 Task: Look for Airbnb options in Jacobabad, Pakistan from 22th  December, 2023 to 25th December, 2023 for 3 adults. Place can be entire room with 2 bedrooms having 3 beds and 1 bathroom. Property type can be flat.
Action: Mouse moved to (536, 145)
Screenshot: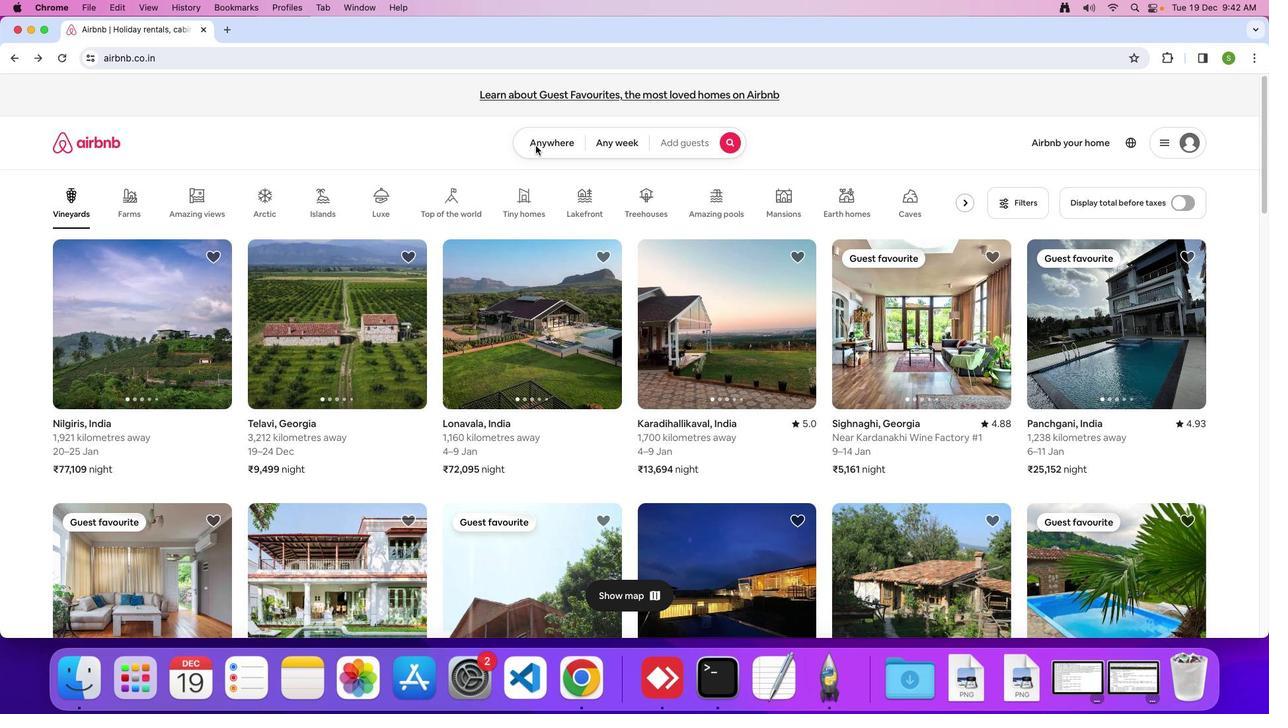
Action: Mouse pressed left at (536, 145)
Screenshot: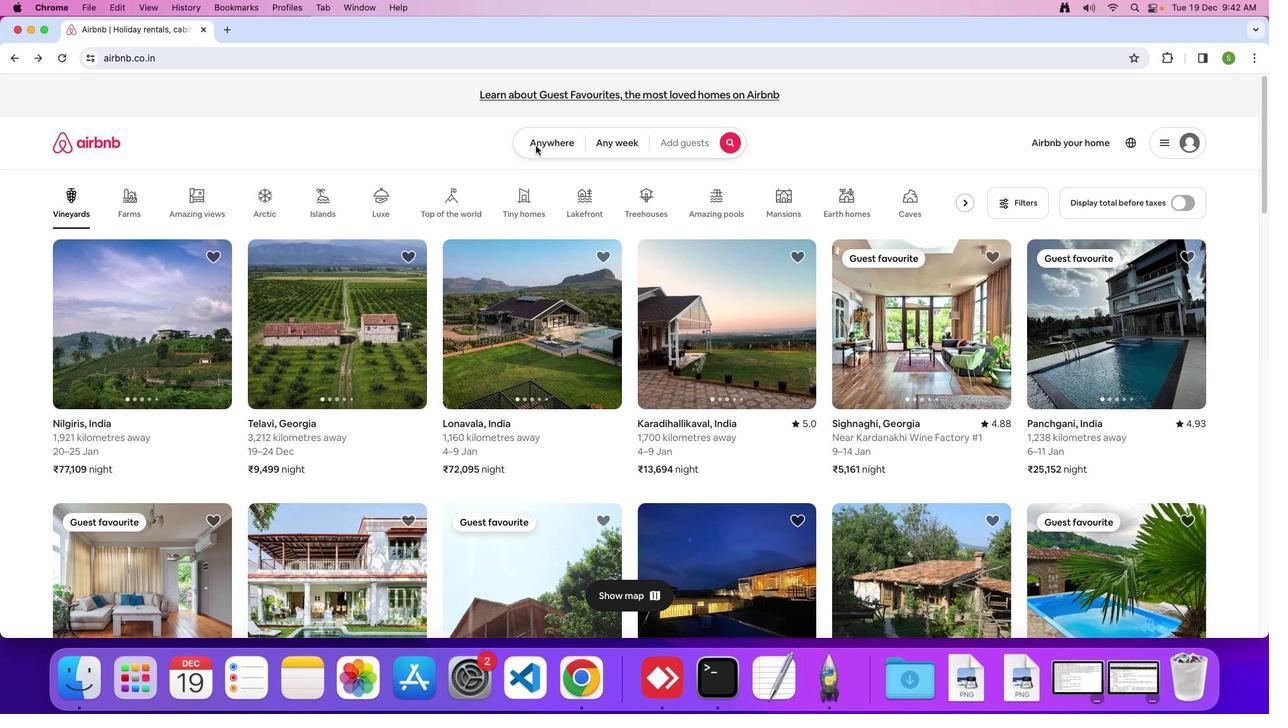 
Action: Mouse moved to (566, 147)
Screenshot: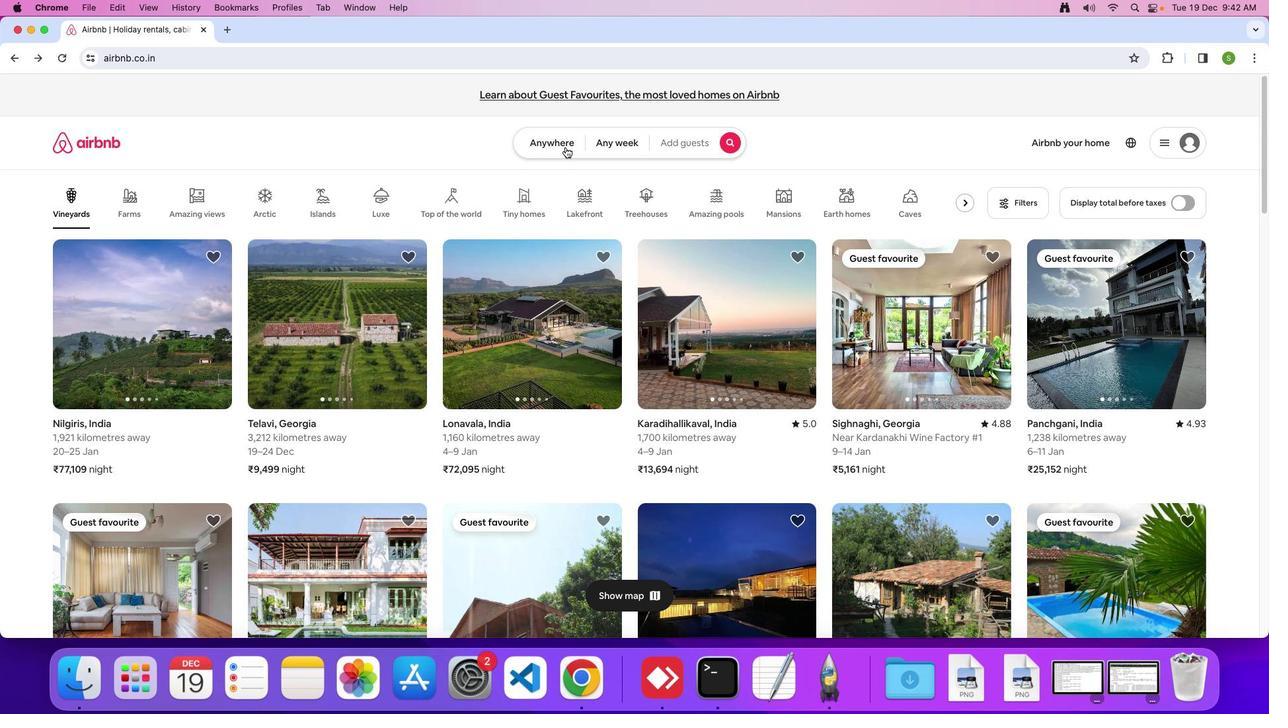 
Action: Mouse pressed left at (566, 147)
Screenshot: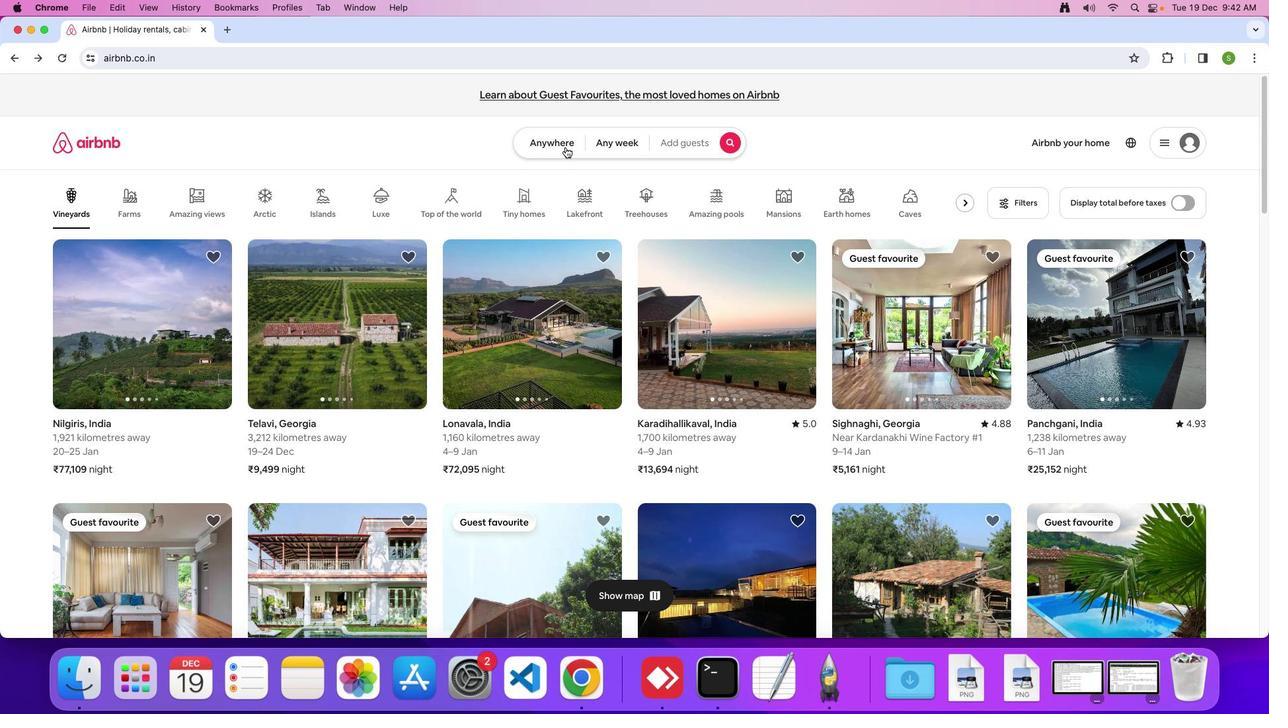 
Action: Mouse moved to (470, 197)
Screenshot: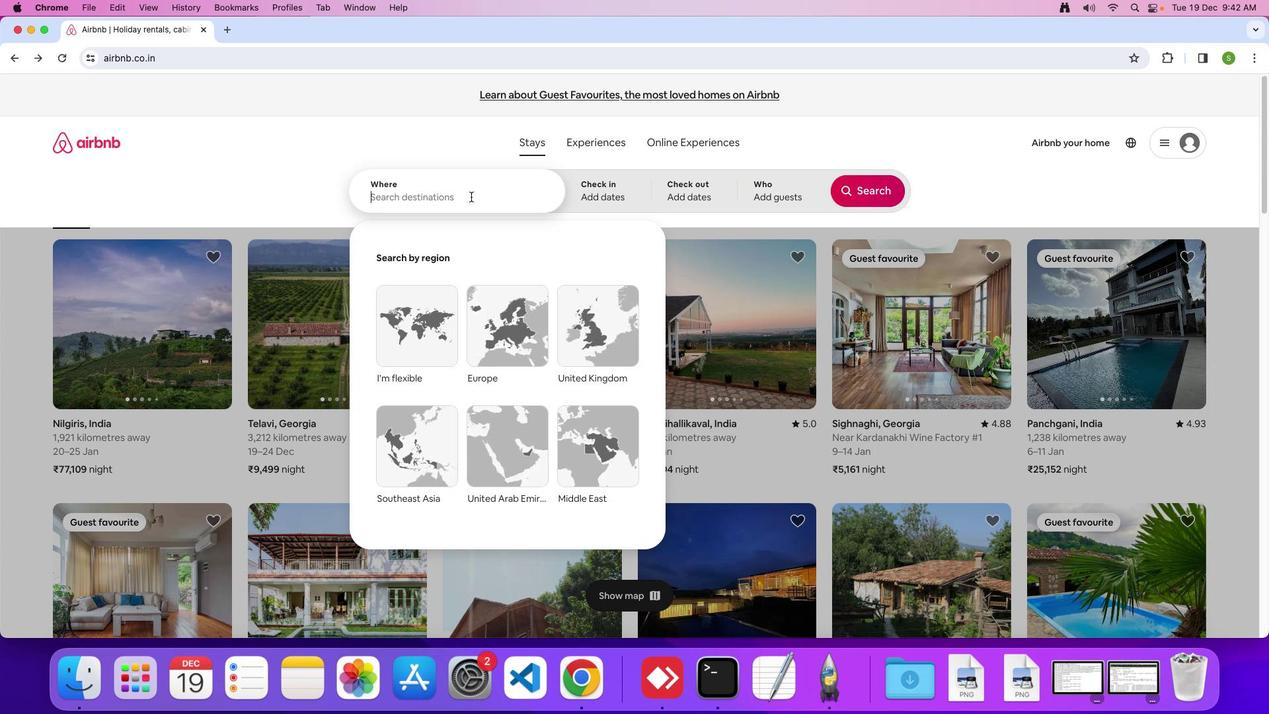 
Action: Mouse pressed left at (470, 197)
Screenshot: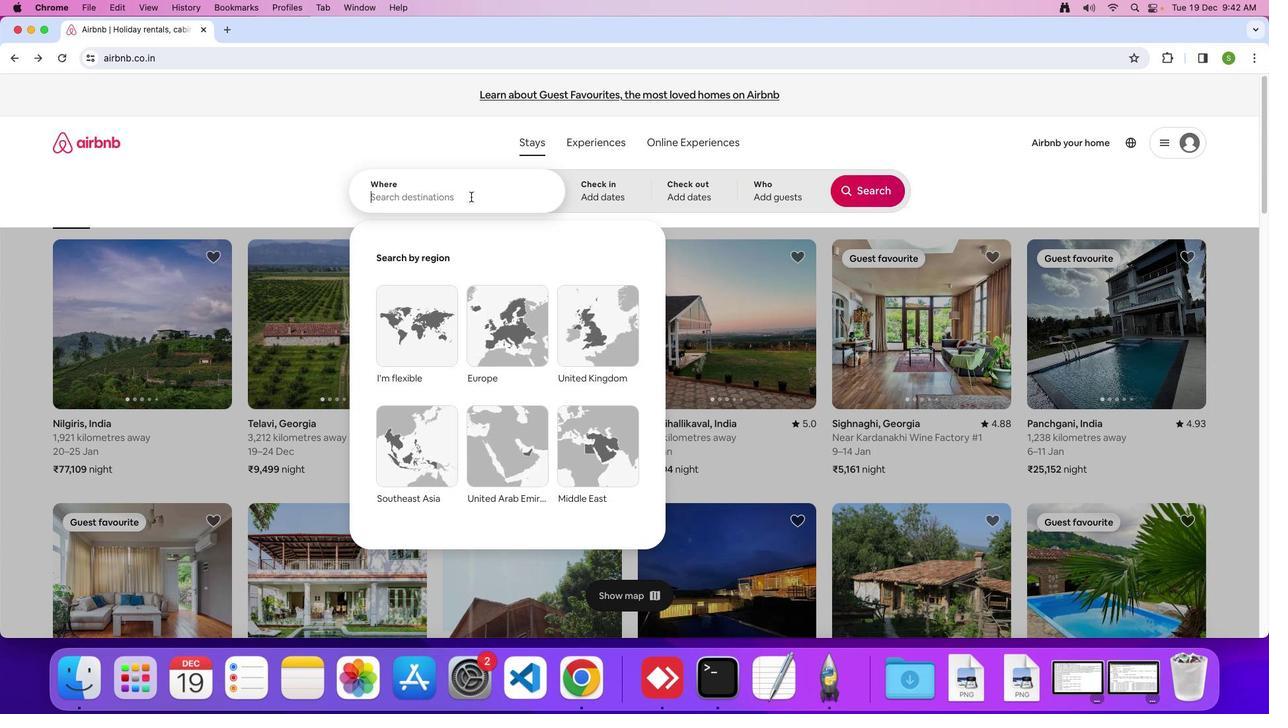 
Action: Key pressed 'J'Key.caps_lock'a''c''o''b''a''b''a''d'','Key.spaceKey.shift'P''a''k''i''s''t''a''n'Key.enter
Screenshot: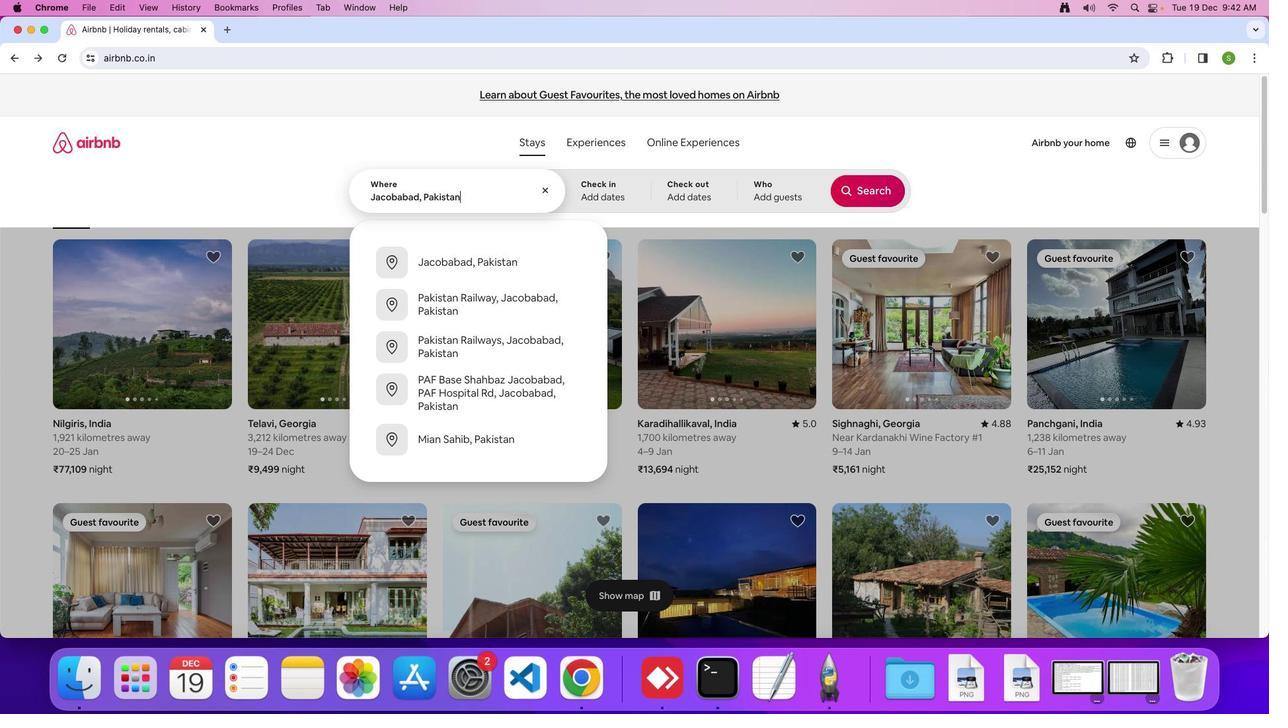 
Action: Mouse moved to (556, 458)
Screenshot: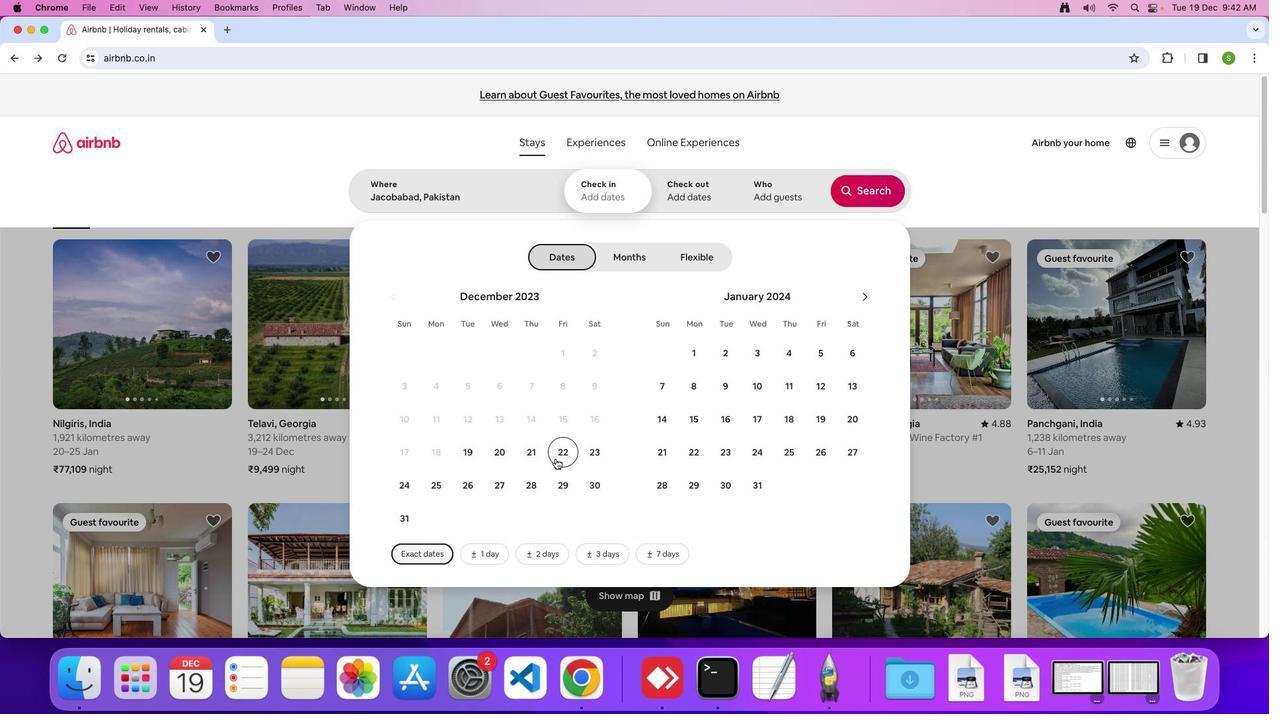 
Action: Mouse pressed left at (556, 458)
Screenshot: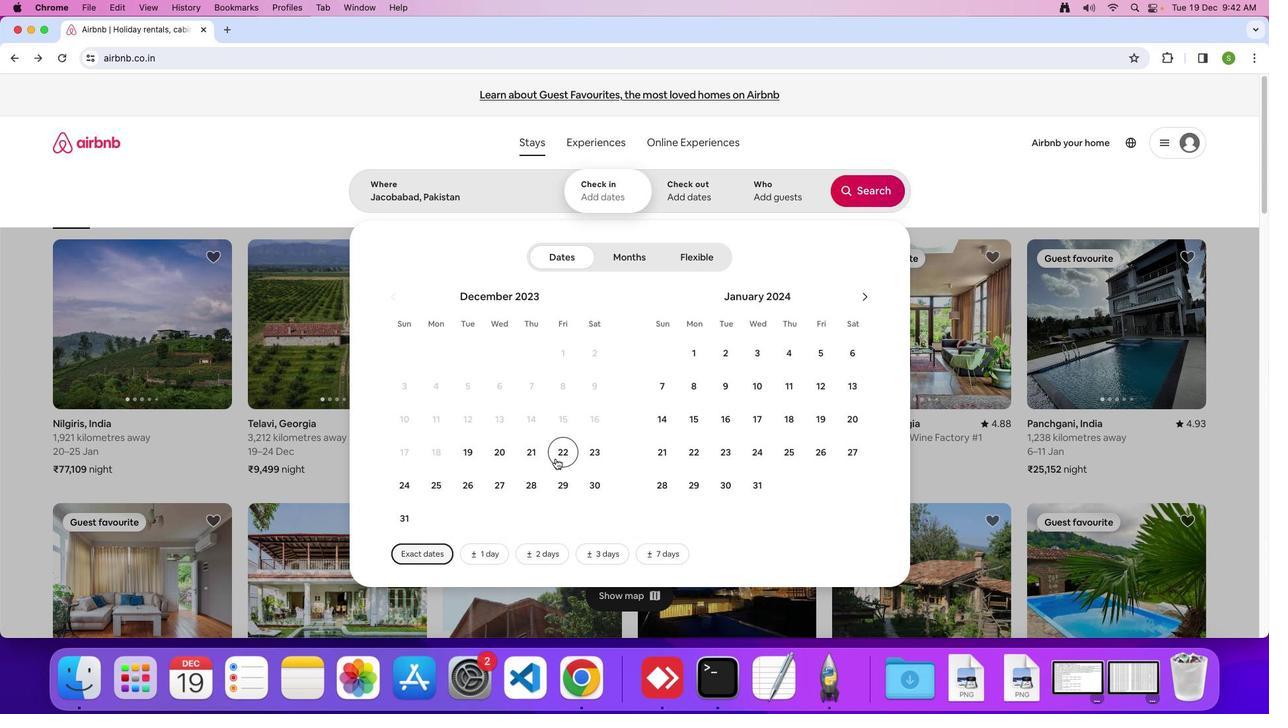 
Action: Mouse moved to (434, 489)
Screenshot: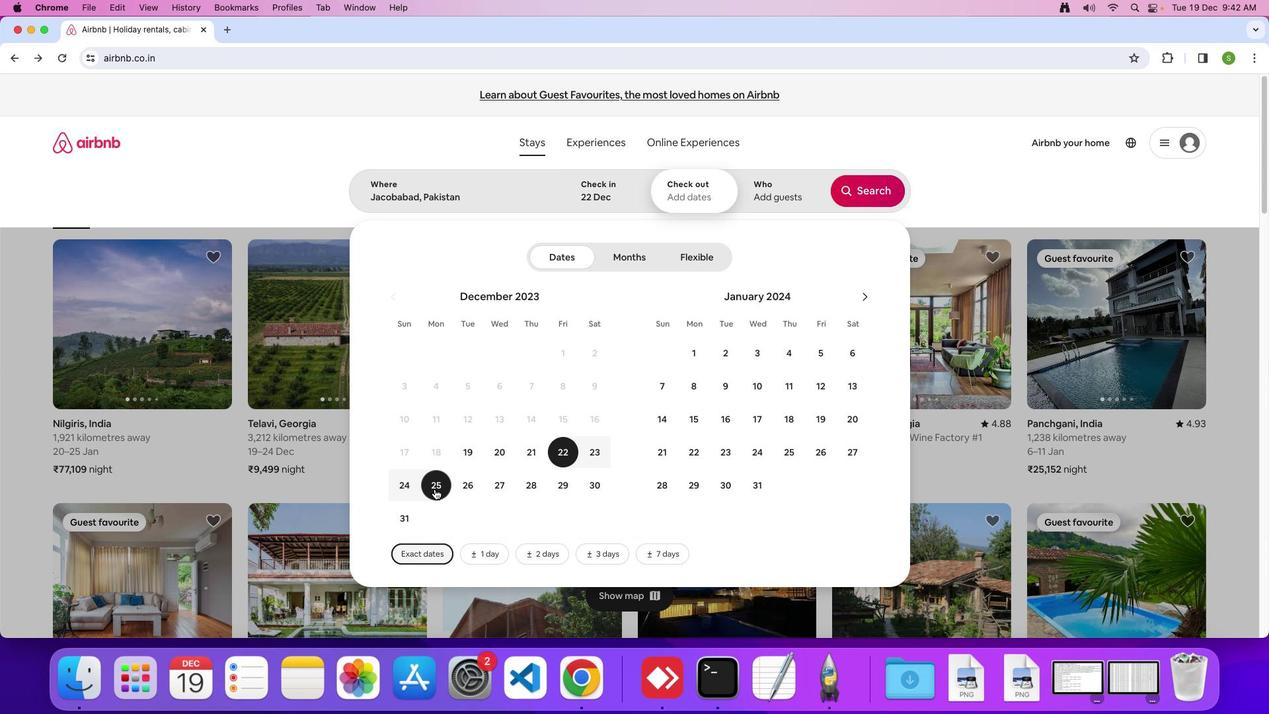 
Action: Mouse pressed left at (434, 489)
Screenshot: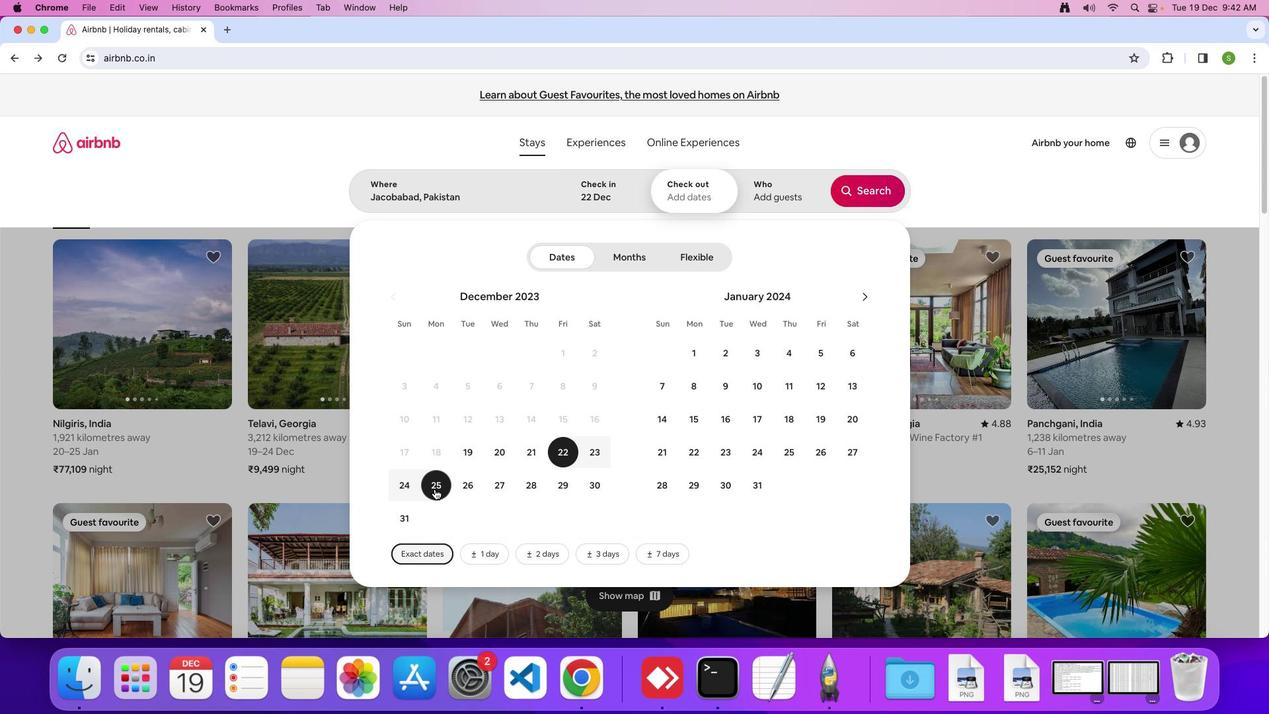 
Action: Mouse moved to (777, 203)
Screenshot: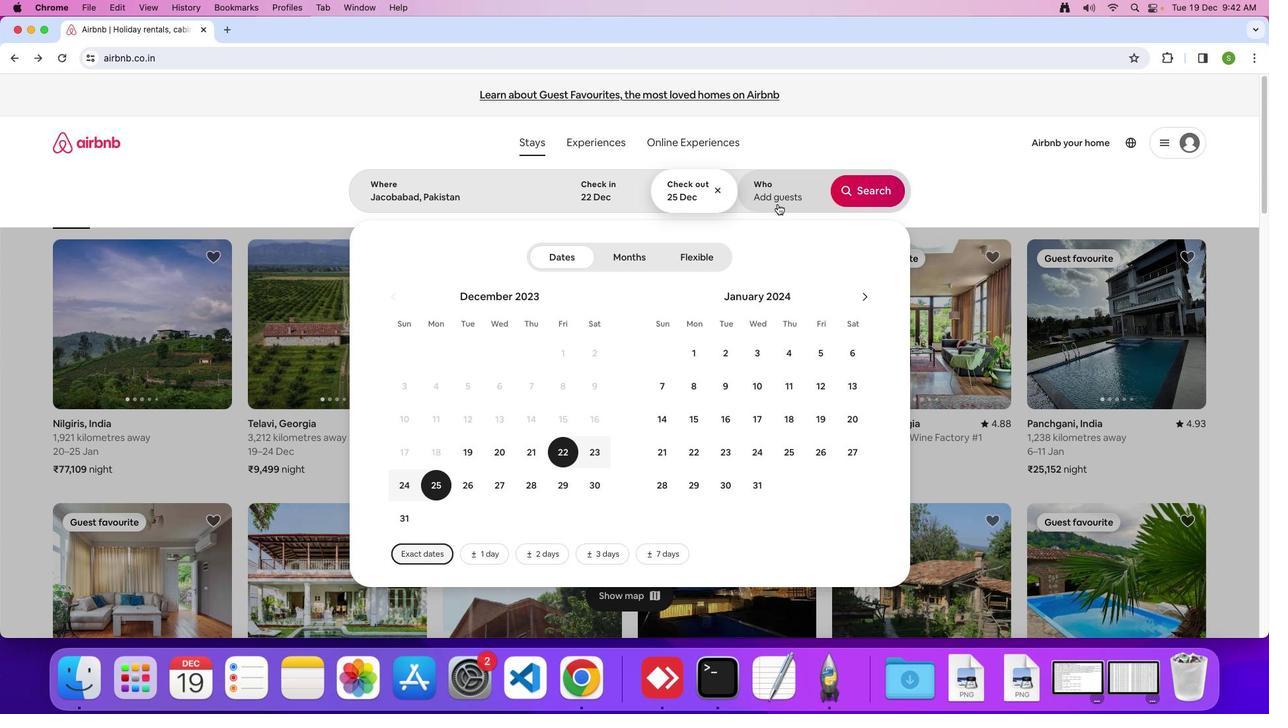 
Action: Mouse pressed left at (777, 203)
Screenshot: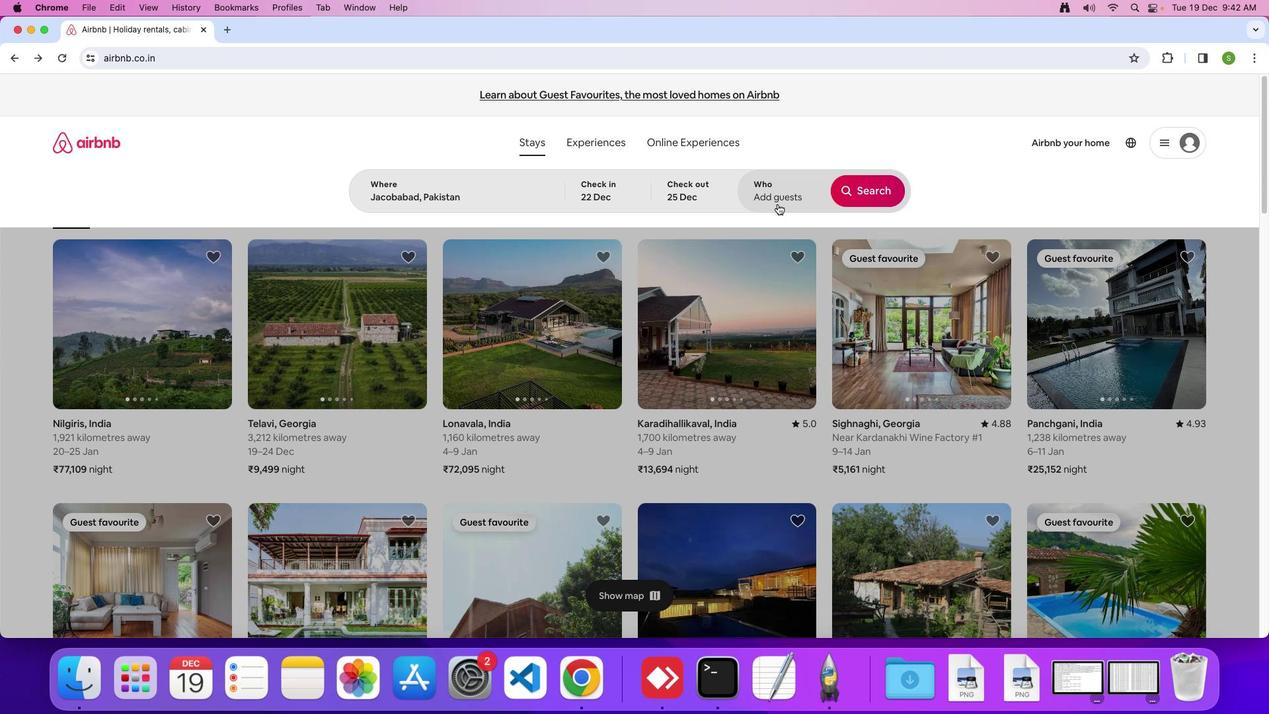 
Action: Mouse moved to (879, 265)
Screenshot: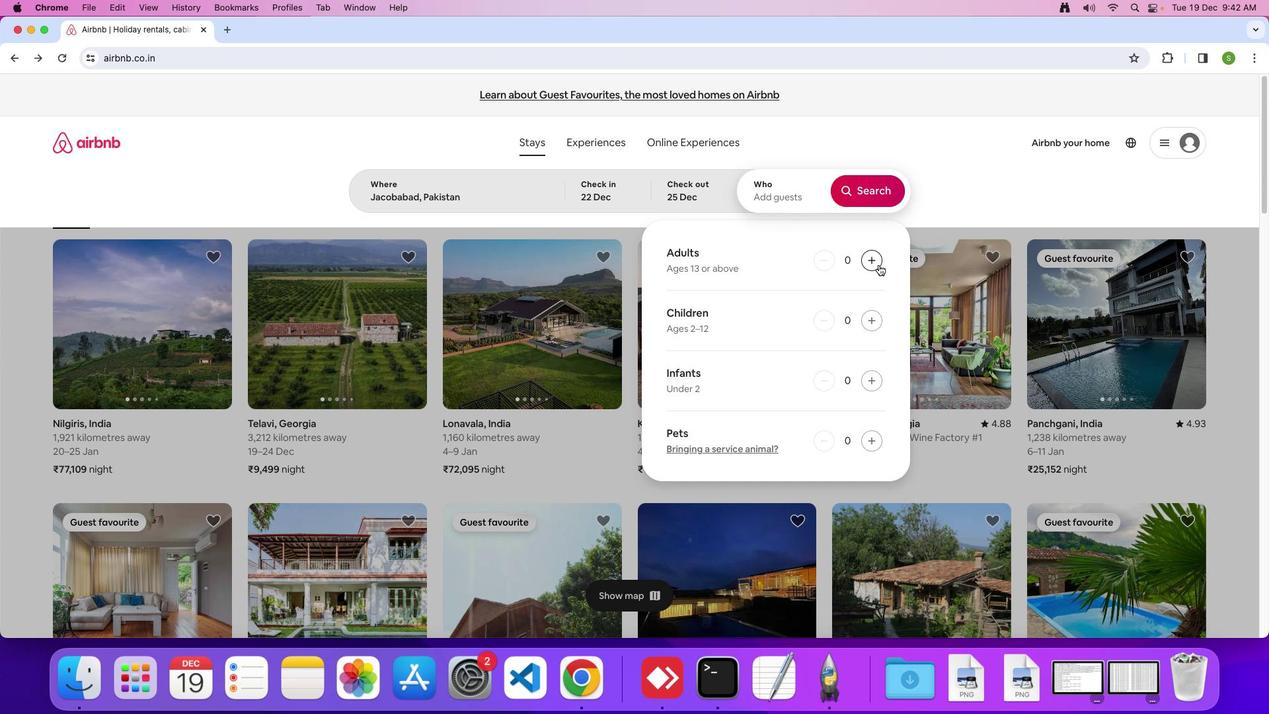 
Action: Mouse pressed left at (879, 265)
Screenshot: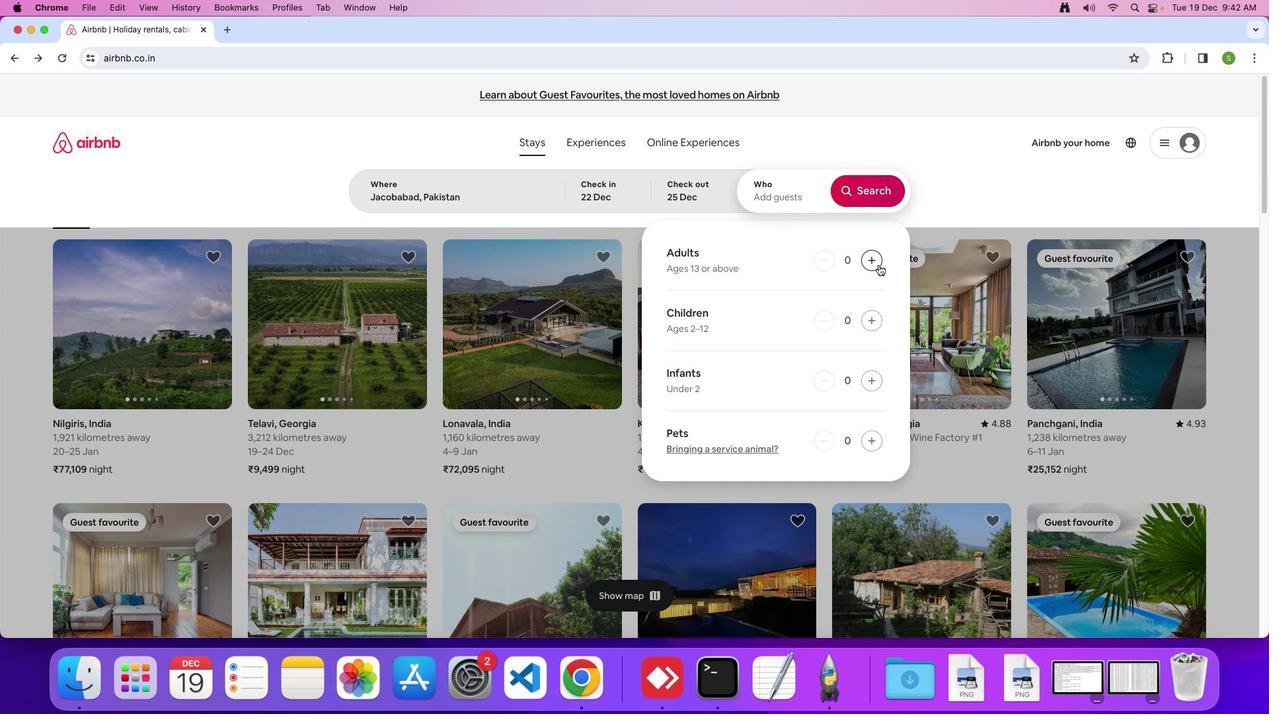 
Action: Mouse moved to (870, 265)
Screenshot: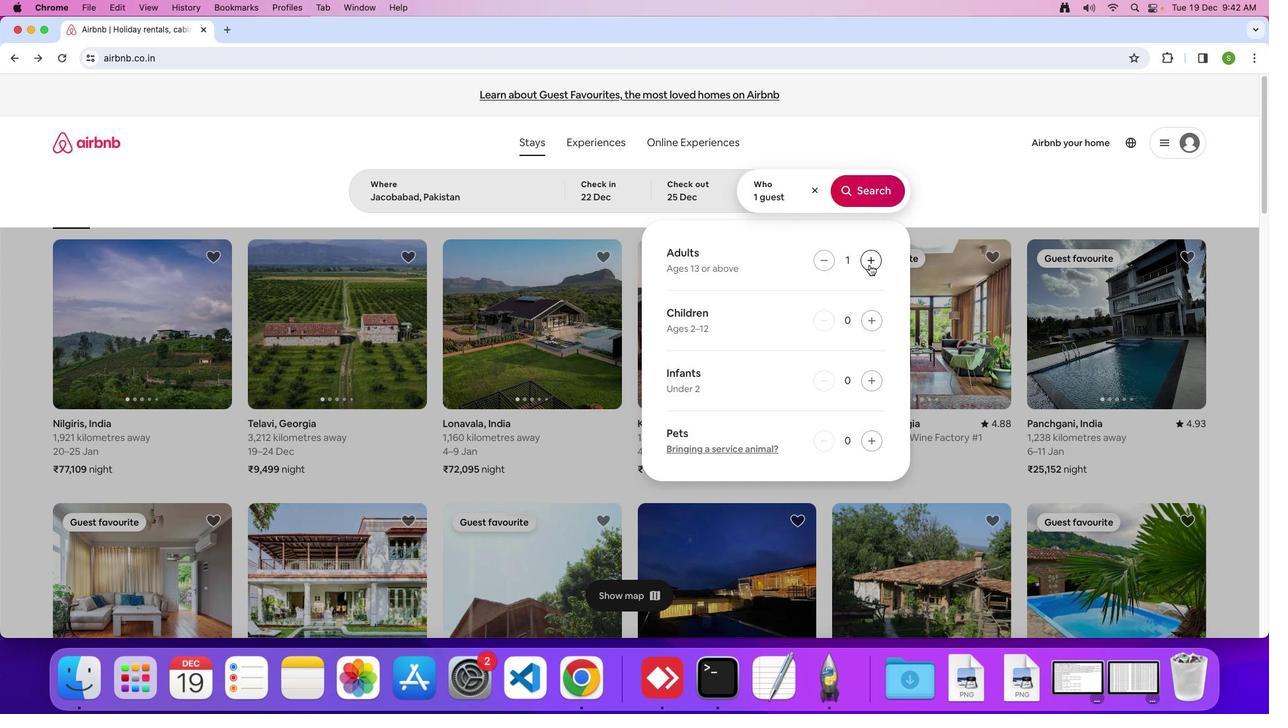 
Action: Mouse pressed left at (870, 265)
Screenshot: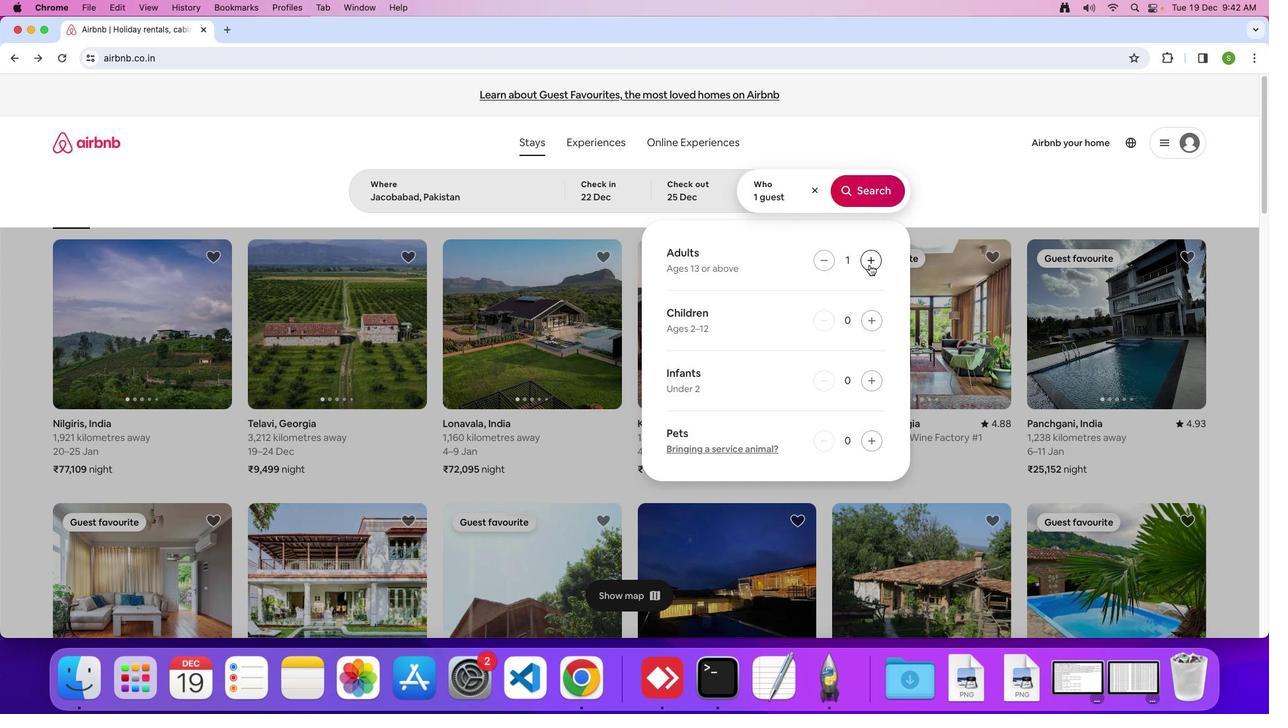 
Action: Mouse moved to (870, 264)
Screenshot: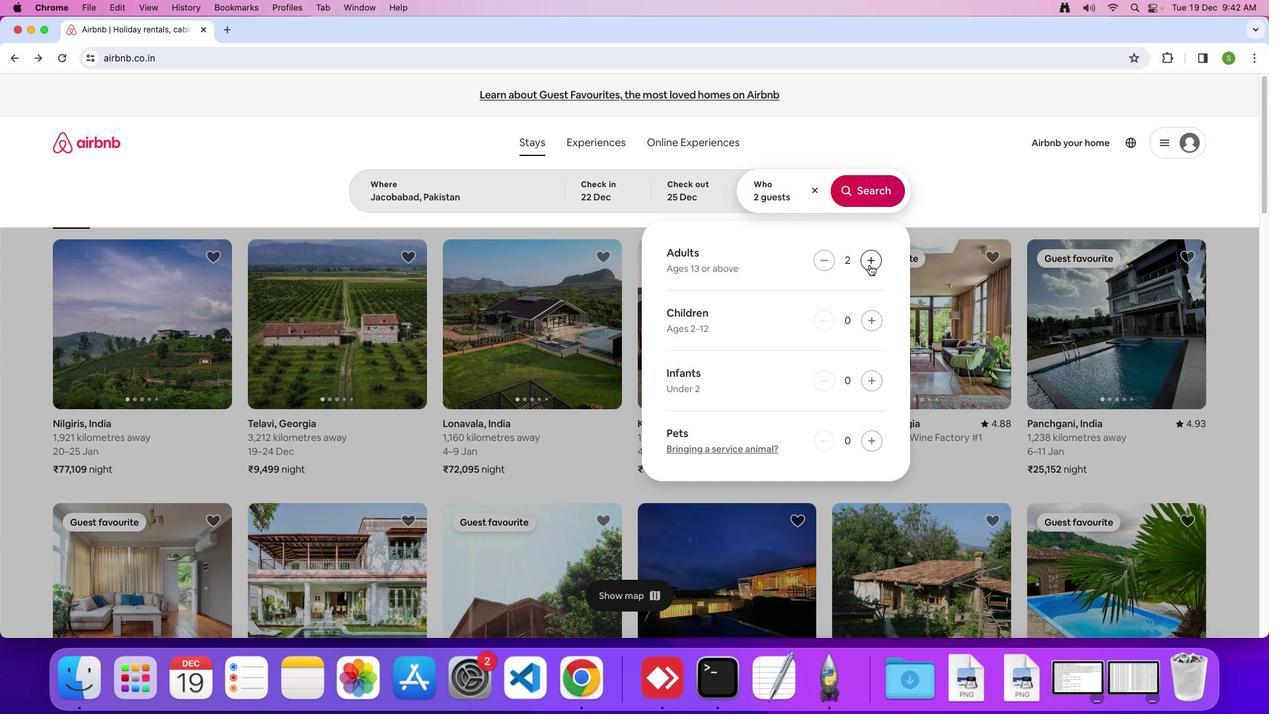 
Action: Mouse pressed left at (870, 264)
Screenshot: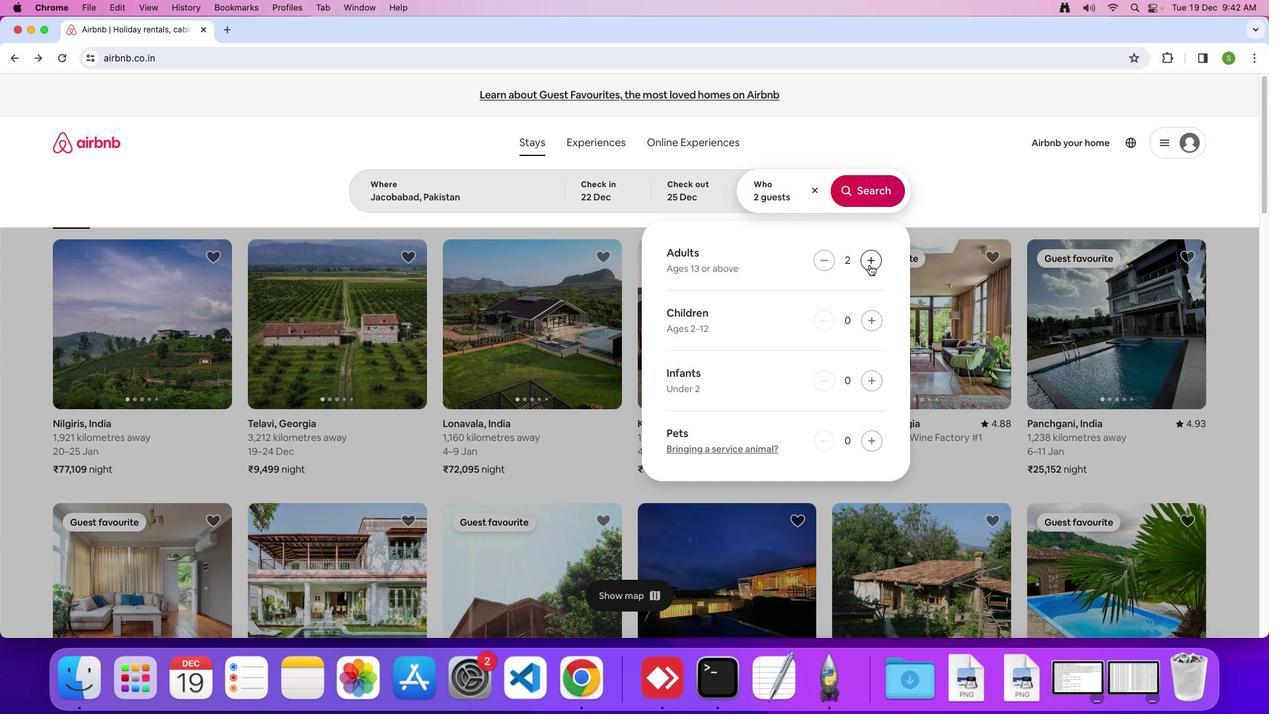 
Action: Mouse moved to (869, 189)
Screenshot: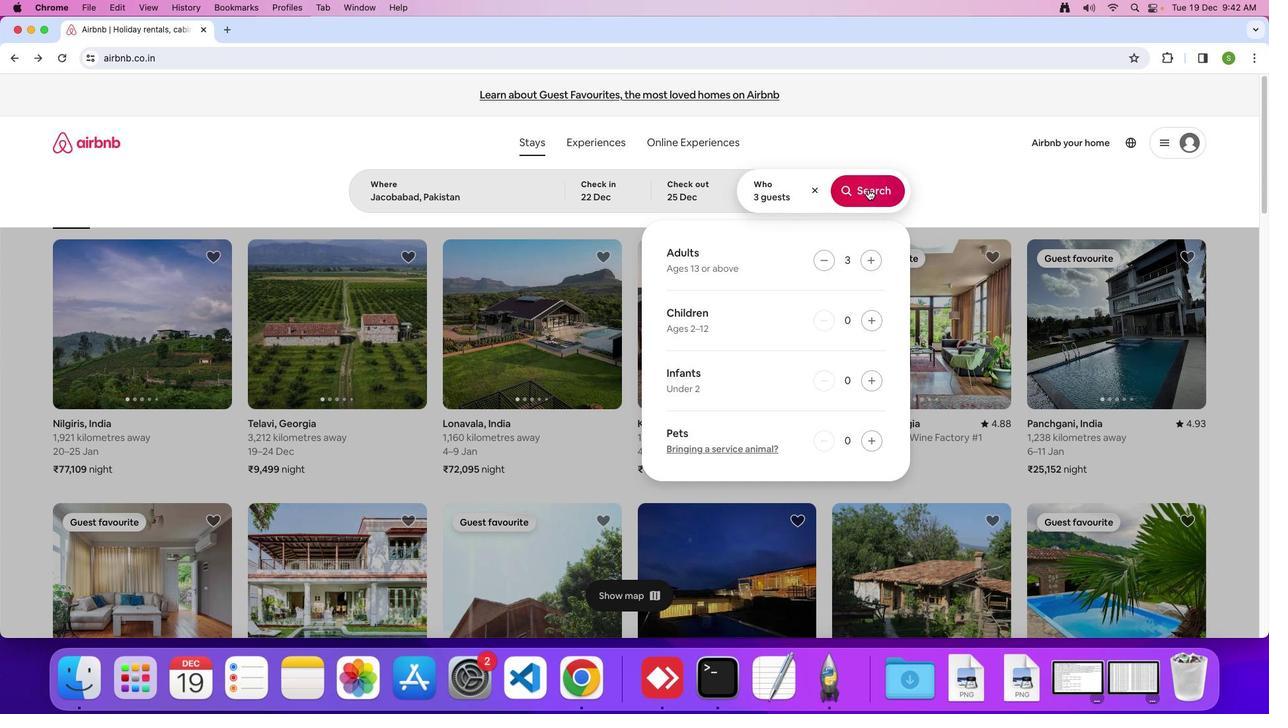
Action: Mouse pressed left at (869, 189)
Screenshot: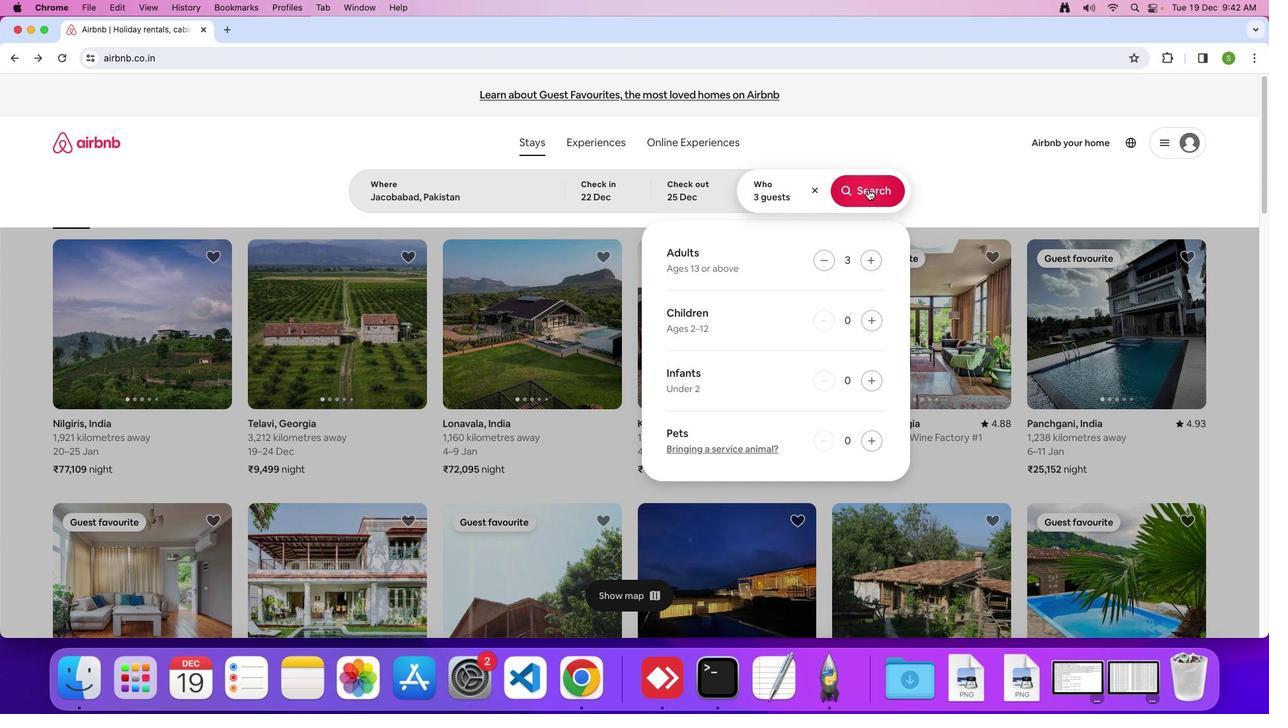 
Action: Mouse moved to (1048, 156)
Screenshot: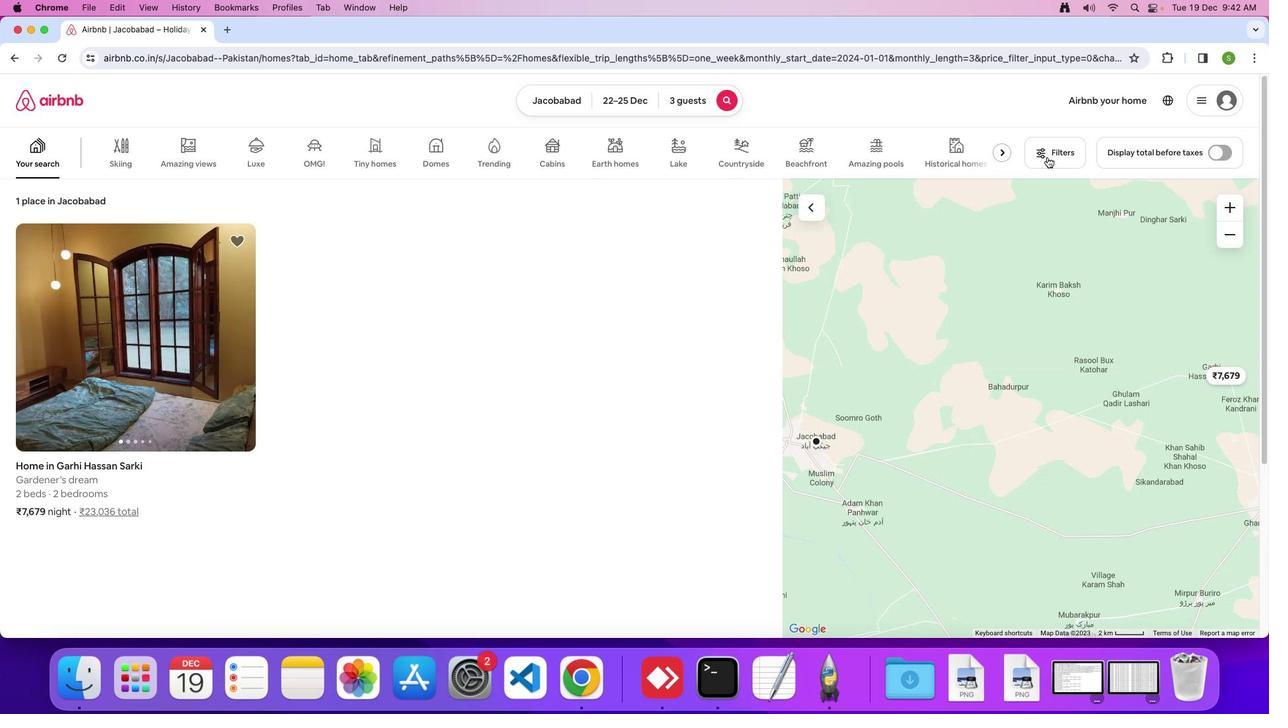 
Action: Mouse pressed left at (1048, 156)
Screenshot: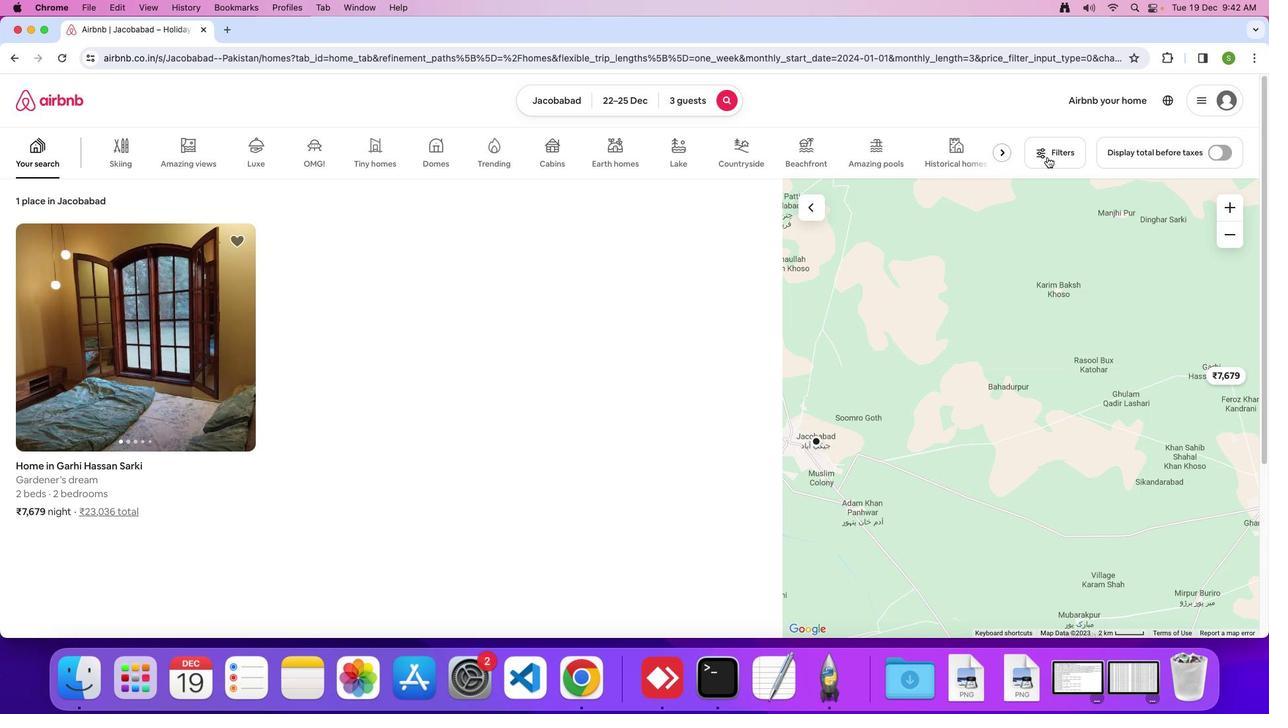 
Action: Mouse moved to (677, 433)
Screenshot: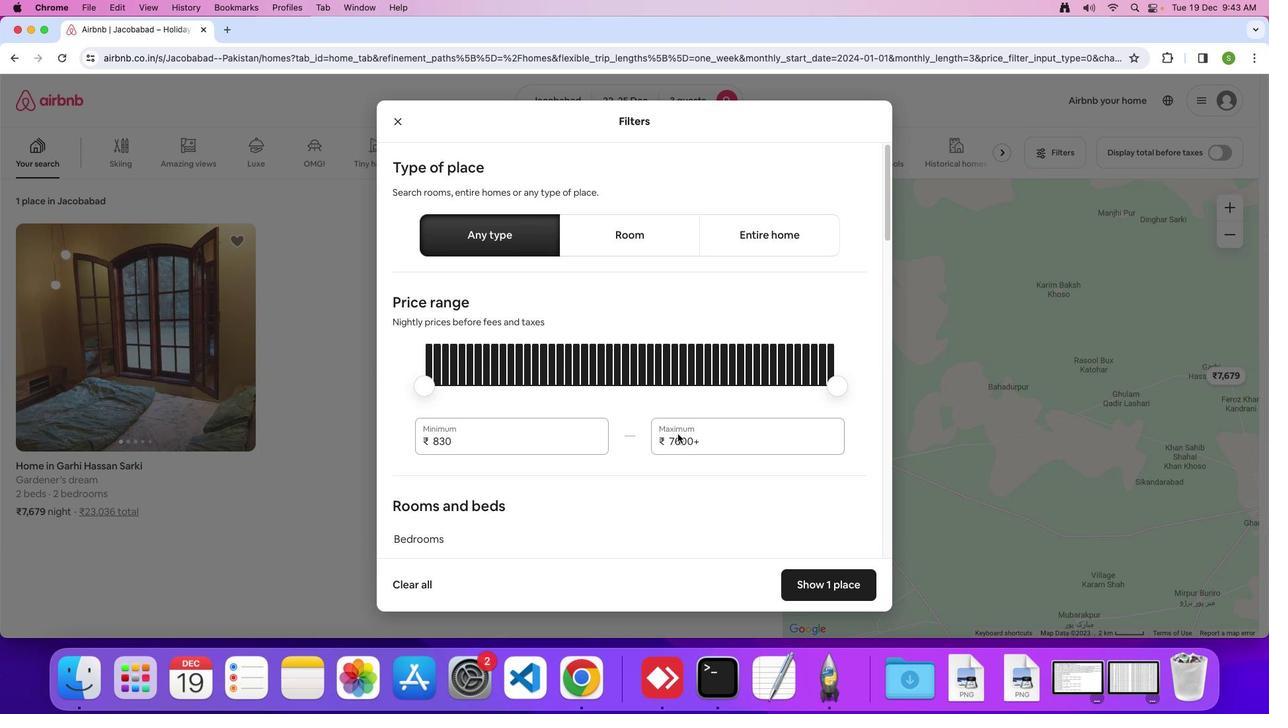 
Action: Mouse scrolled (677, 433) with delta (0, 0)
Screenshot: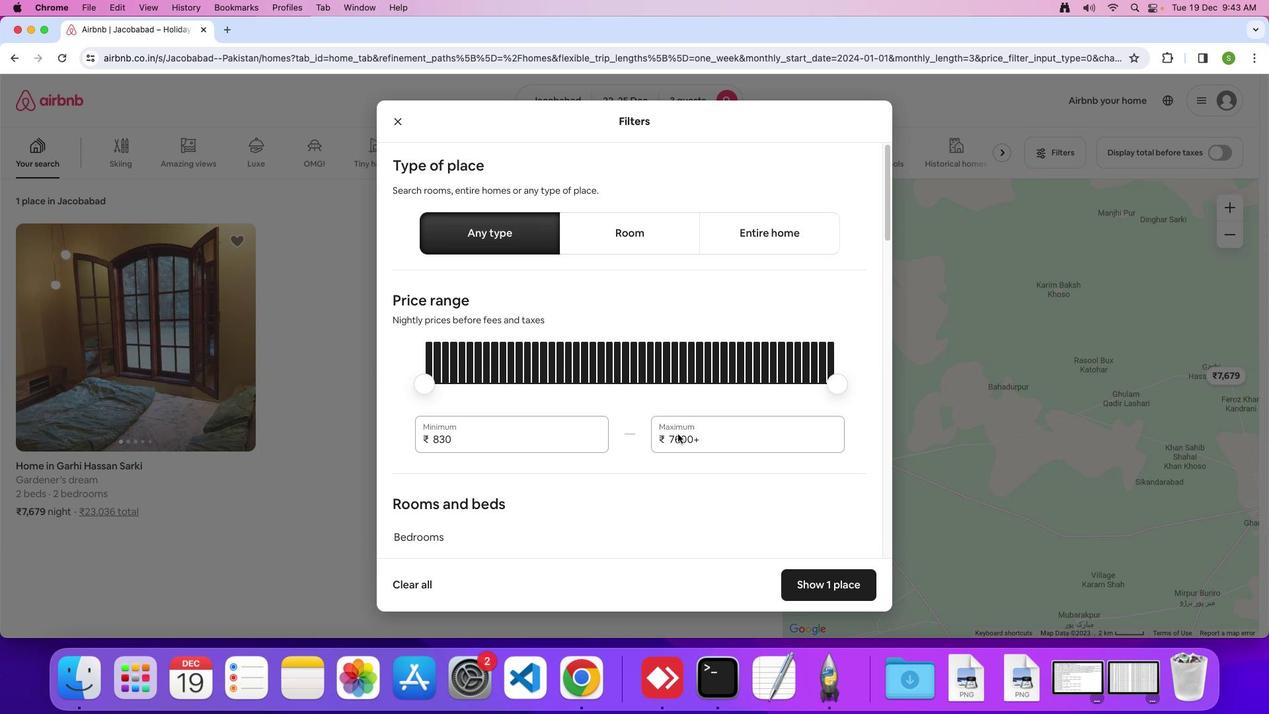 
Action: Mouse scrolled (677, 433) with delta (0, 0)
Screenshot: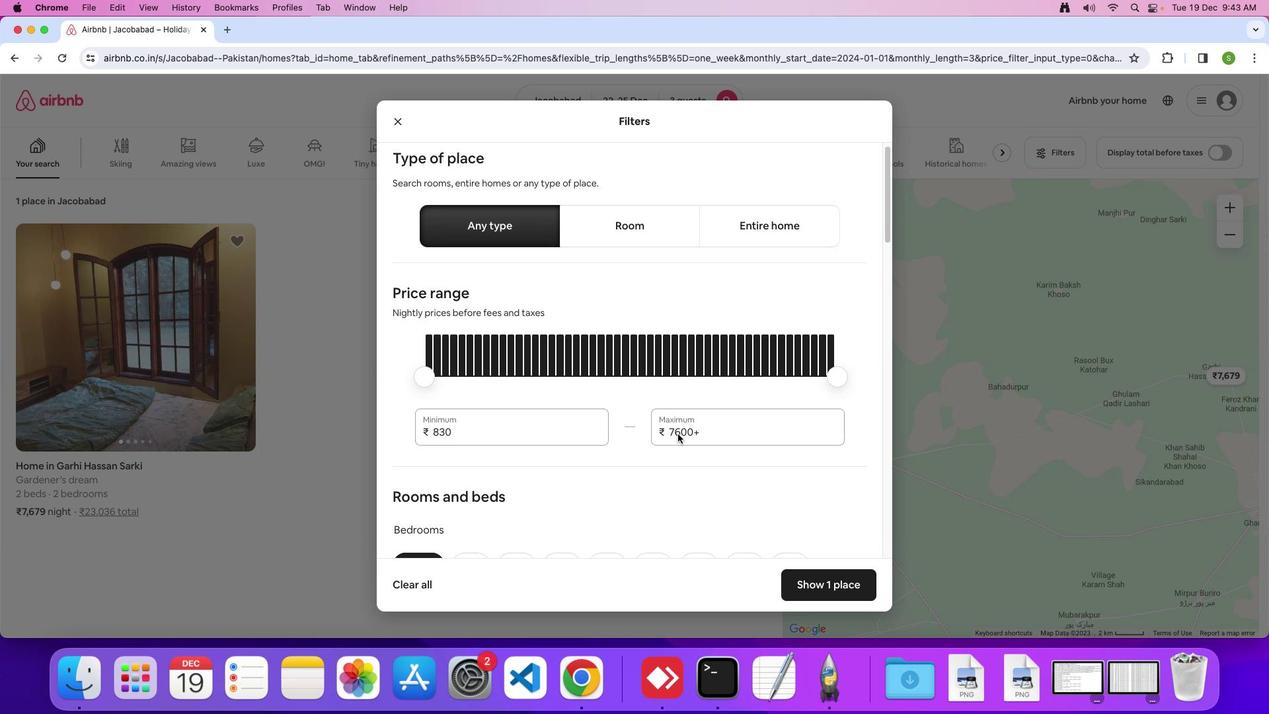 
Action: Mouse scrolled (677, 433) with delta (0, 0)
Screenshot: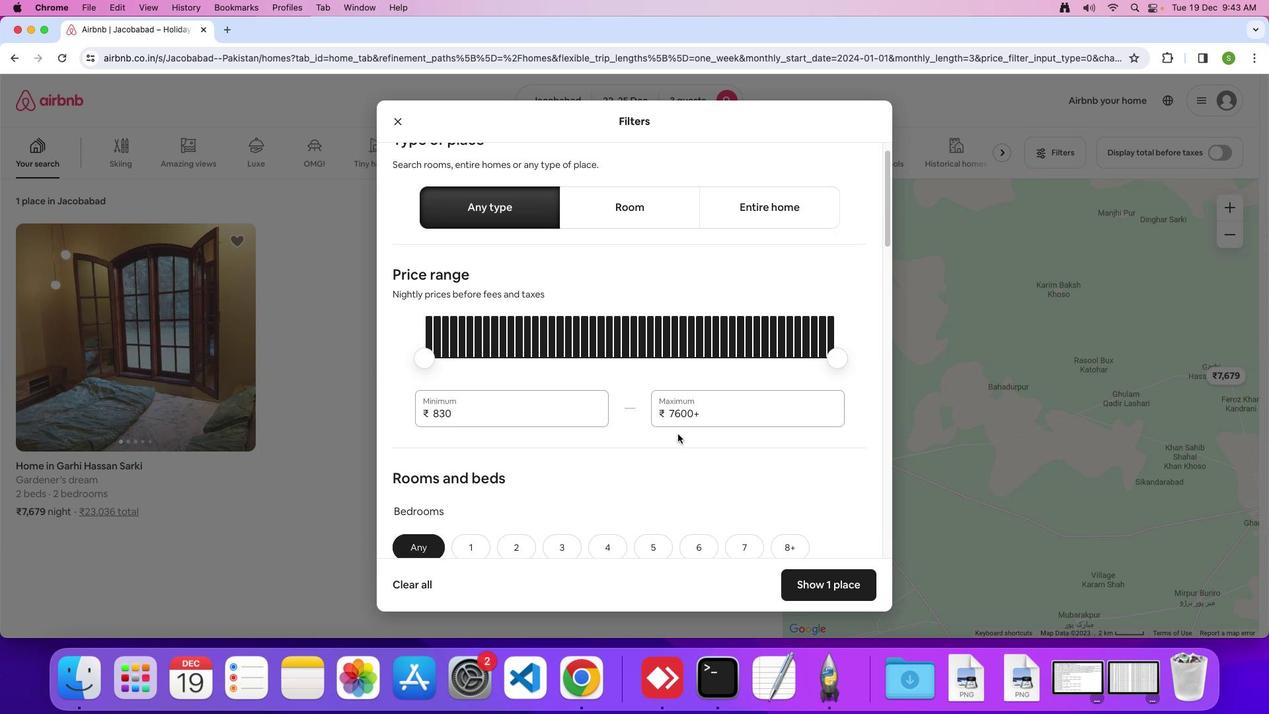 
Action: Mouse scrolled (677, 433) with delta (0, 0)
Screenshot: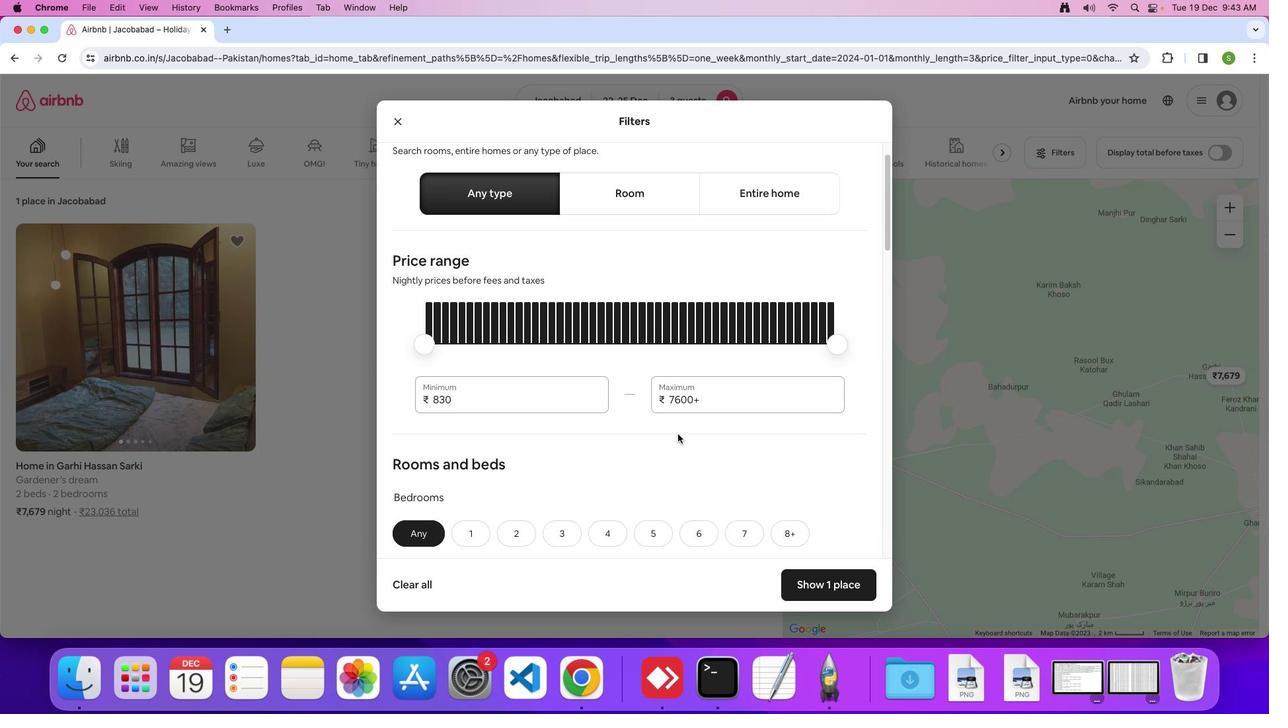 
Action: Mouse scrolled (677, 433) with delta (0, 0)
Screenshot: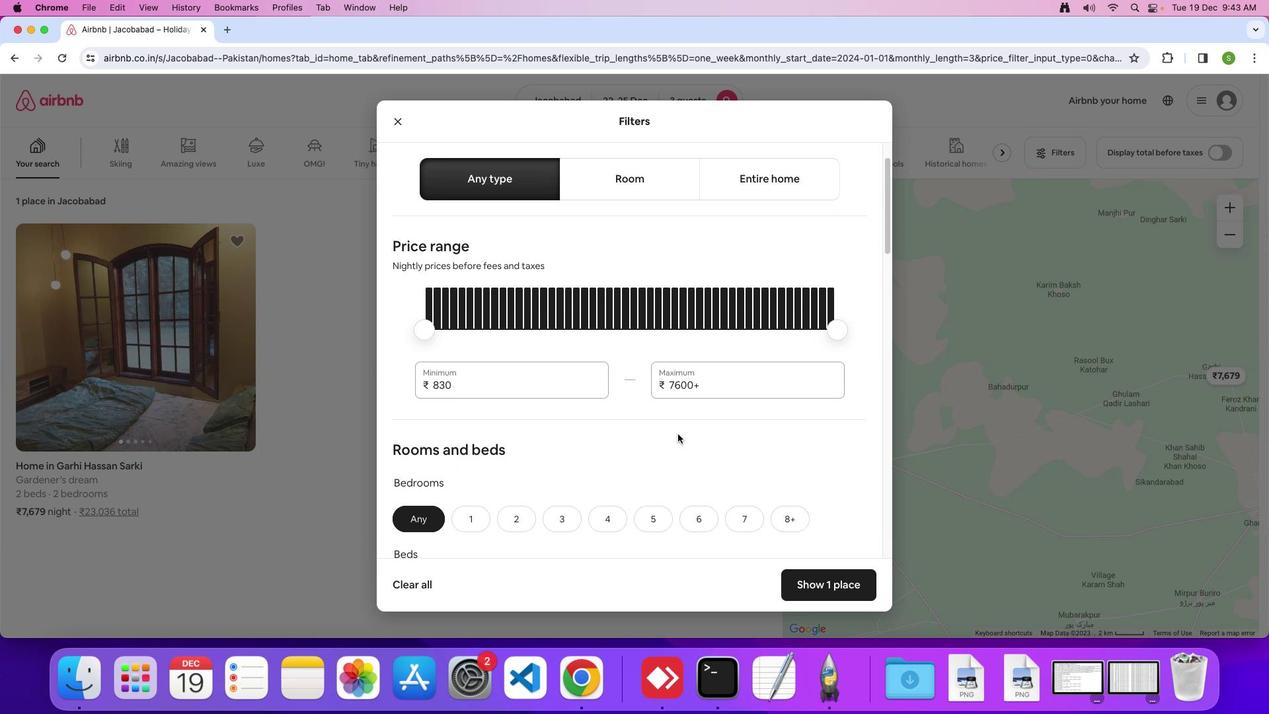 
Action: Mouse scrolled (677, 433) with delta (0, 0)
Screenshot: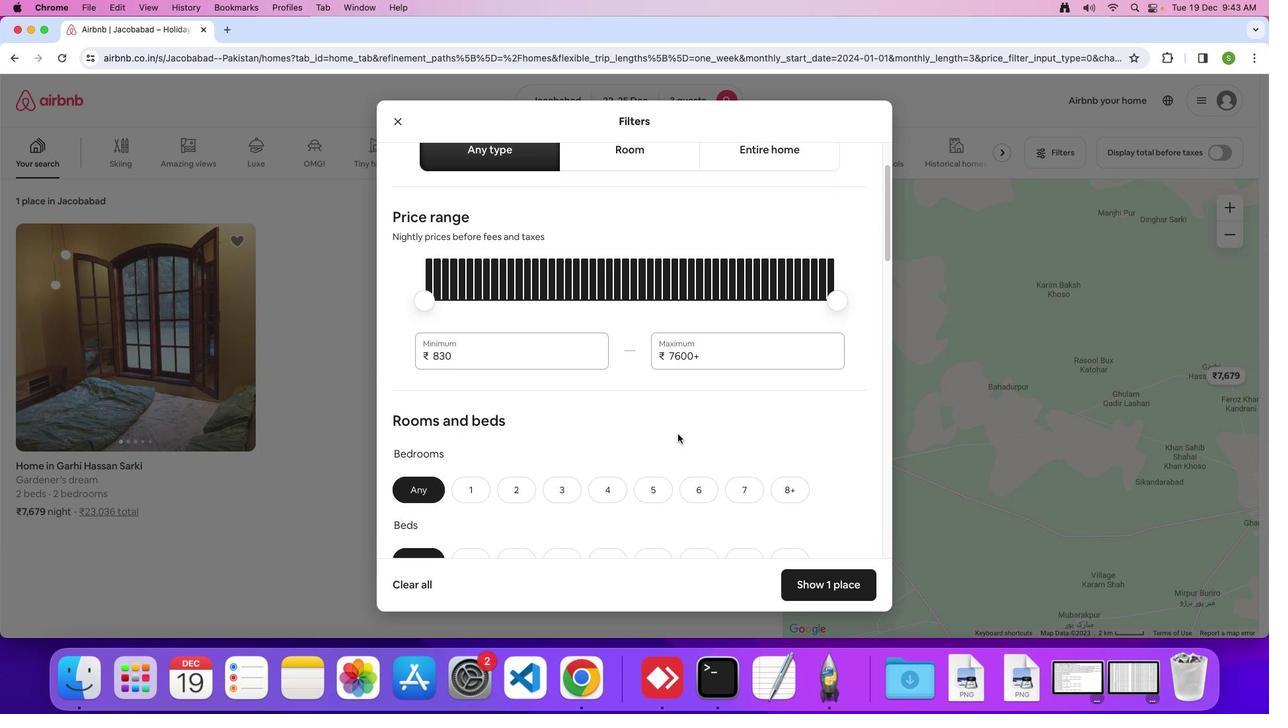 
Action: Mouse moved to (677, 433)
Screenshot: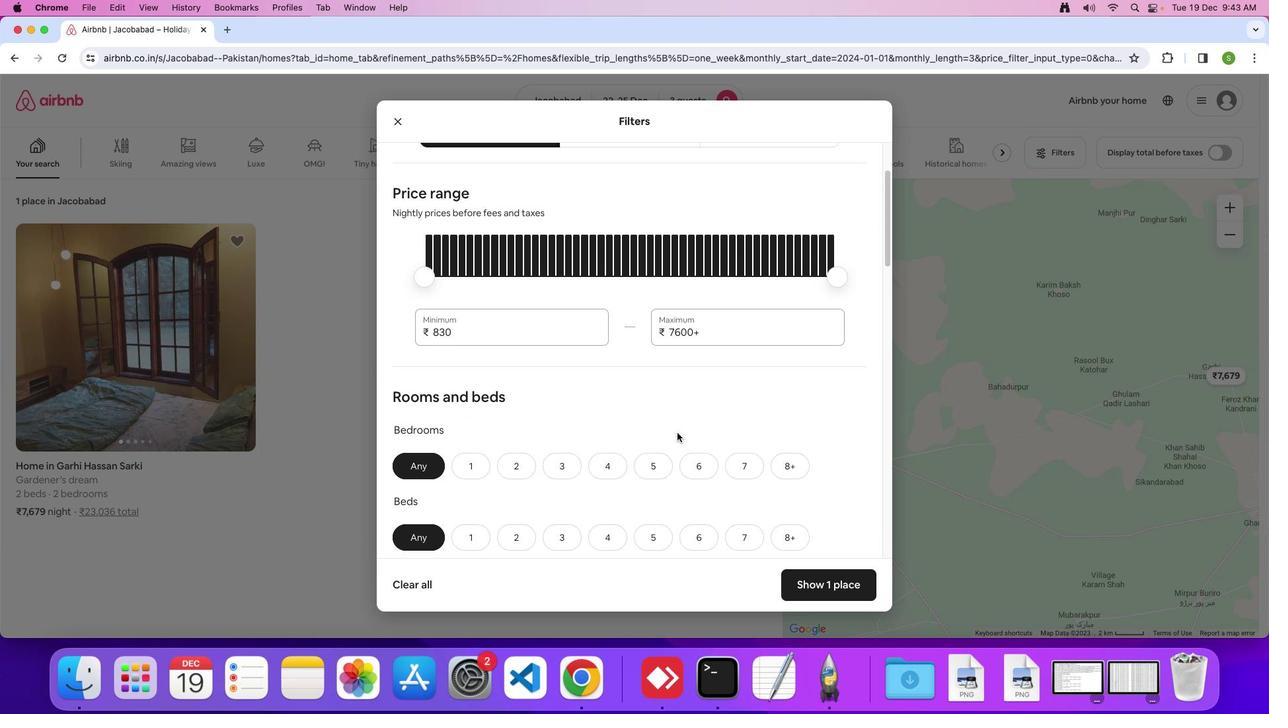 
Action: Mouse scrolled (677, 433) with delta (0, 0)
Screenshot: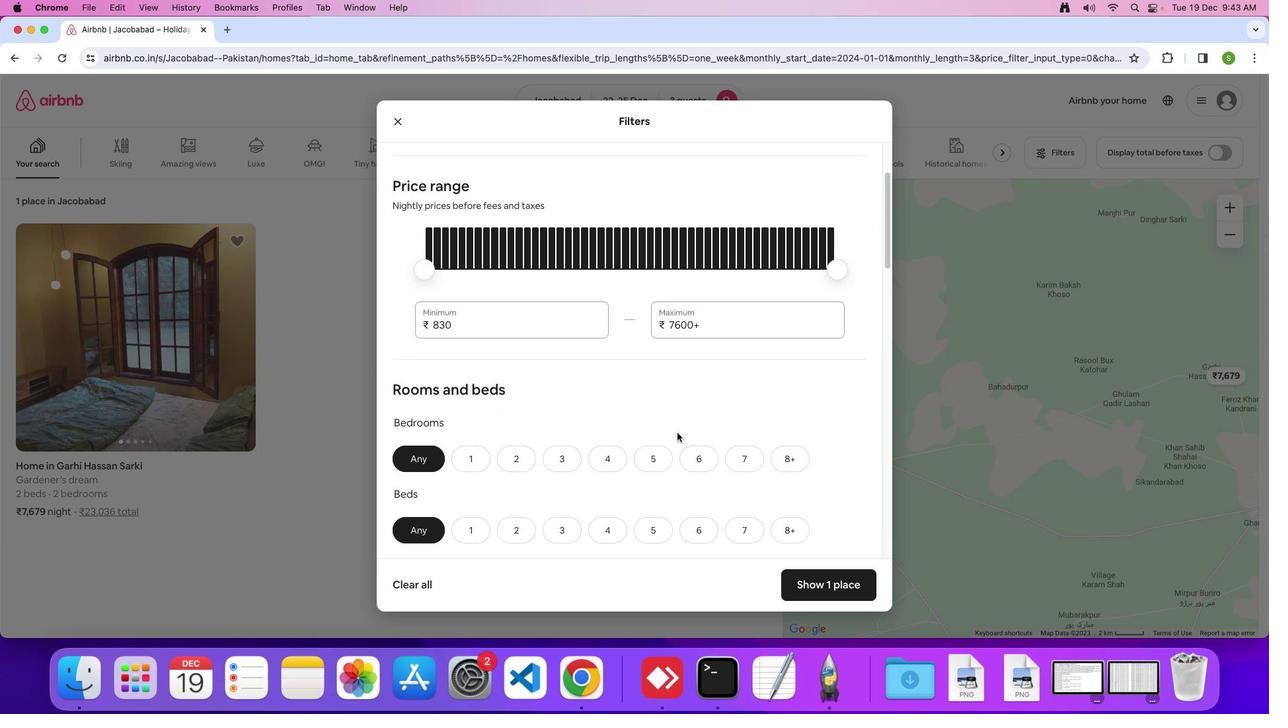 
Action: Mouse moved to (677, 433)
Screenshot: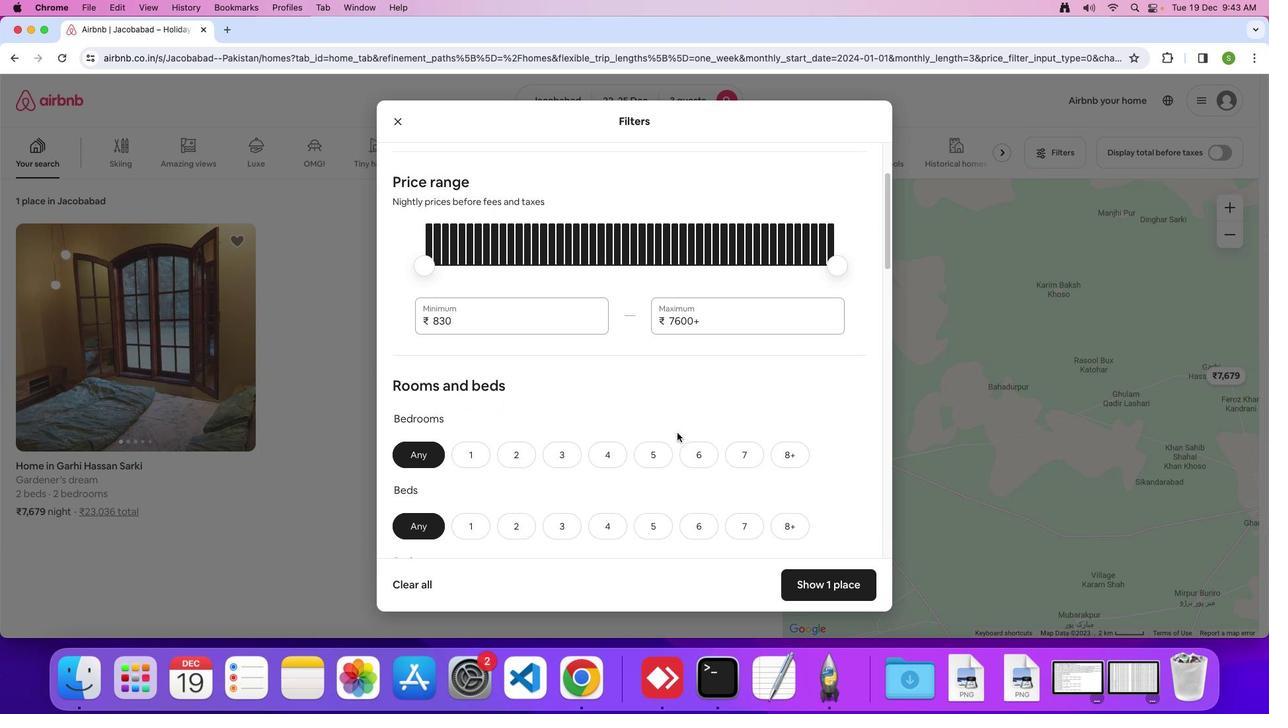 
Action: Mouse scrolled (677, 433) with delta (0, 0)
Screenshot: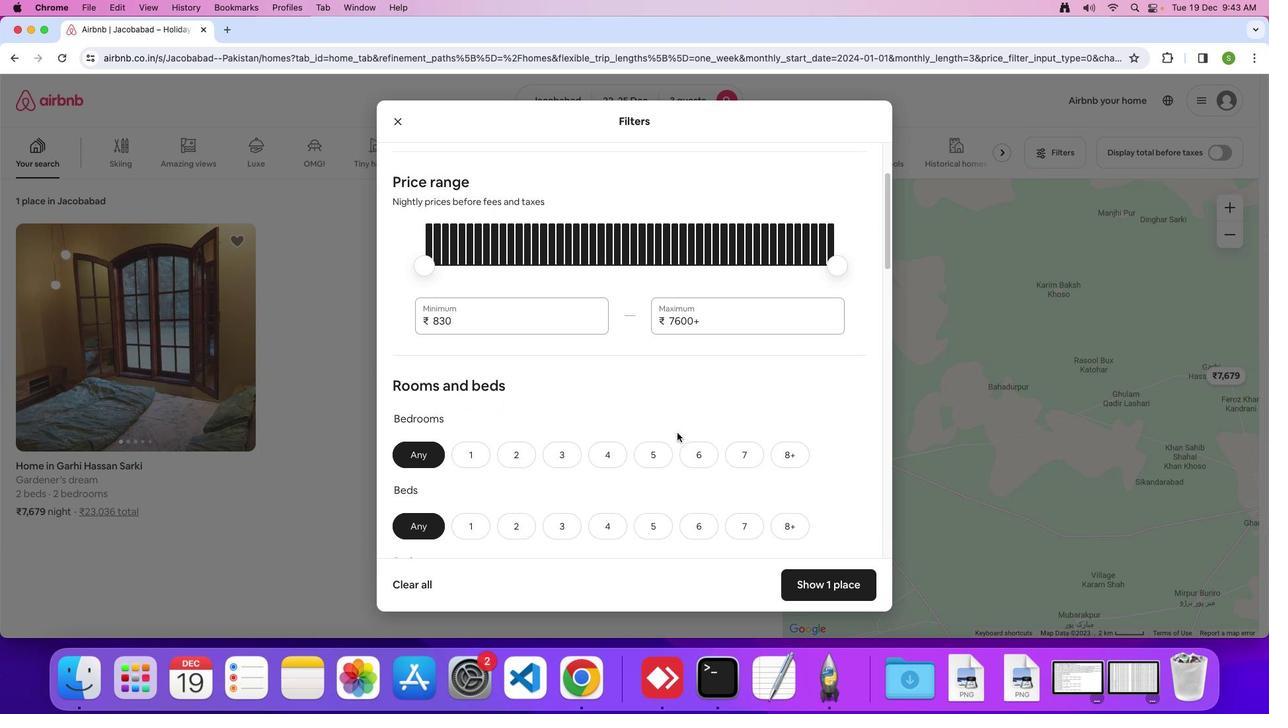 
Action: Mouse moved to (677, 433)
Screenshot: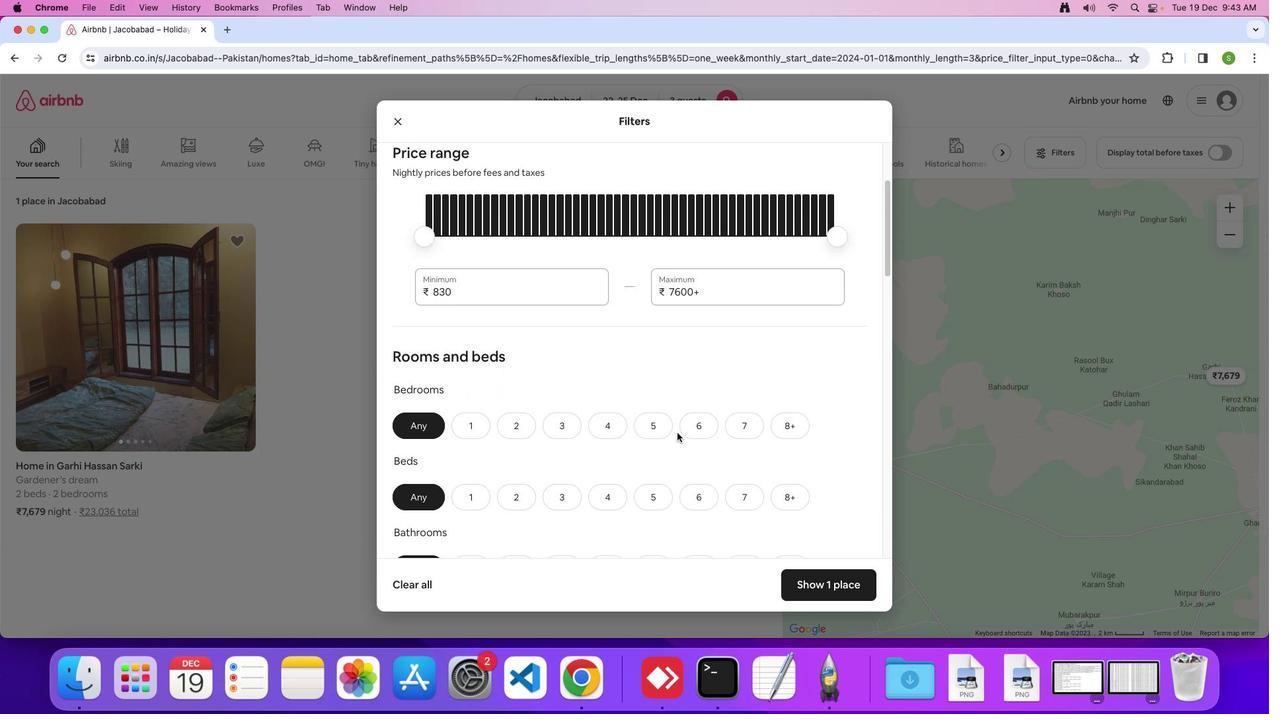 
Action: Mouse scrolled (677, 433) with delta (0, -1)
Screenshot: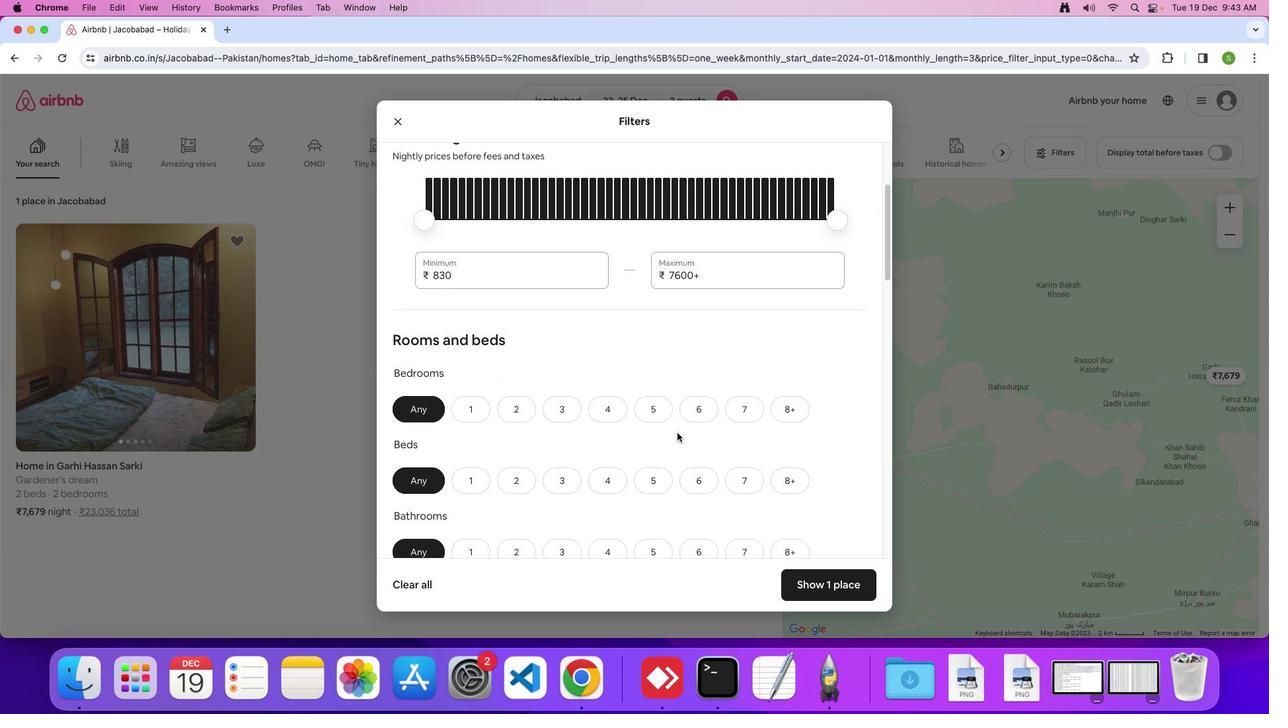 
Action: Mouse scrolled (677, 433) with delta (0, 0)
Screenshot: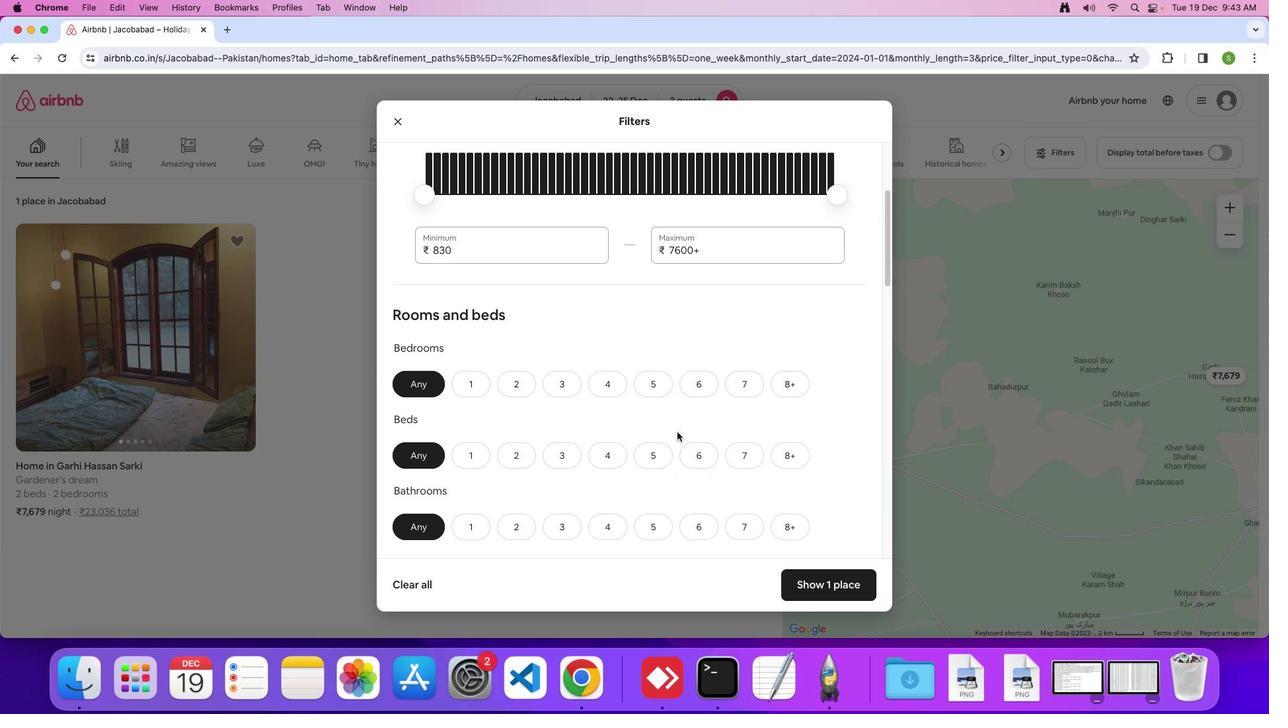 
Action: Mouse moved to (677, 432)
Screenshot: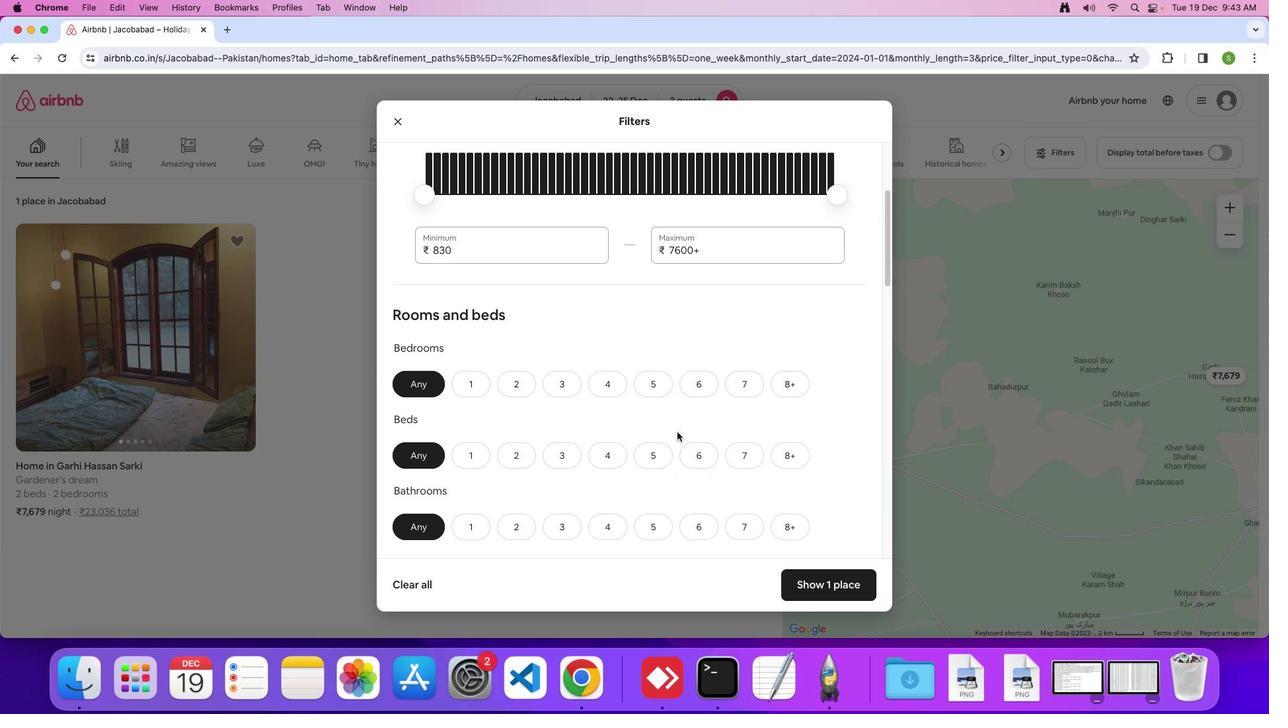 
Action: Mouse scrolled (677, 432) with delta (0, 0)
Screenshot: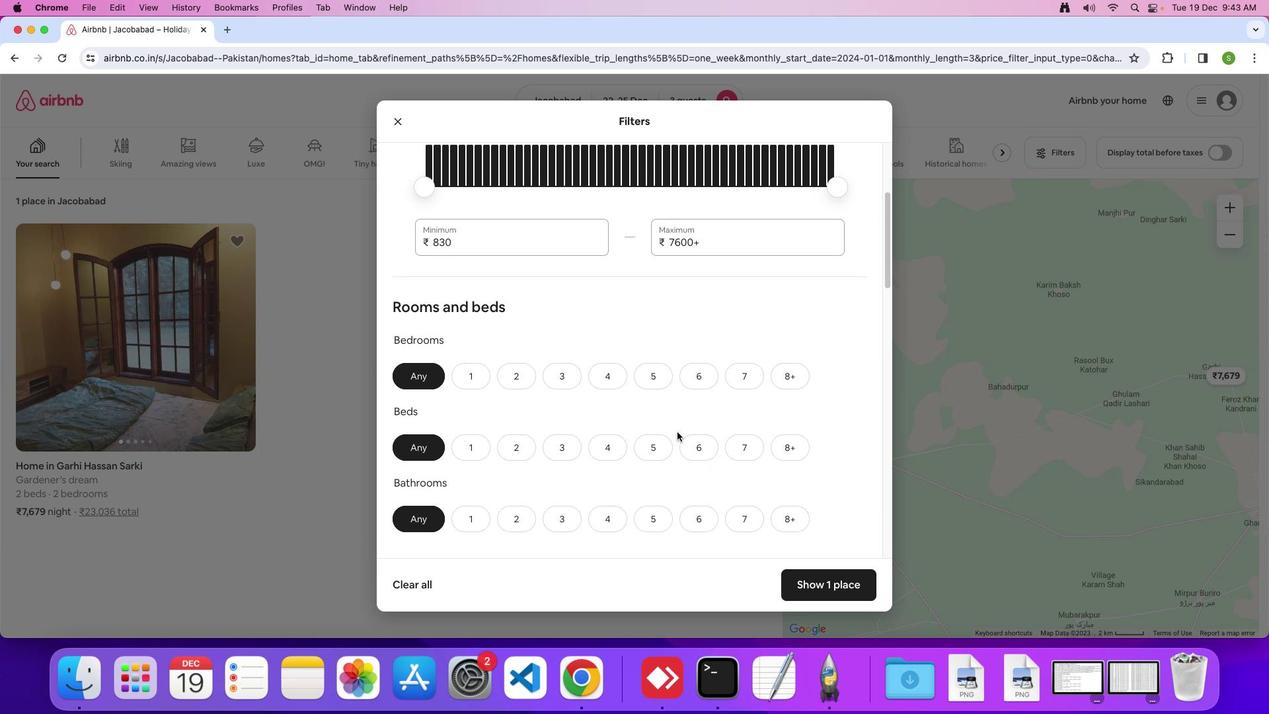 
Action: Mouse moved to (677, 432)
Screenshot: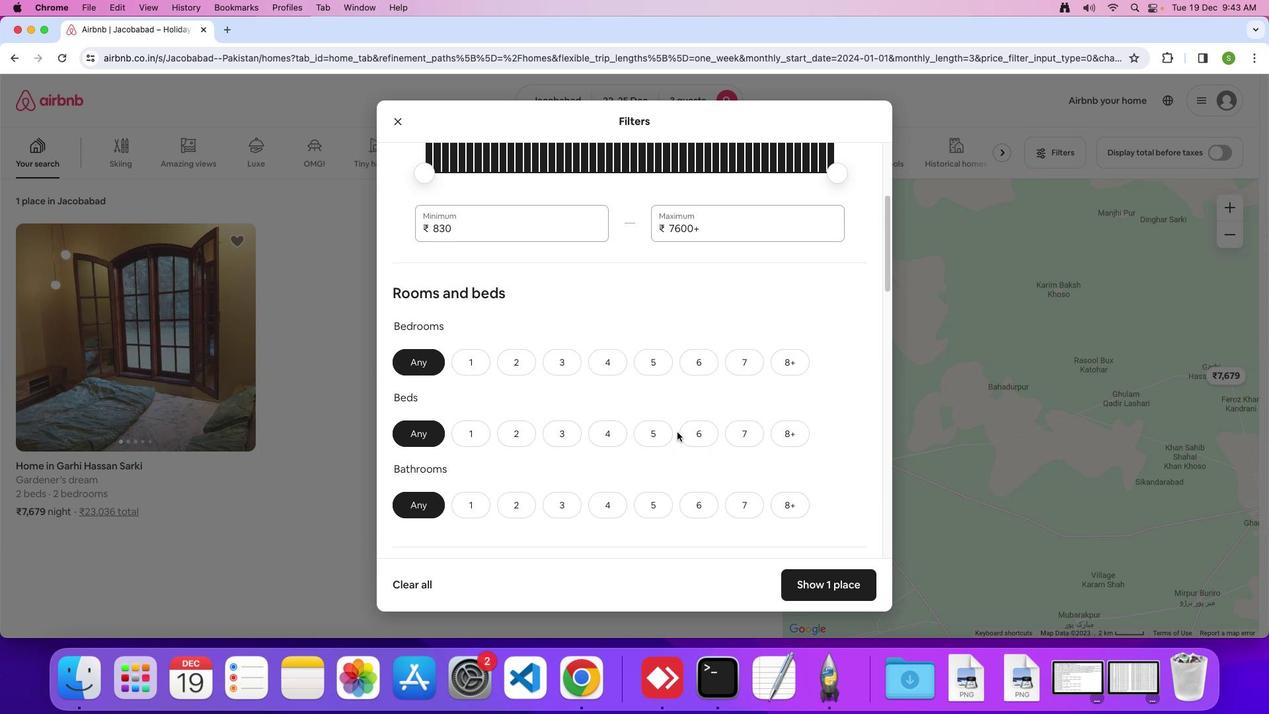 
Action: Mouse scrolled (677, 432) with delta (0, -1)
Screenshot: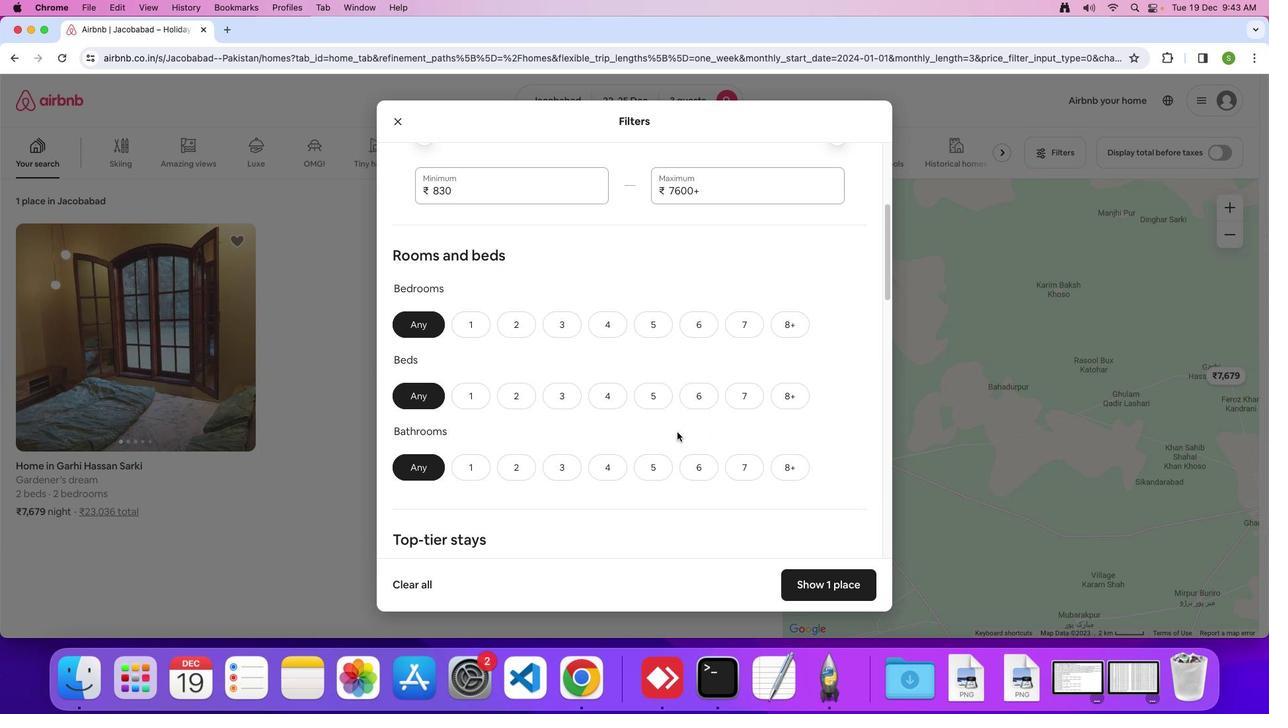 
Action: Mouse moved to (523, 308)
Screenshot: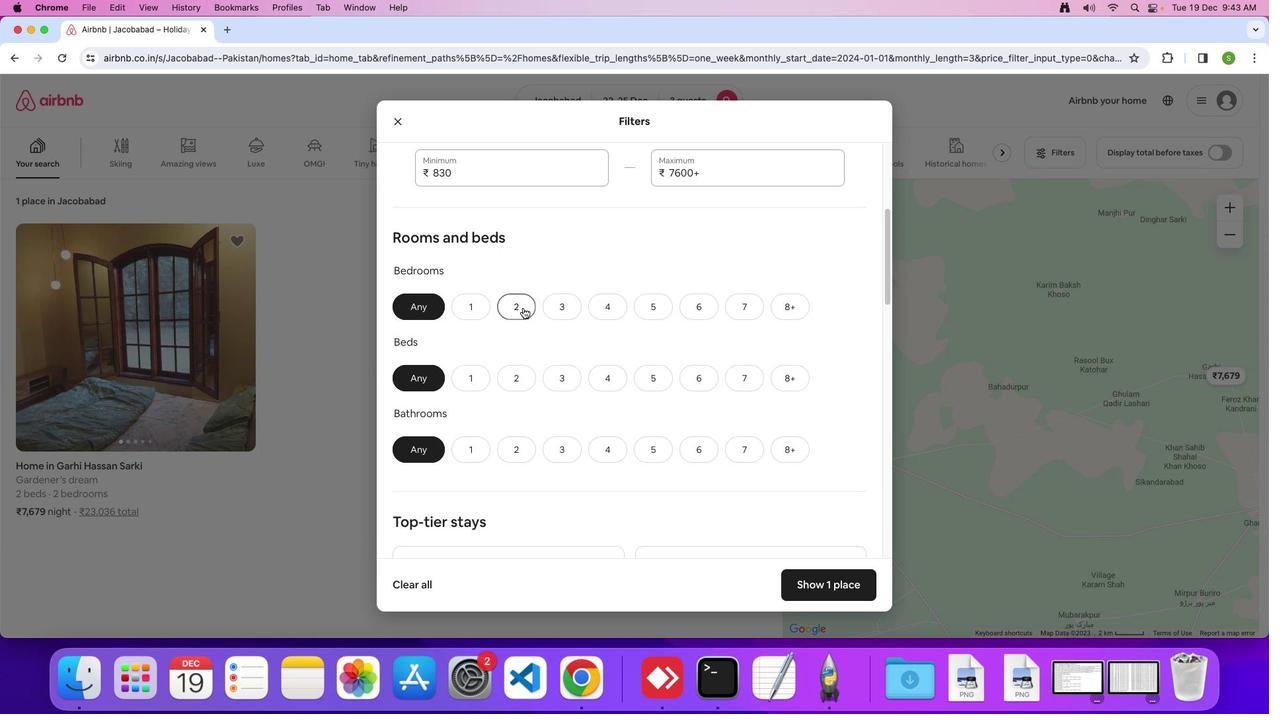 
Action: Mouse pressed left at (523, 308)
Screenshot: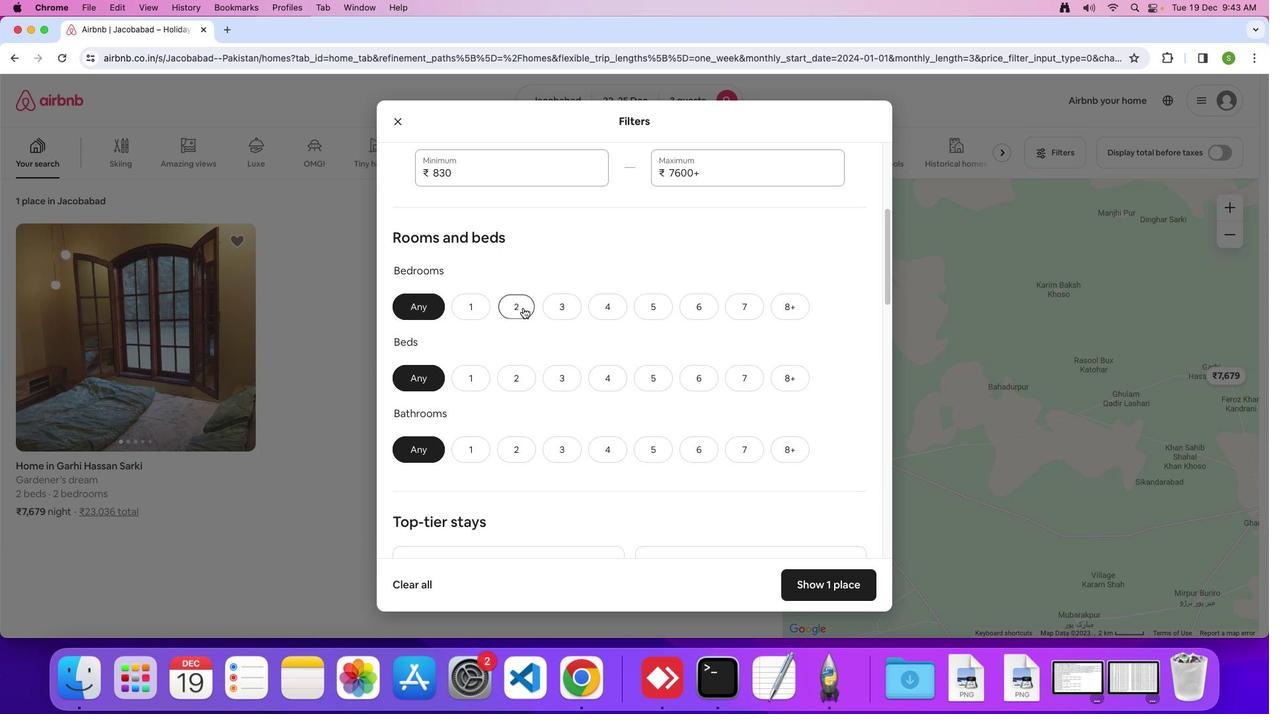 
Action: Mouse moved to (568, 378)
Screenshot: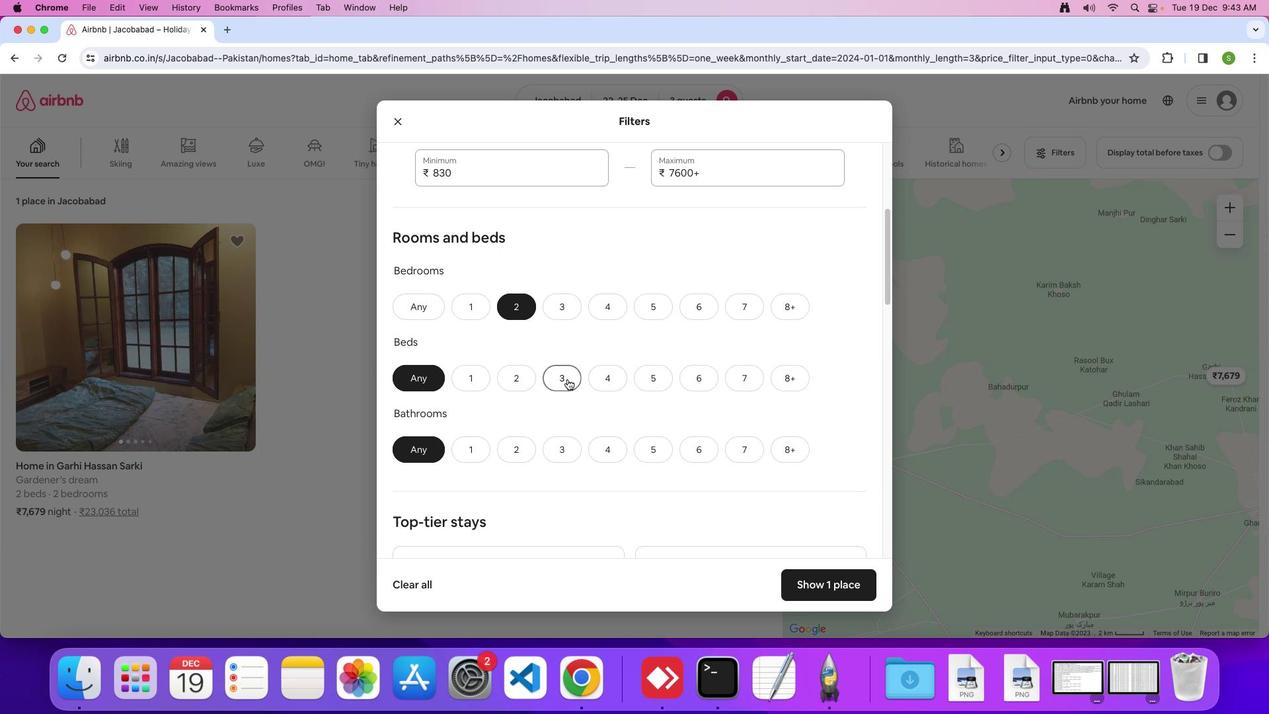 
Action: Mouse pressed left at (568, 378)
Screenshot: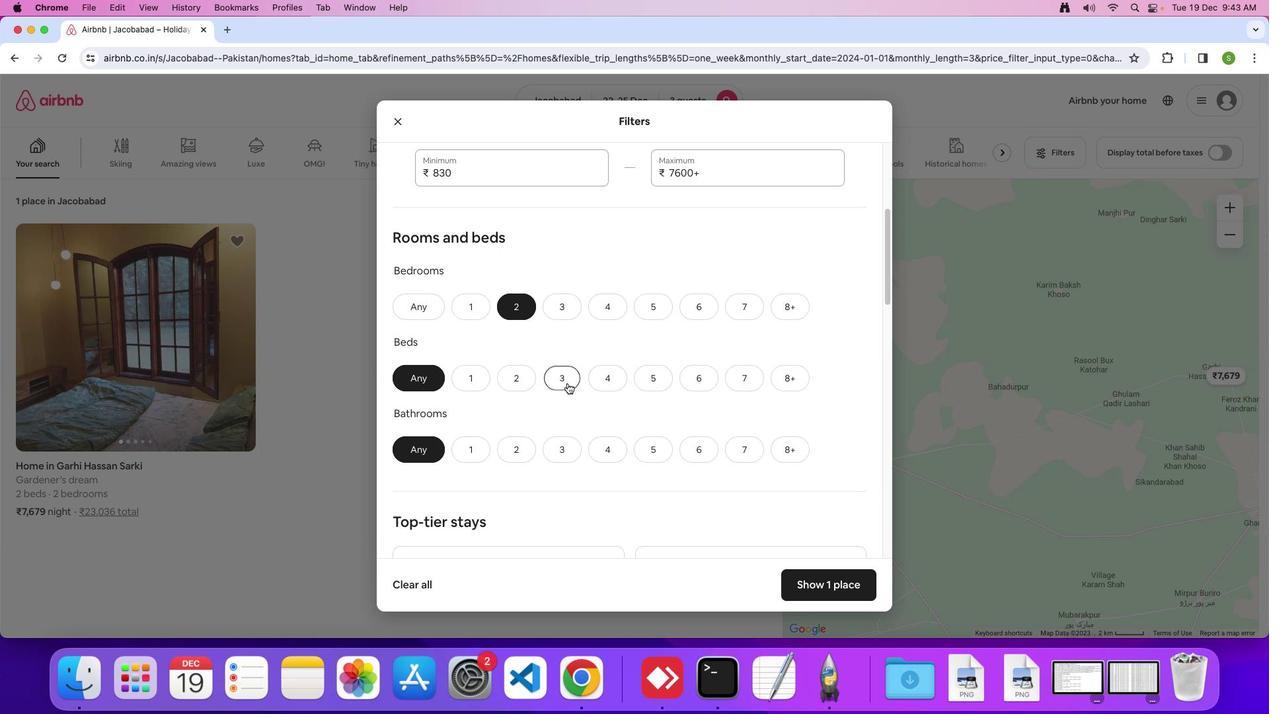 
Action: Mouse moved to (471, 451)
Screenshot: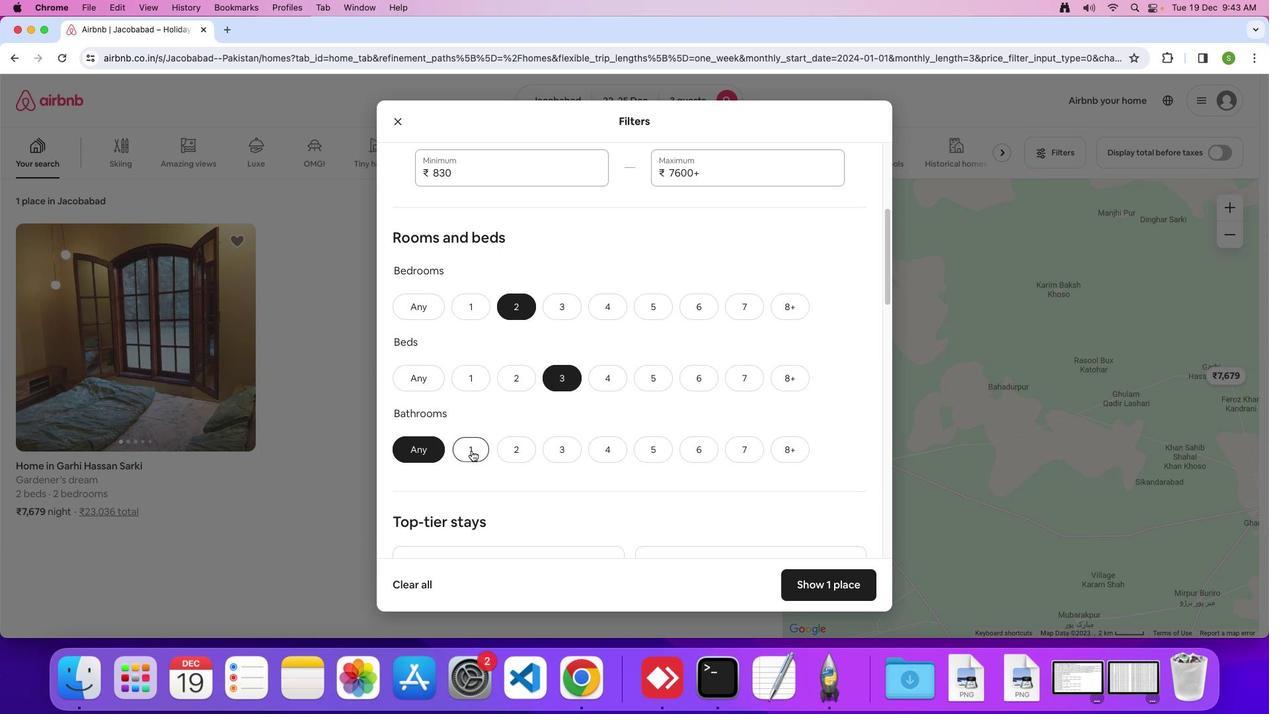 
Action: Mouse pressed left at (471, 451)
Screenshot: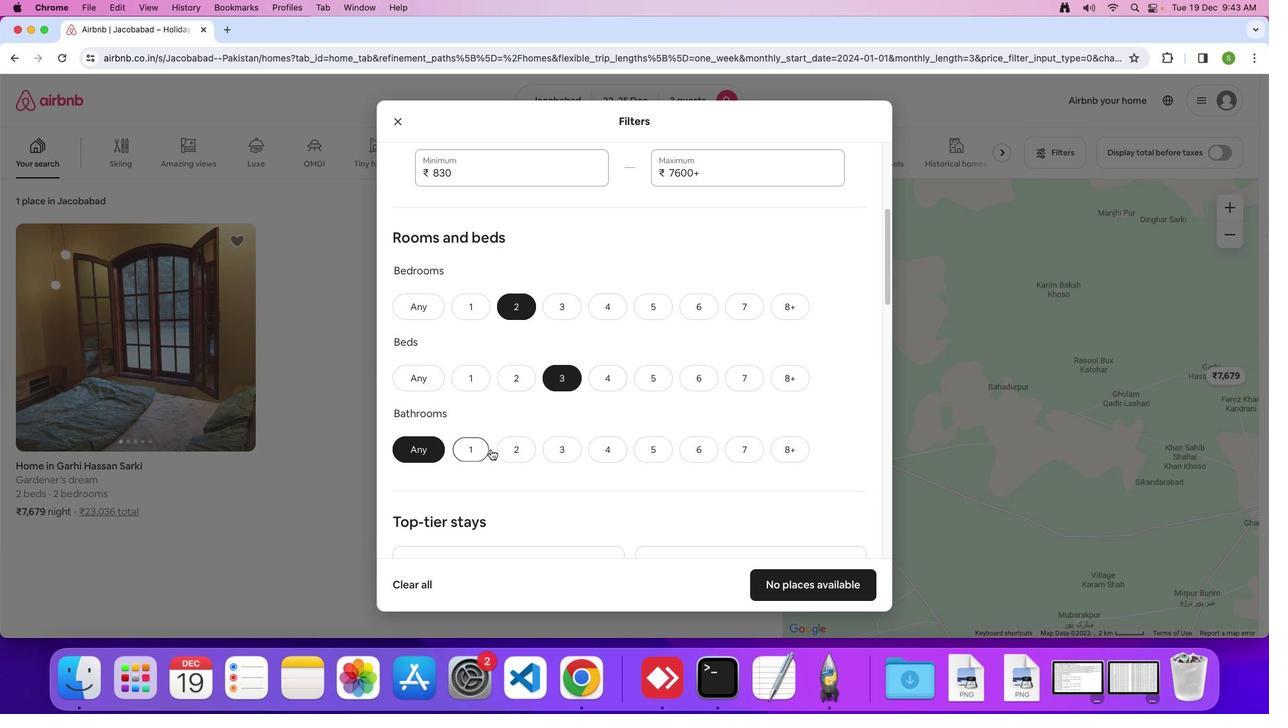 
Action: Mouse moved to (679, 414)
Screenshot: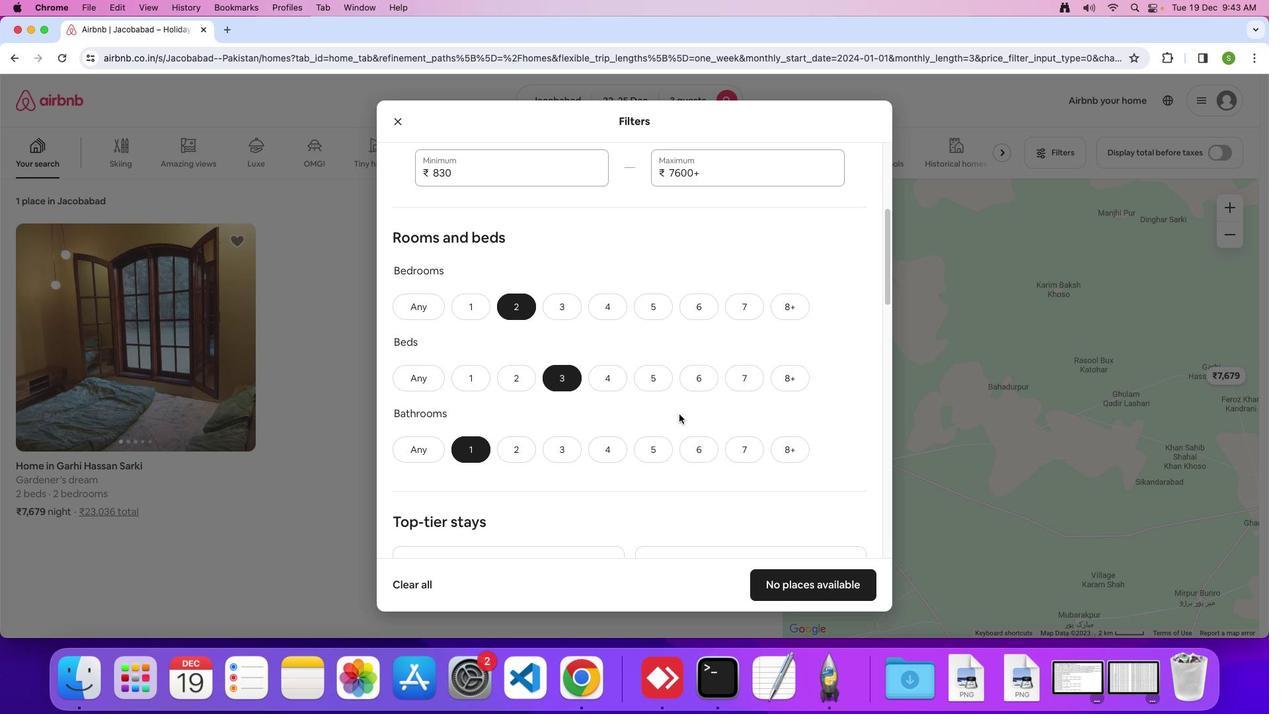 
Action: Mouse scrolled (679, 414) with delta (0, 0)
Screenshot: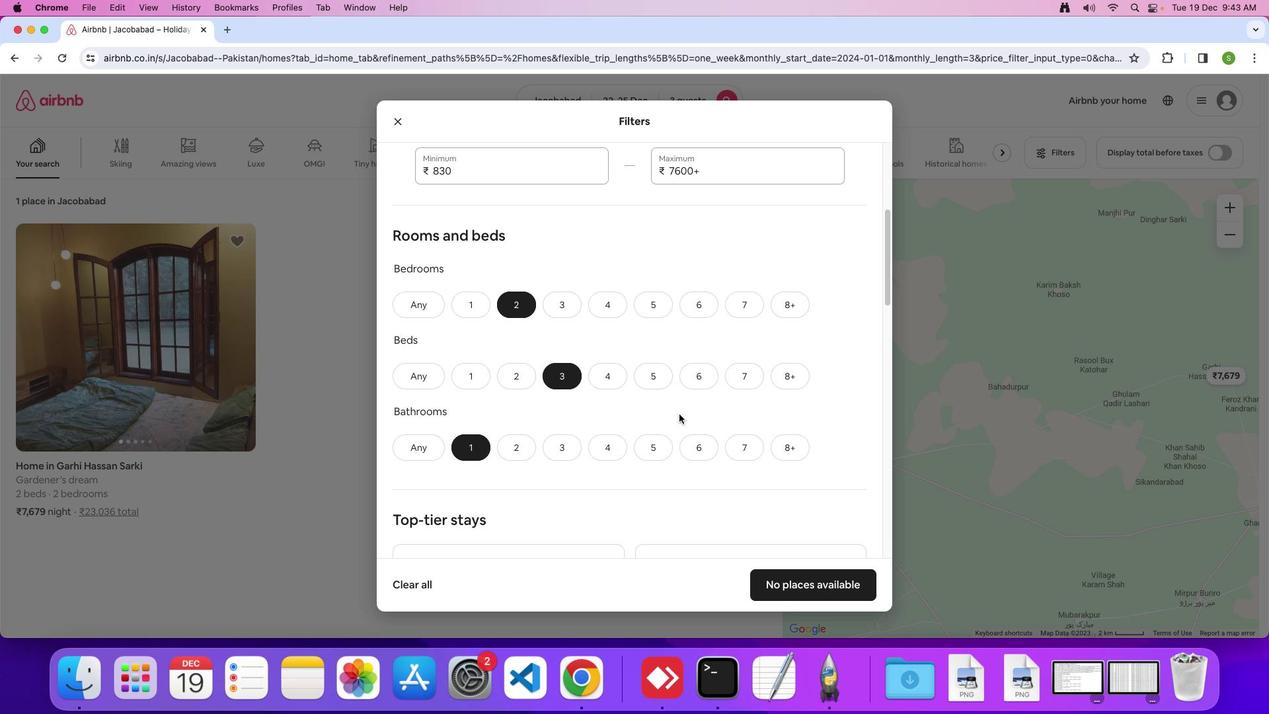 
Action: Mouse scrolled (679, 414) with delta (0, 0)
Screenshot: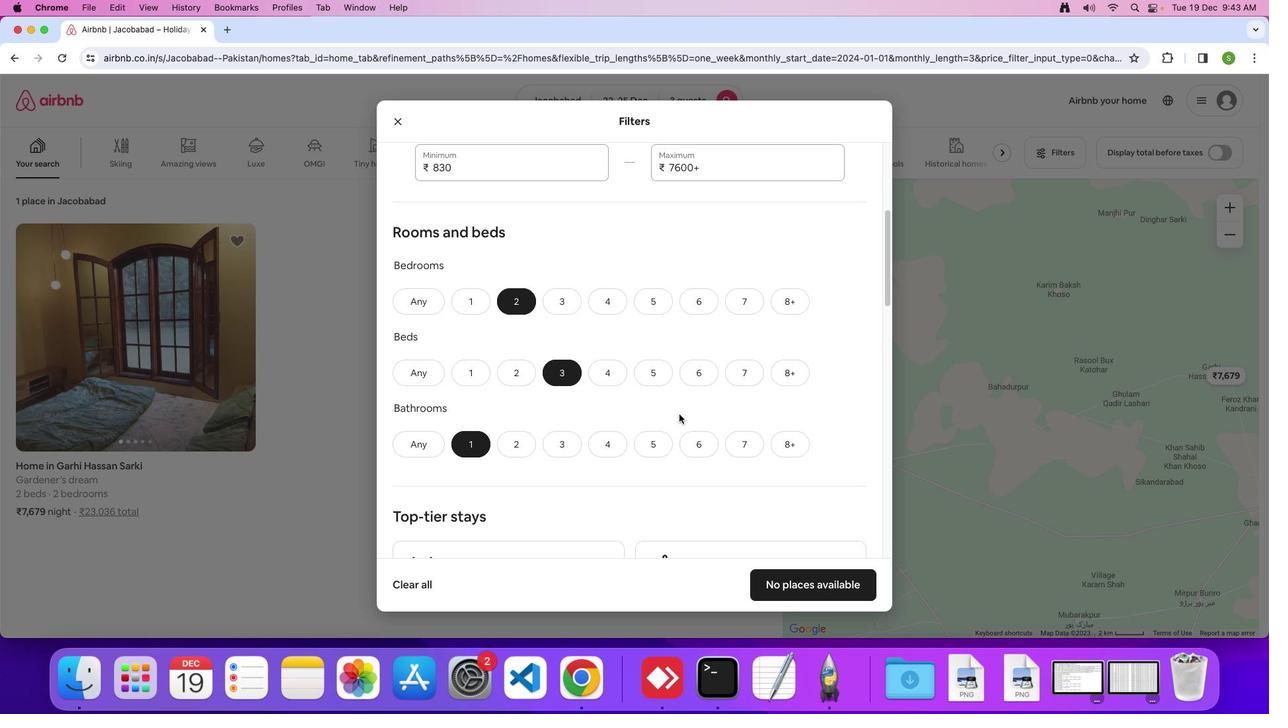 
Action: Mouse moved to (679, 414)
Screenshot: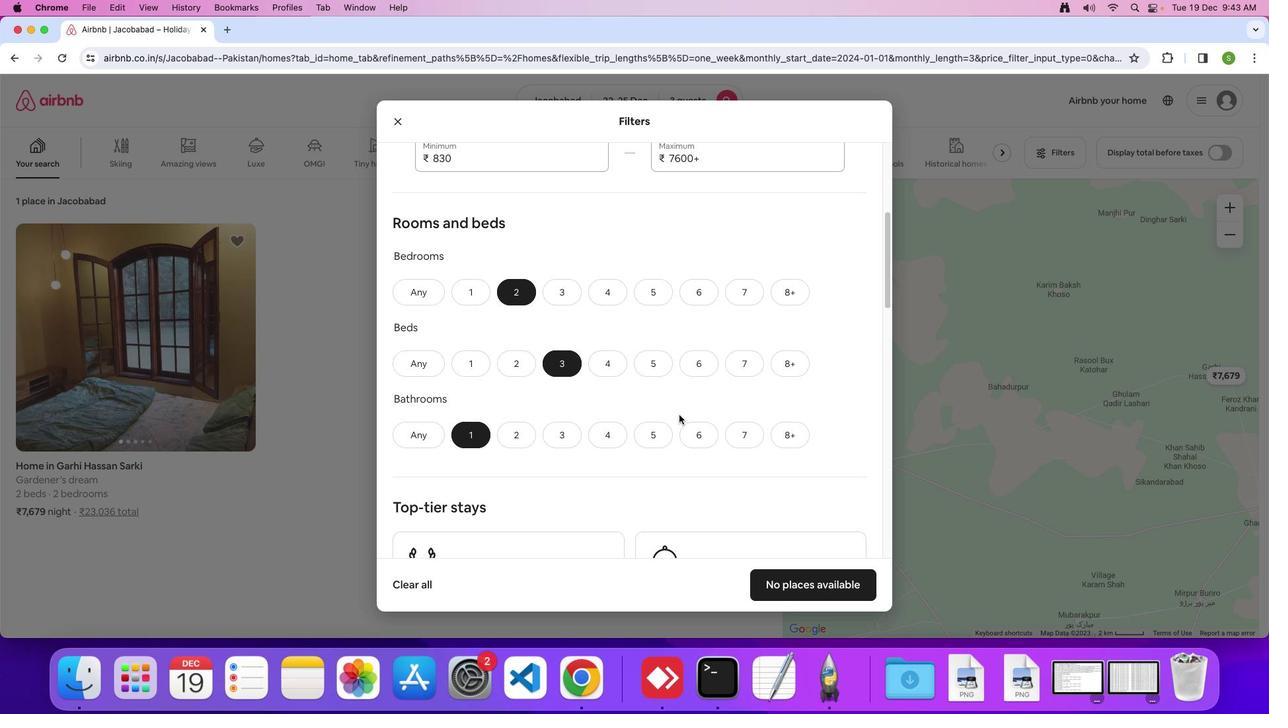 
Action: Mouse scrolled (679, 414) with delta (0, 0)
Screenshot: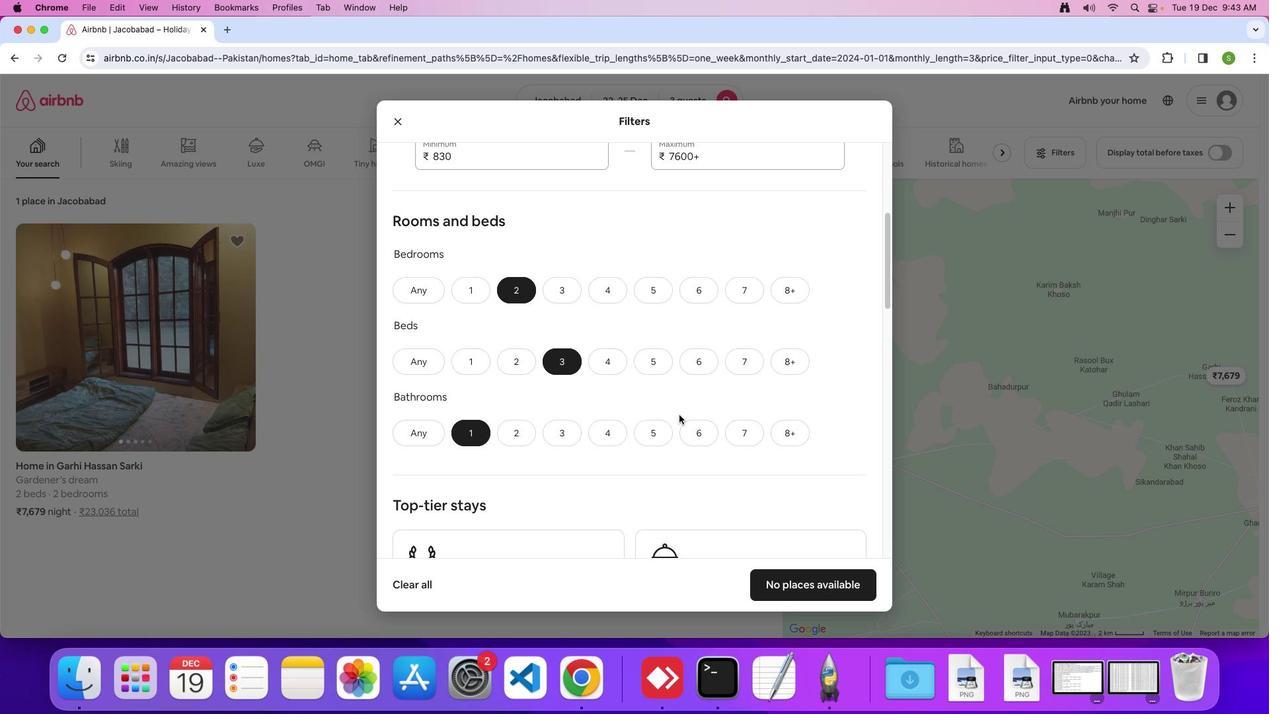 
Action: Mouse scrolled (679, 414) with delta (0, 0)
Screenshot: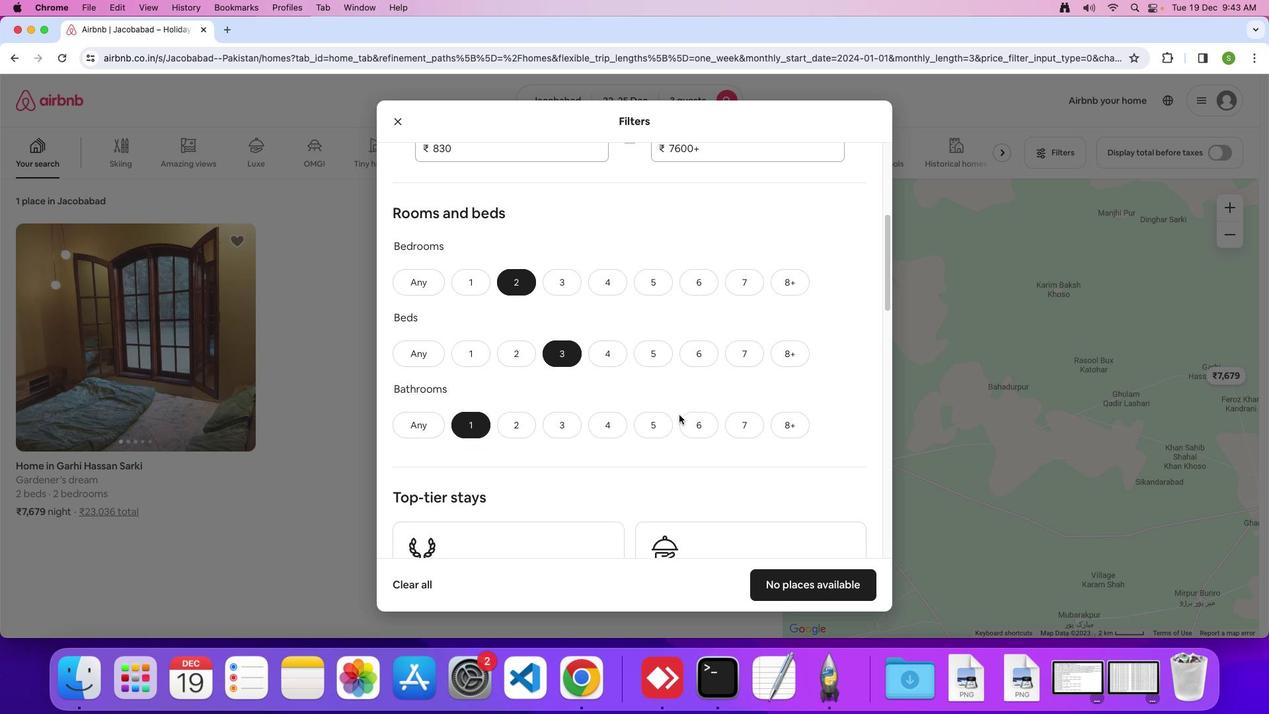 
Action: Mouse scrolled (679, 414) with delta (0, 0)
Screenshot: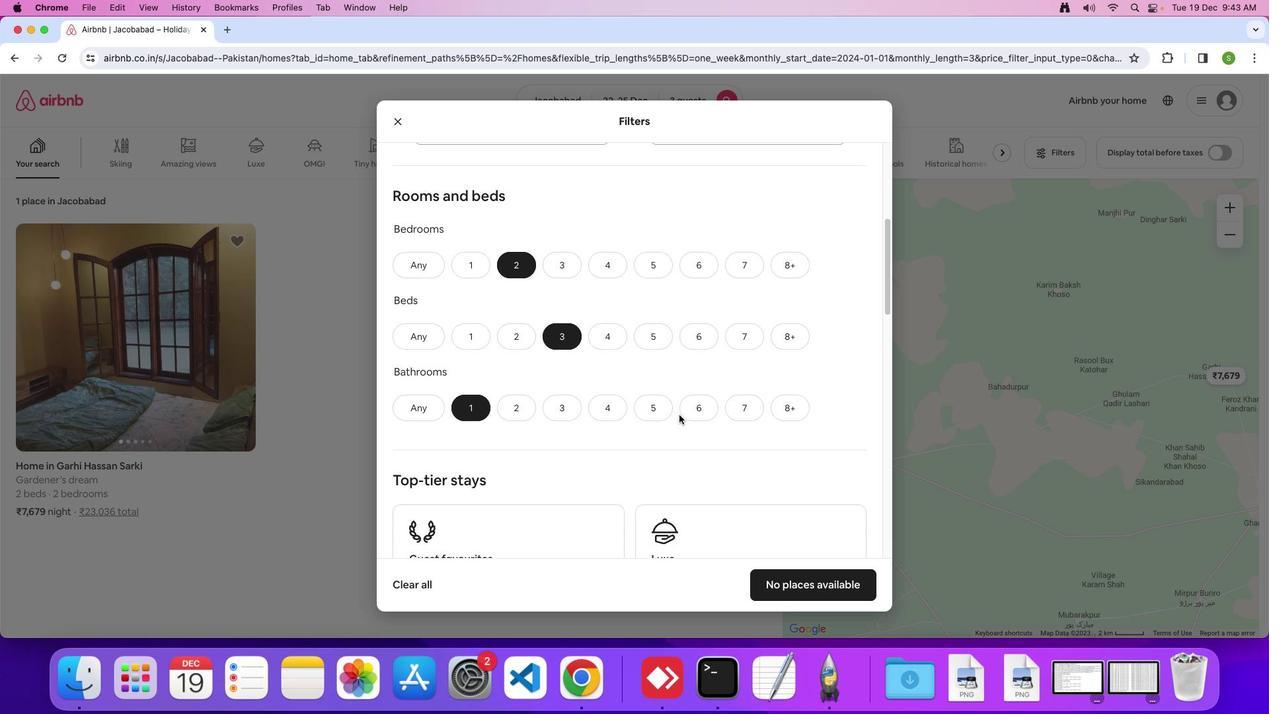 
Action: Mouse scrolled (679, 414) with delta (0, 0)
Screenshot: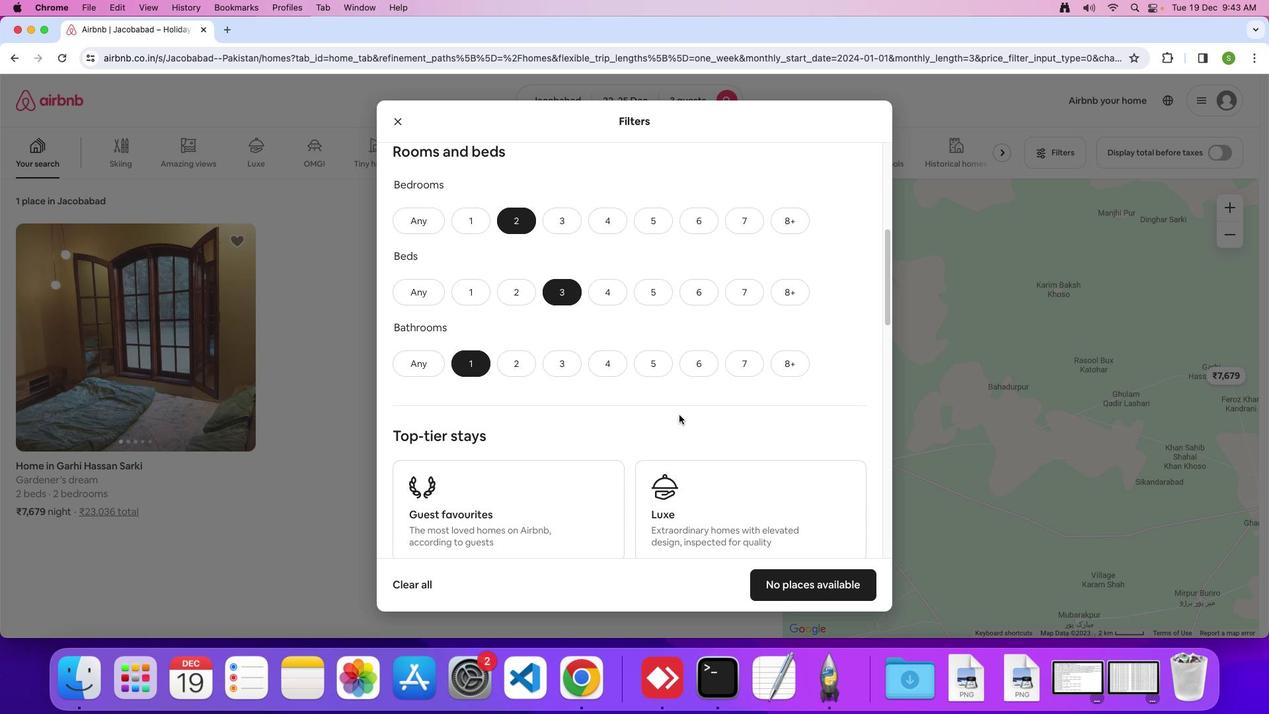 
Action: Mouse scrolled (679, 414) with delta (0, 0)
Screenshot: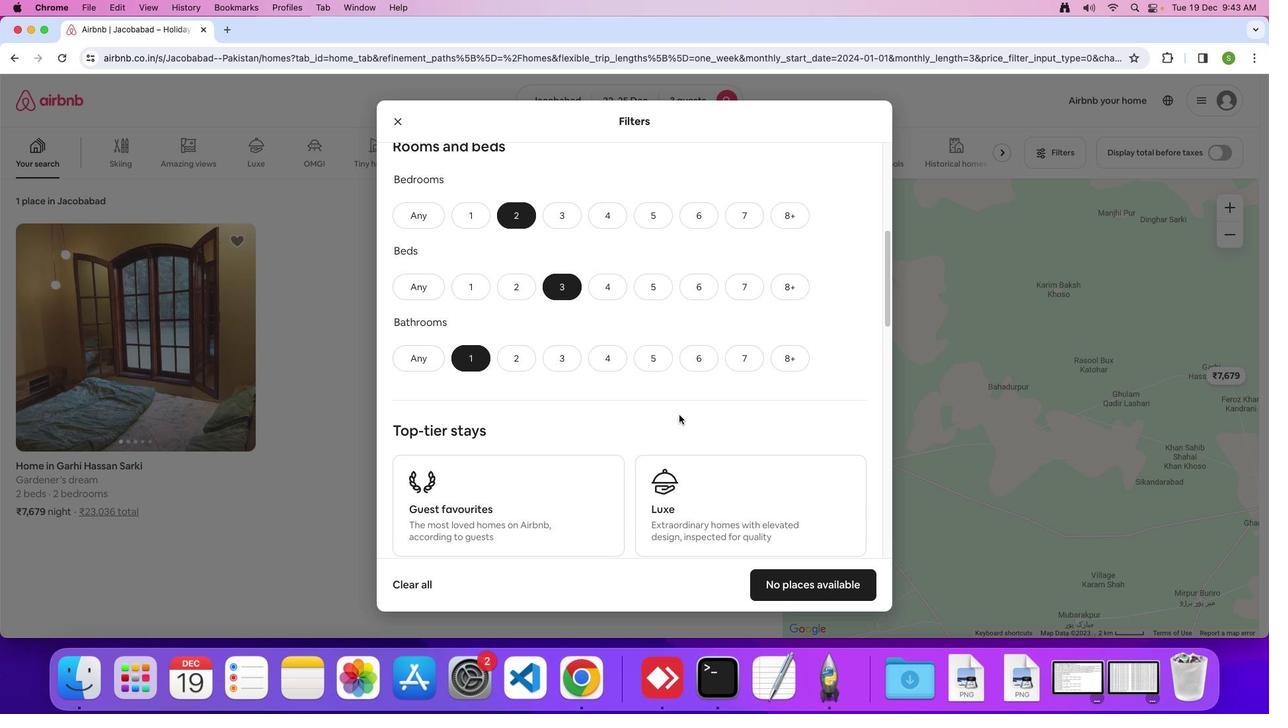
Action: Mouse scrolled (679, 414) with delta (0, 0)
Screenshot: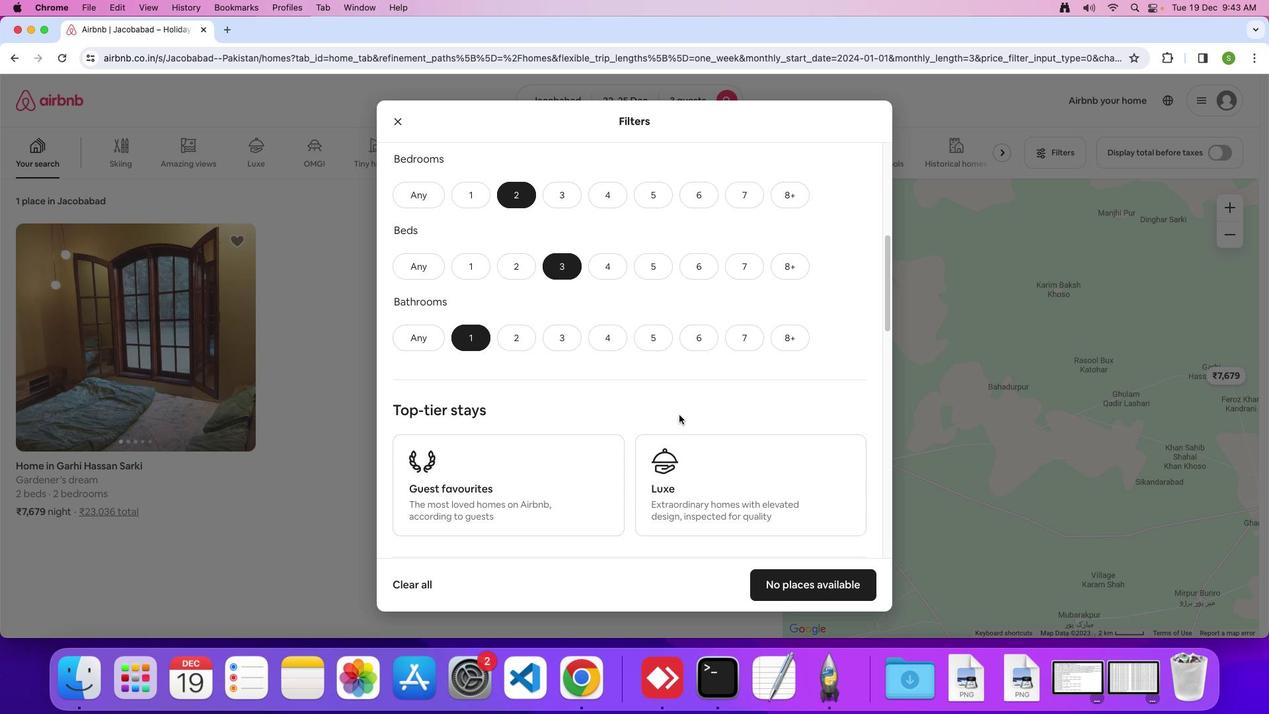 
Action: Mouse moved to (679, 414)
Screenshot: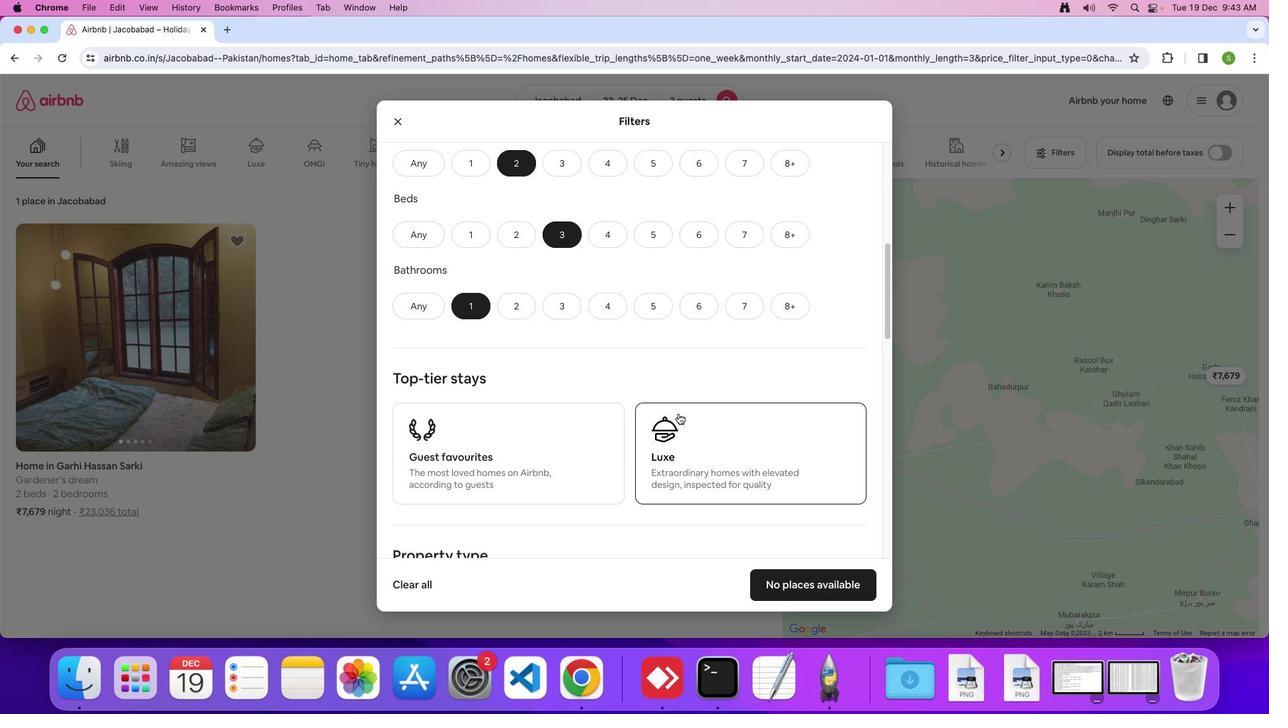 
Action: Mouse scrolled (679, 414) with delta (0, 0)
Screenshot: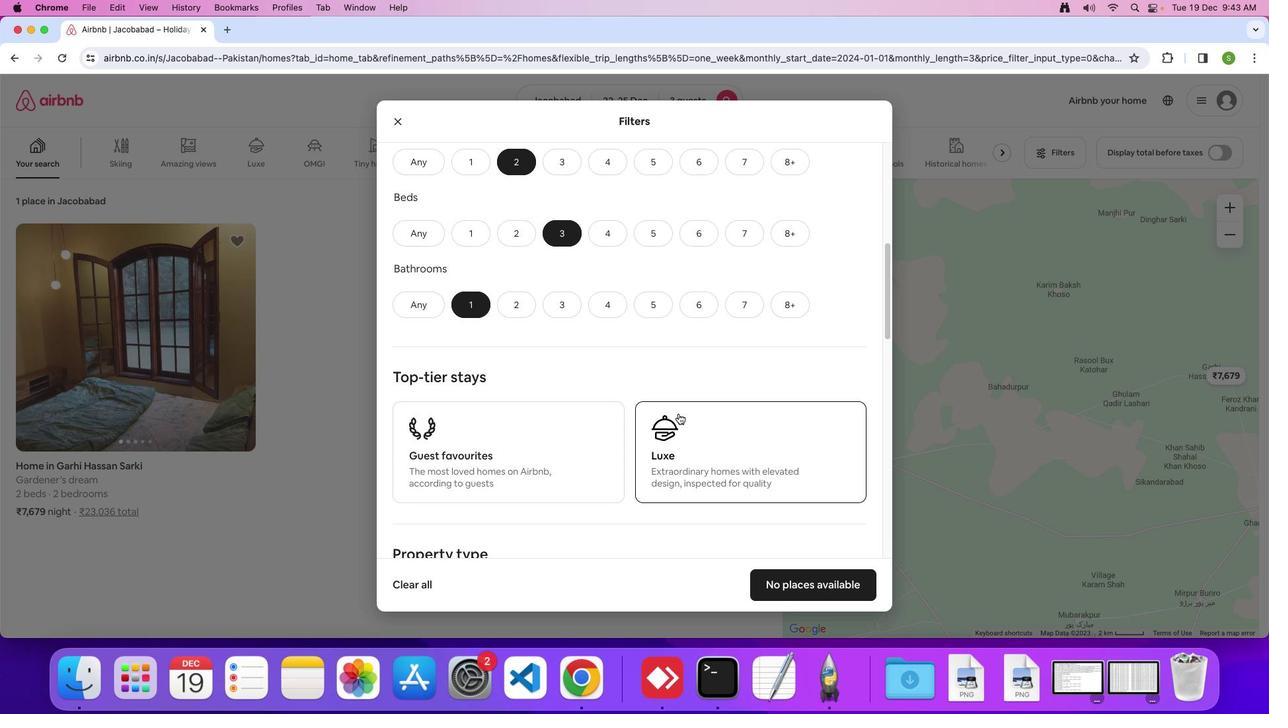 
Action: Mouse moved to (679, 414)
Screenshot: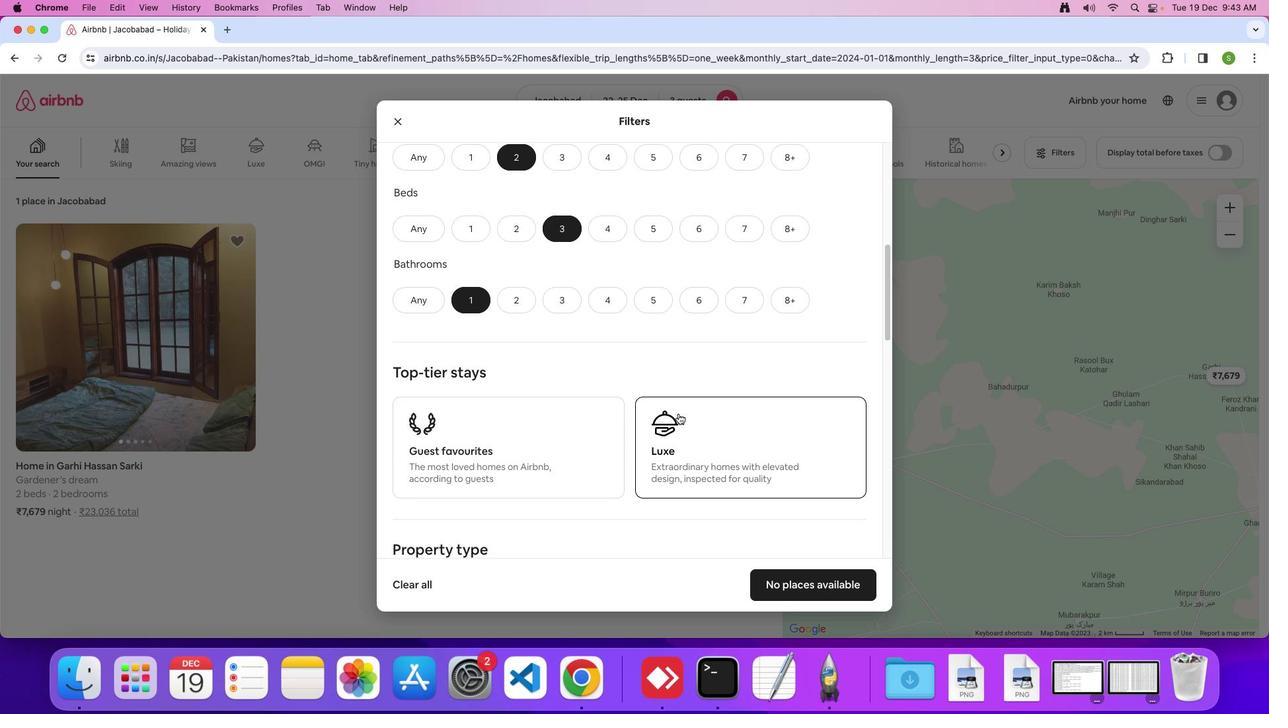 
Action: Mouse scrolled (679, 414) with delta (0, 0)
Screenshot: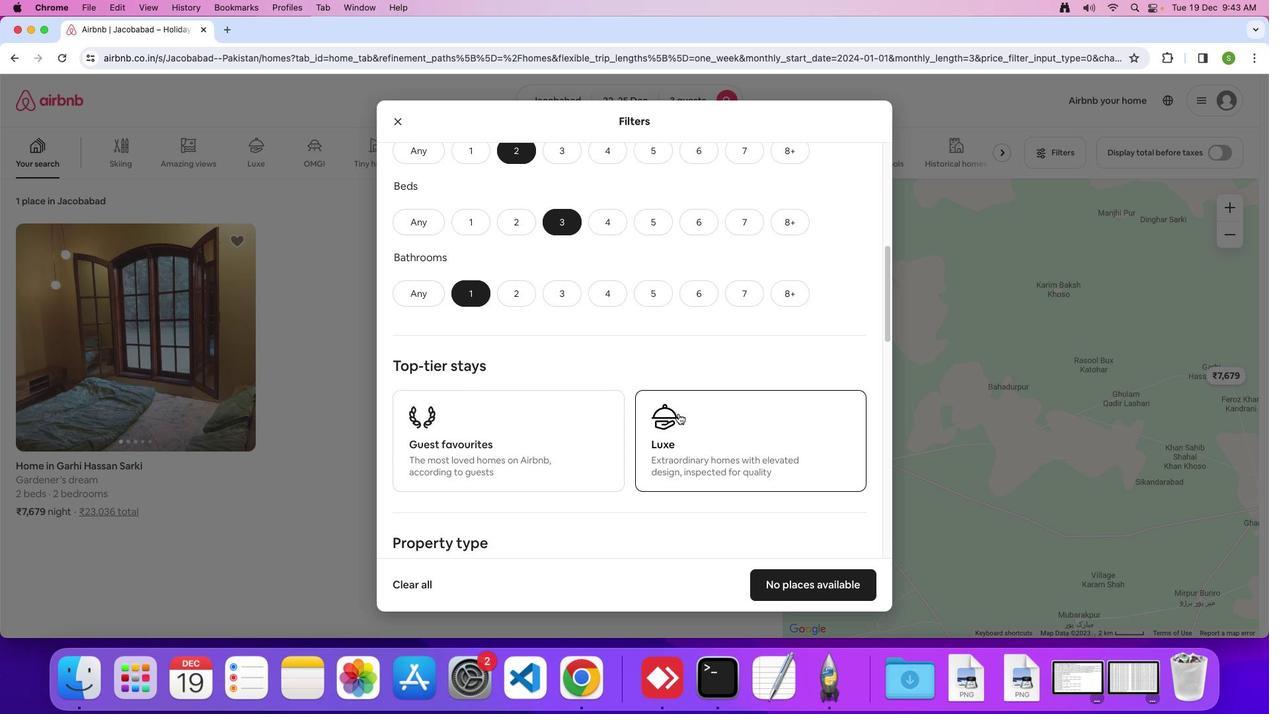
Action: Mouse moved to (679, 413)
Screenshot: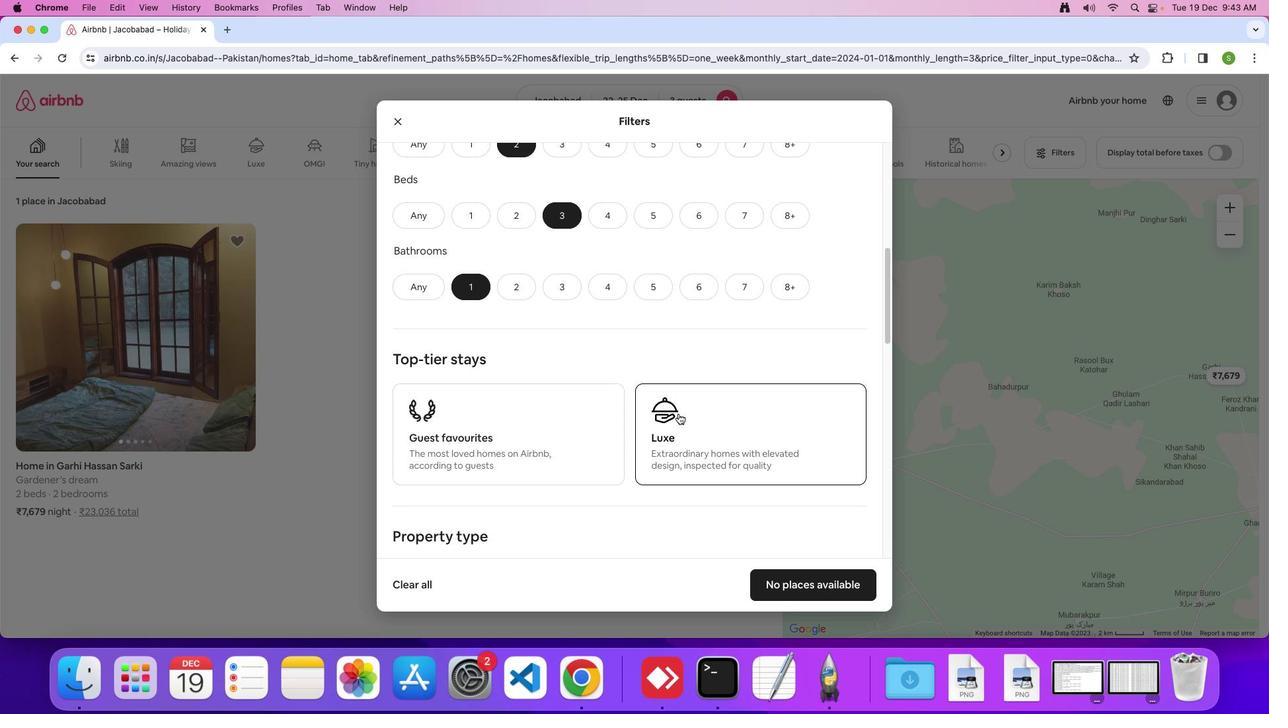 
Action: Mouse scrolled (679, 413) with delta (0, 0)
Screenshot: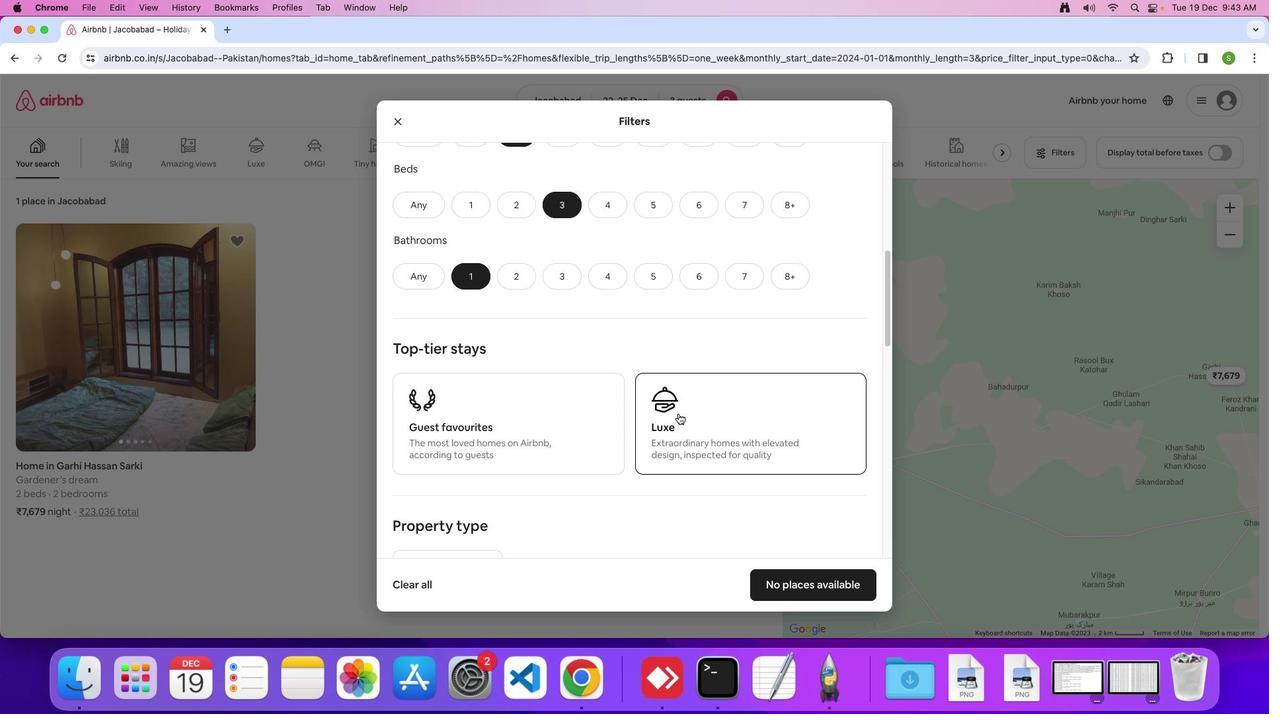 
Action: Mouse scrolled (679, 413) with delta (0, 0)
Screenshot: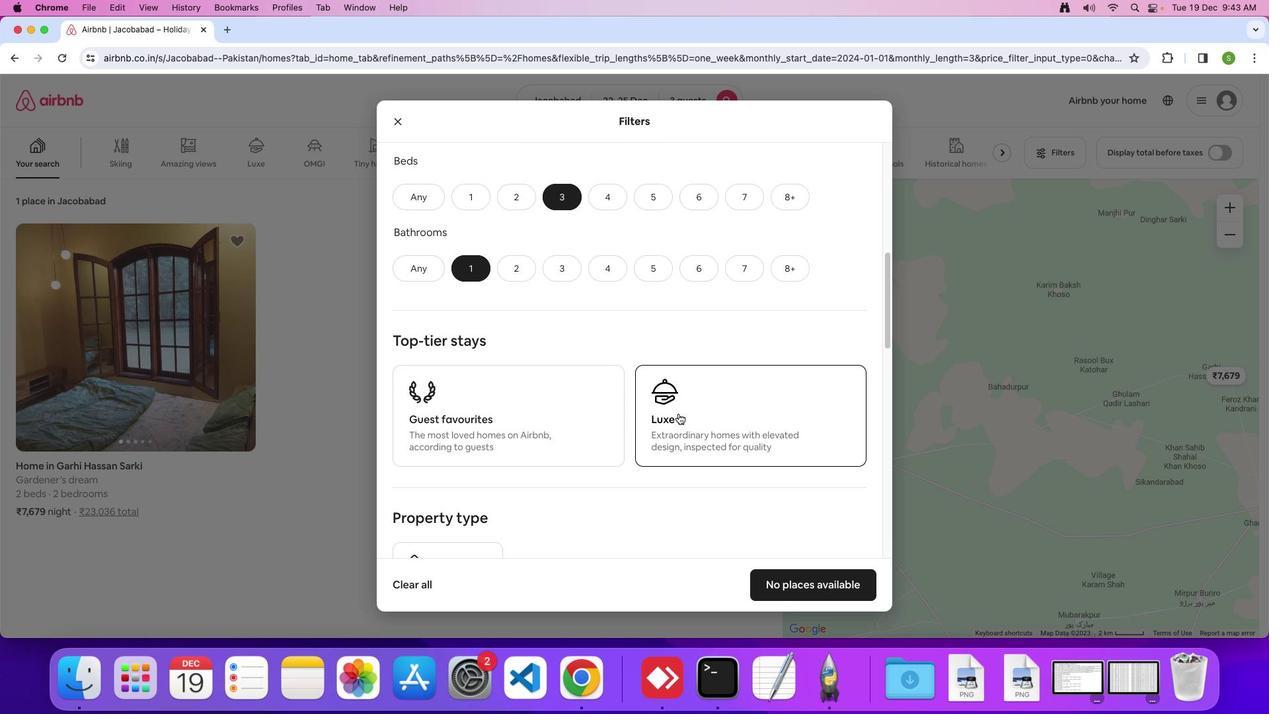 
Action: Mouse scrolled (679, 413) with delta (0, -1)
Screenshot: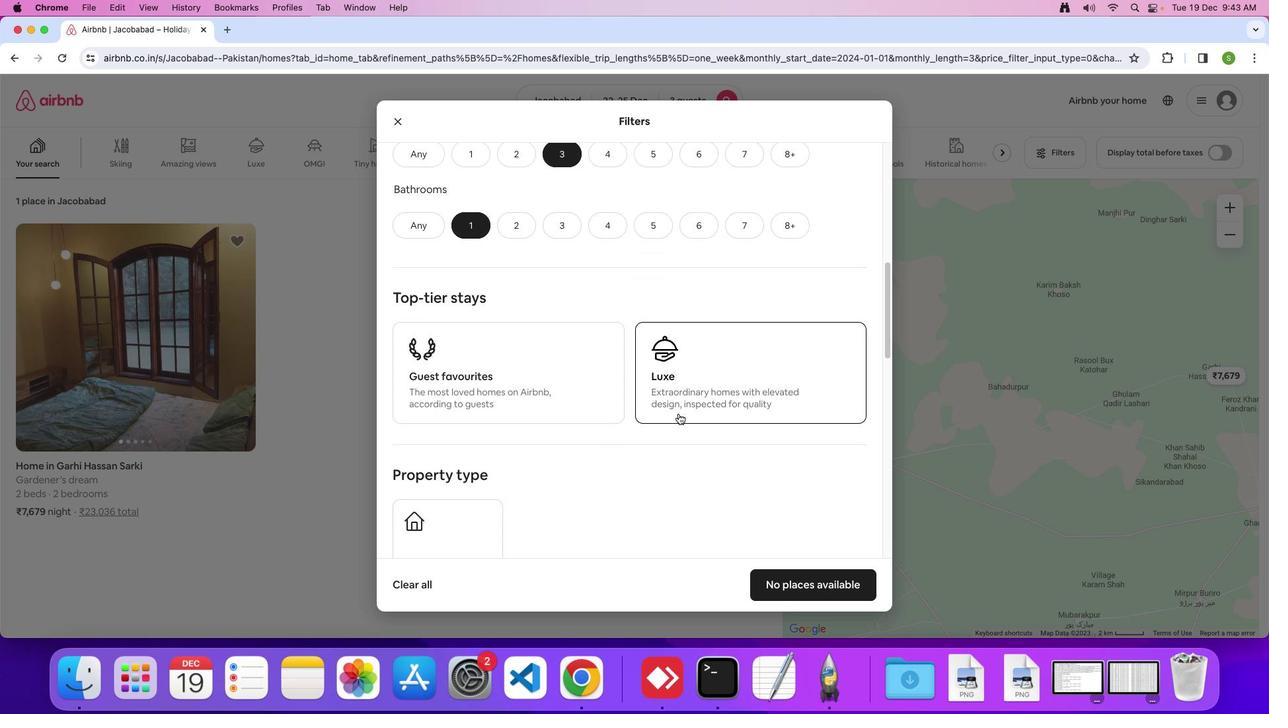 
Action: Mouse scrolled (679, 413) with delta (0, 0)
Screenshot: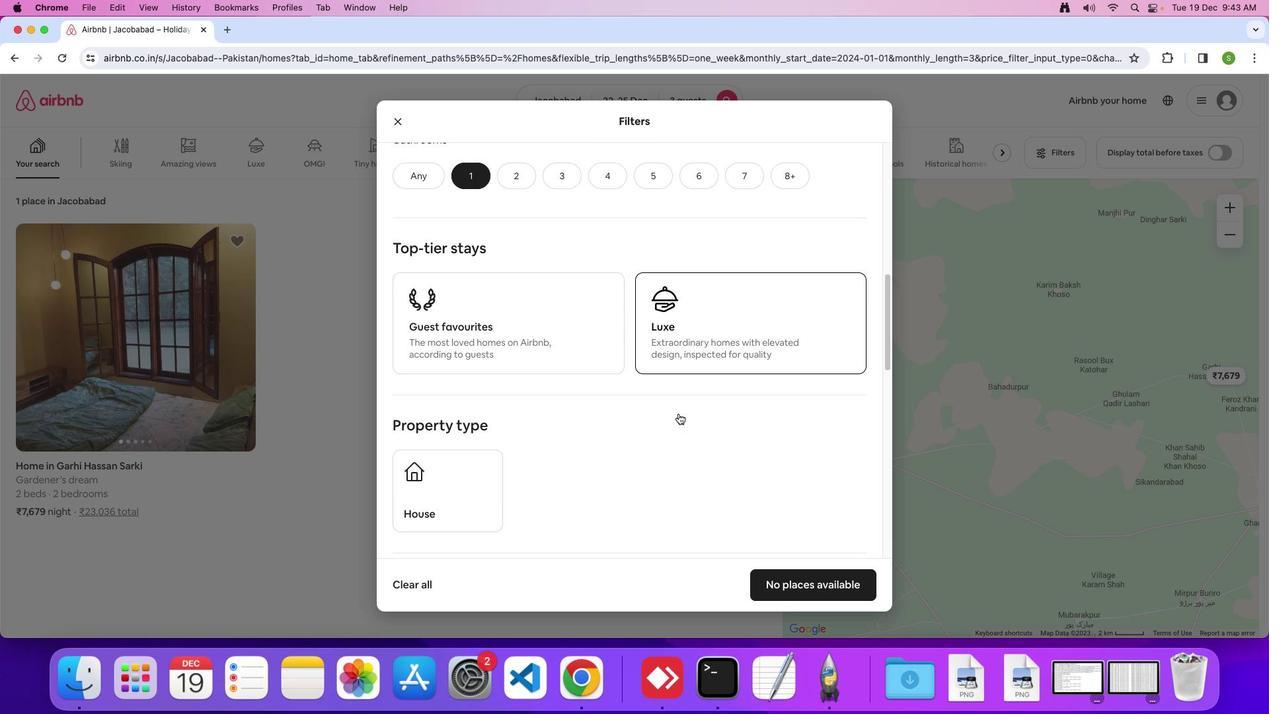 
Action: Mouse scrolled (679, 413) with delta (0, 0)
Screenshot: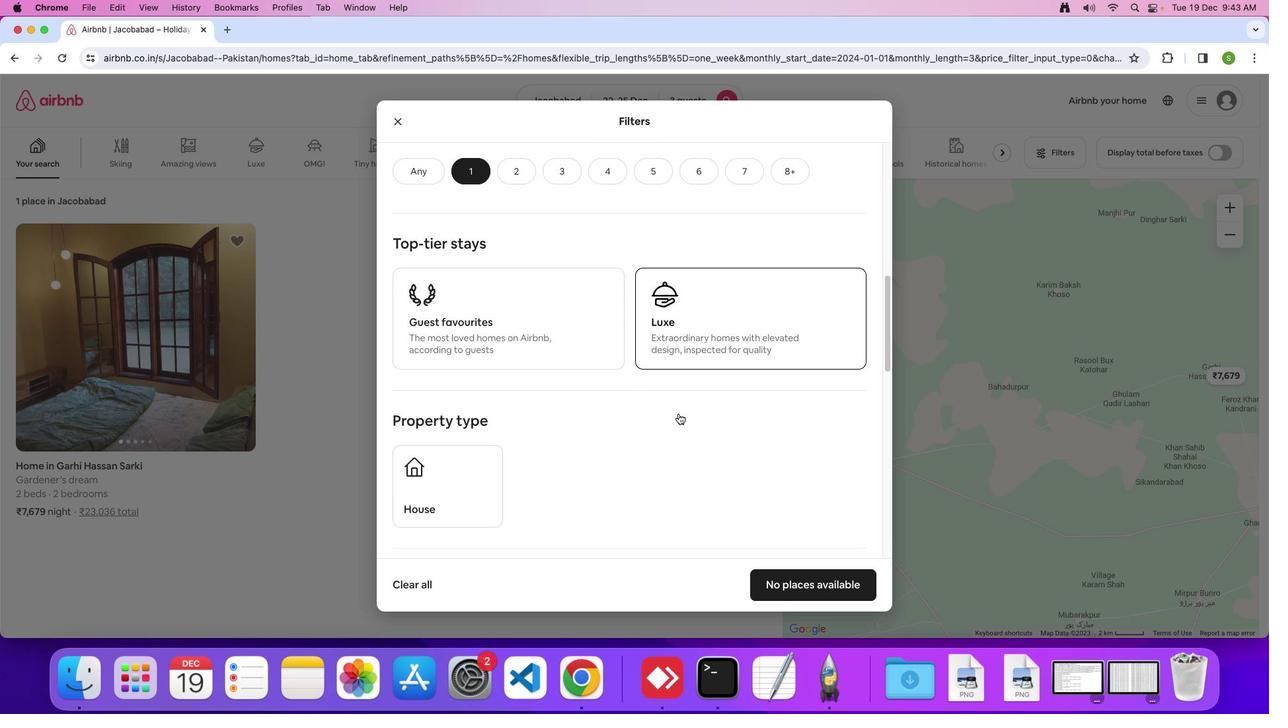 
Action: Mouse scrolled (679, 413) with delta (0, -1)
Screenshot: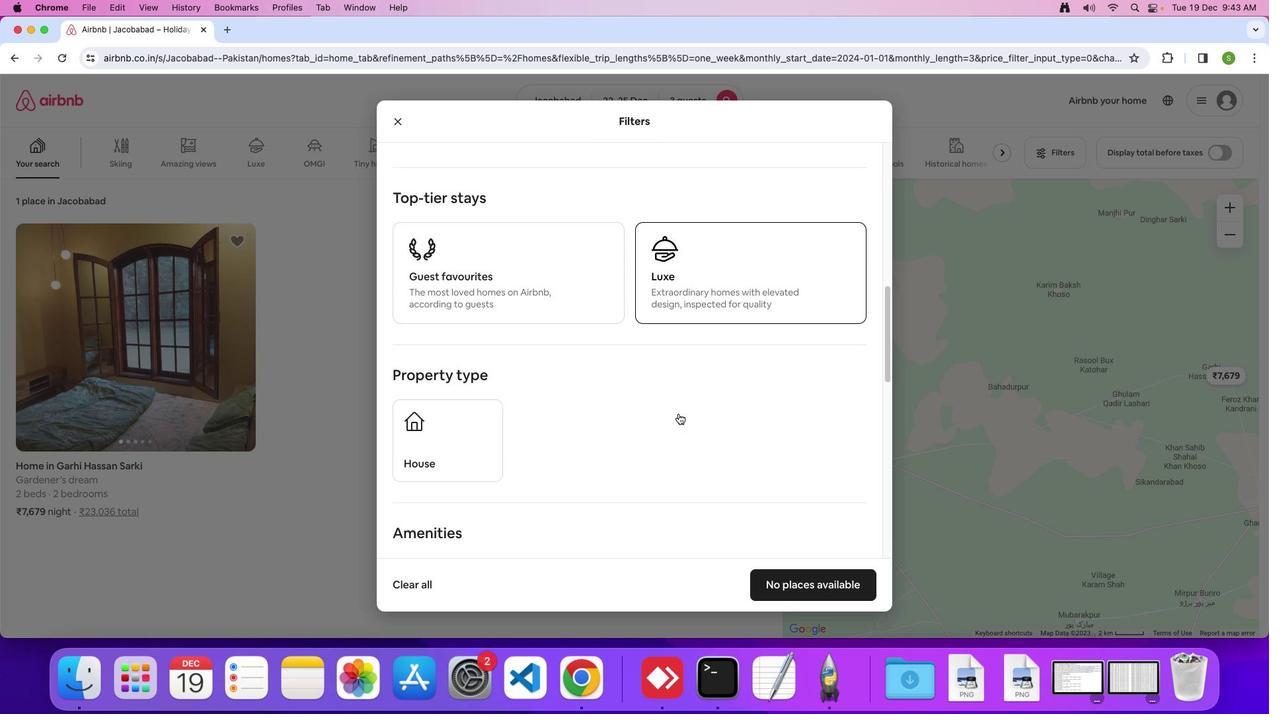 
Action: Mouse scrolled (679, 413) with delta (0, 0)
Screenshot: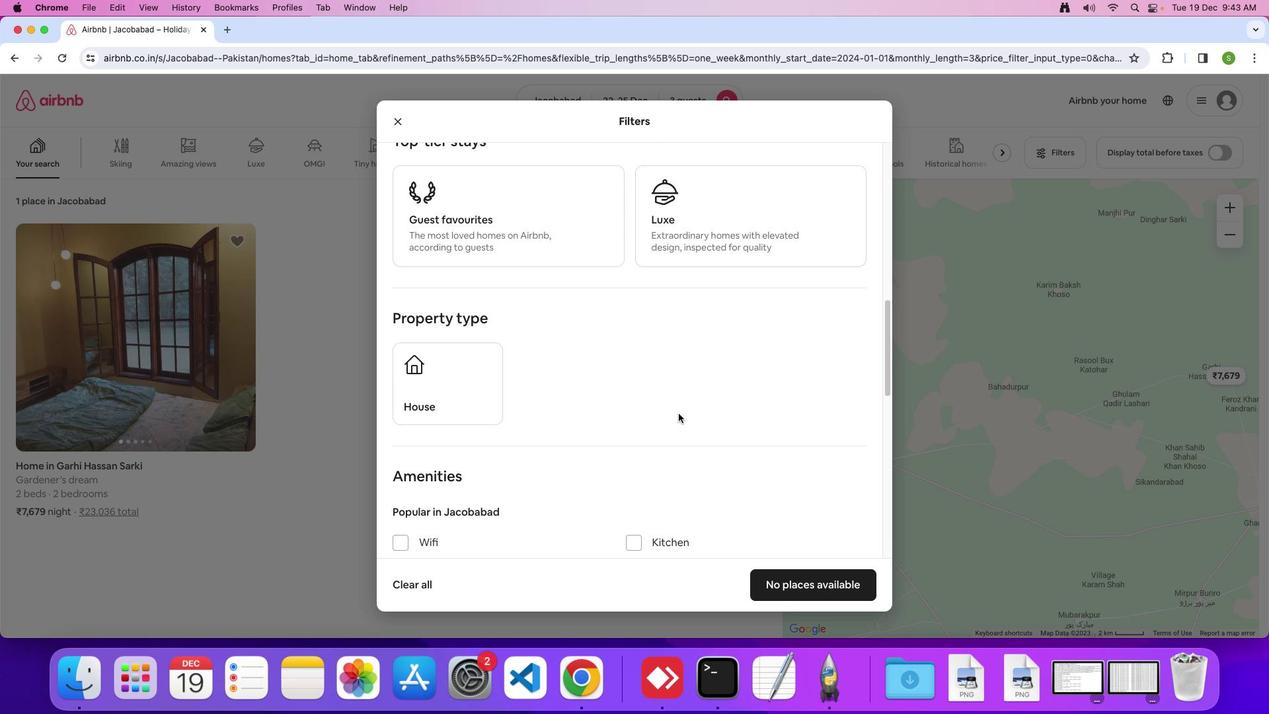 
Action: Mouse scrolled (679, 413) with delta (0, 0)
Screenshot: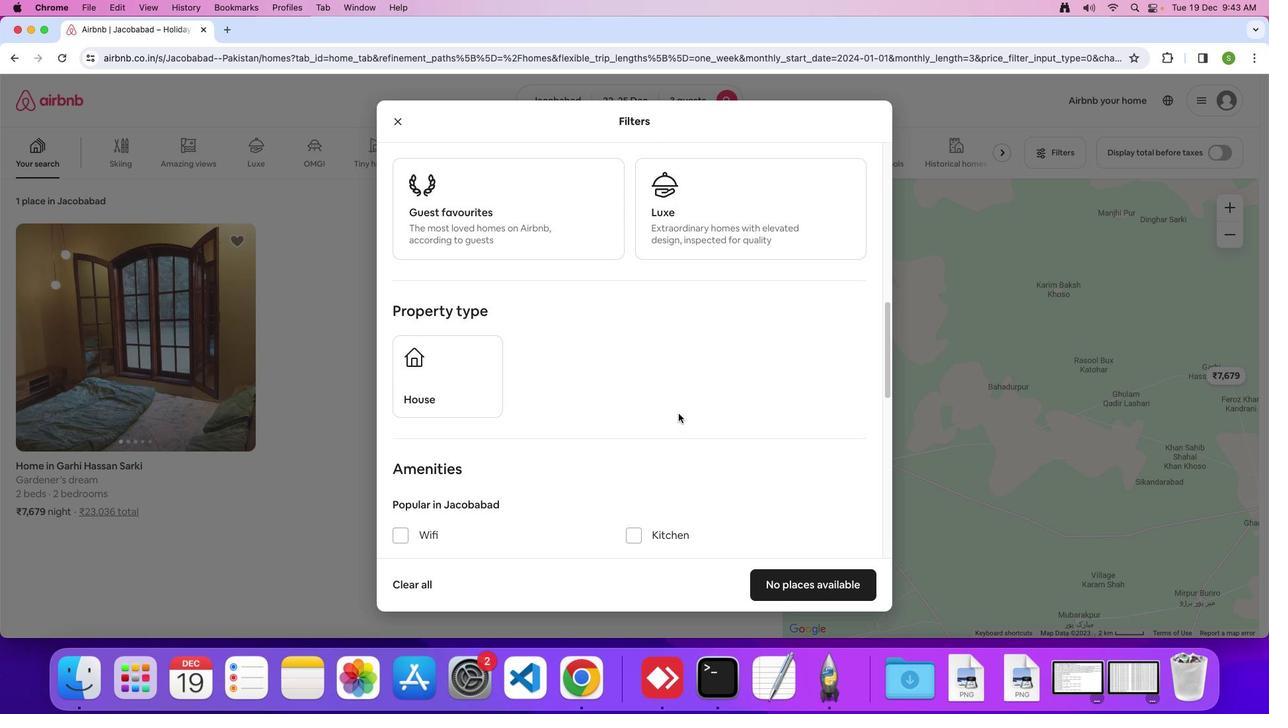 
Action: Mouse scrolled (679, 413) with delta (0, -1)
Screenshot: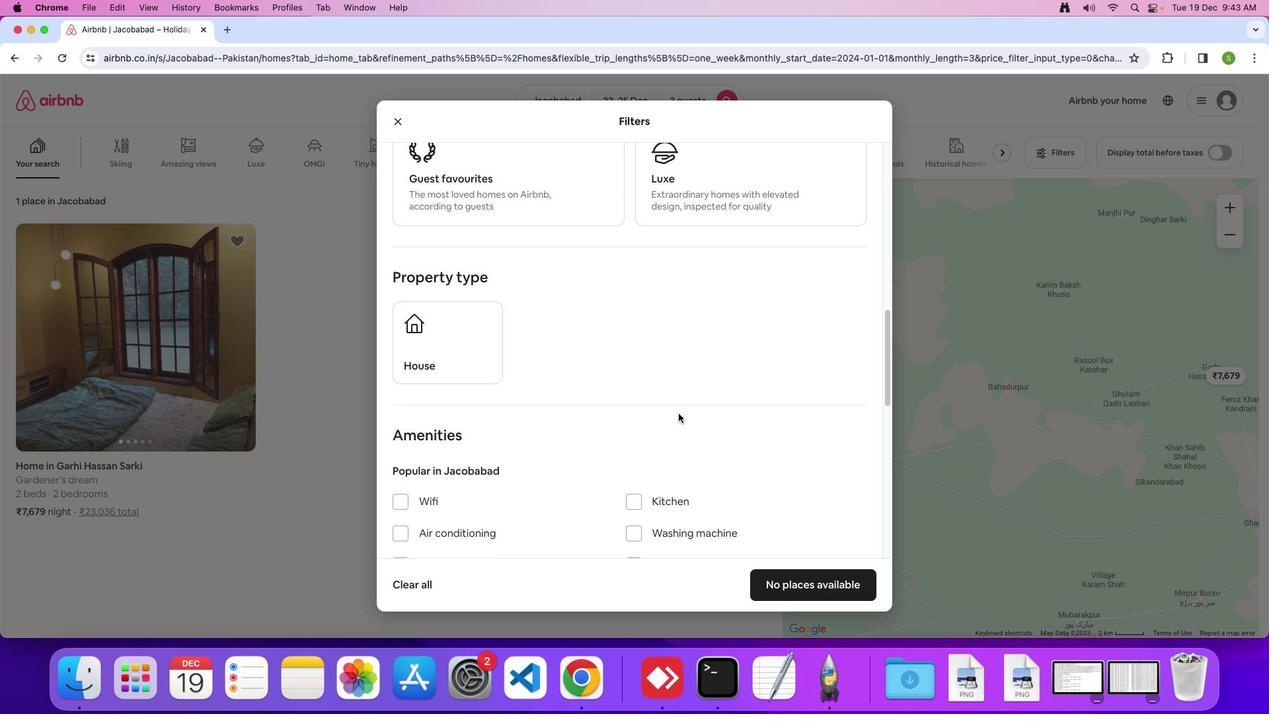 
Action: Mouse scrolled (679, 413) with delta (0, 0)
Screenshot: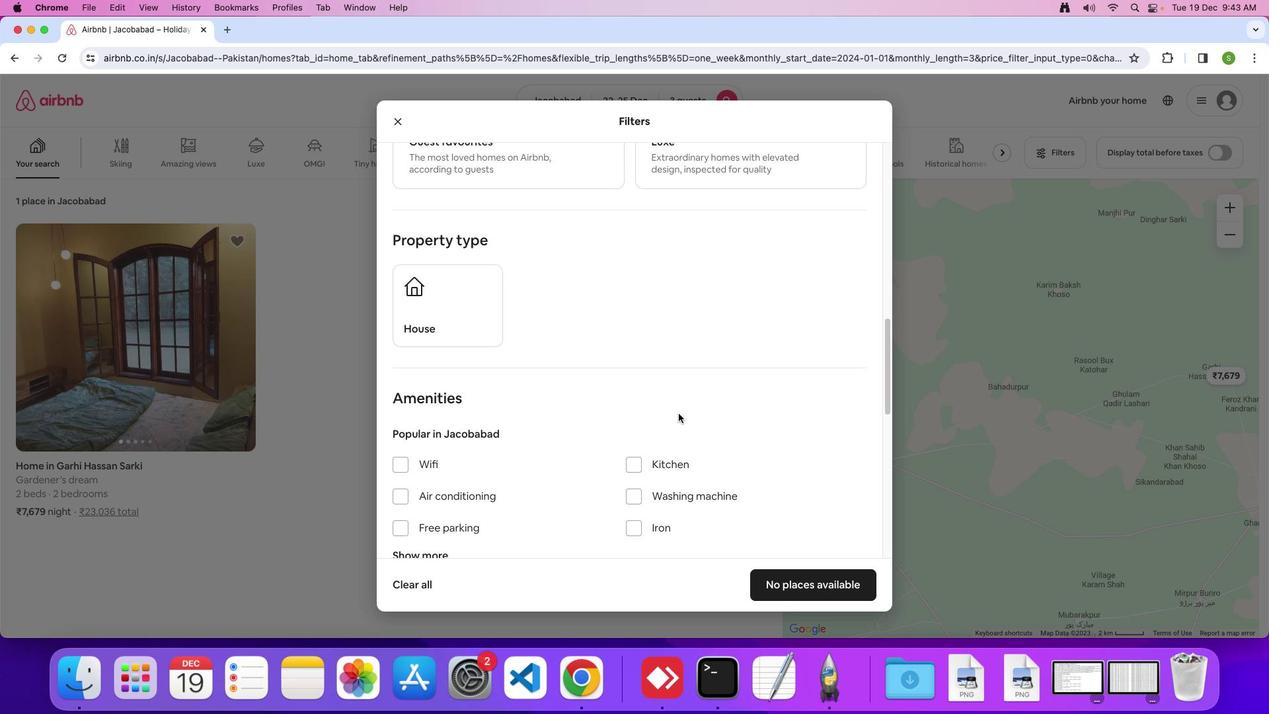 
Action: Mouse scrolled (679, 413) with delta (0, 0)
Screenshot: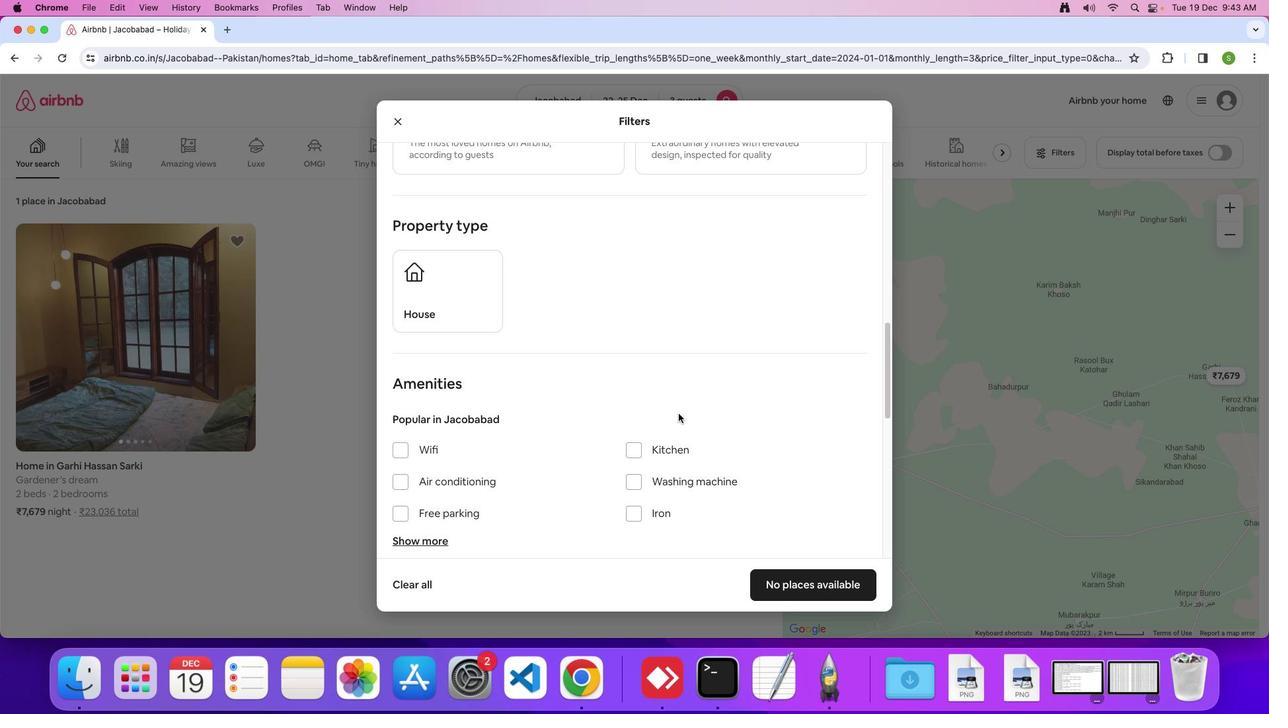 
Action: Mouse scrolled (679, 413) with delta (0, -1)
Screenshot: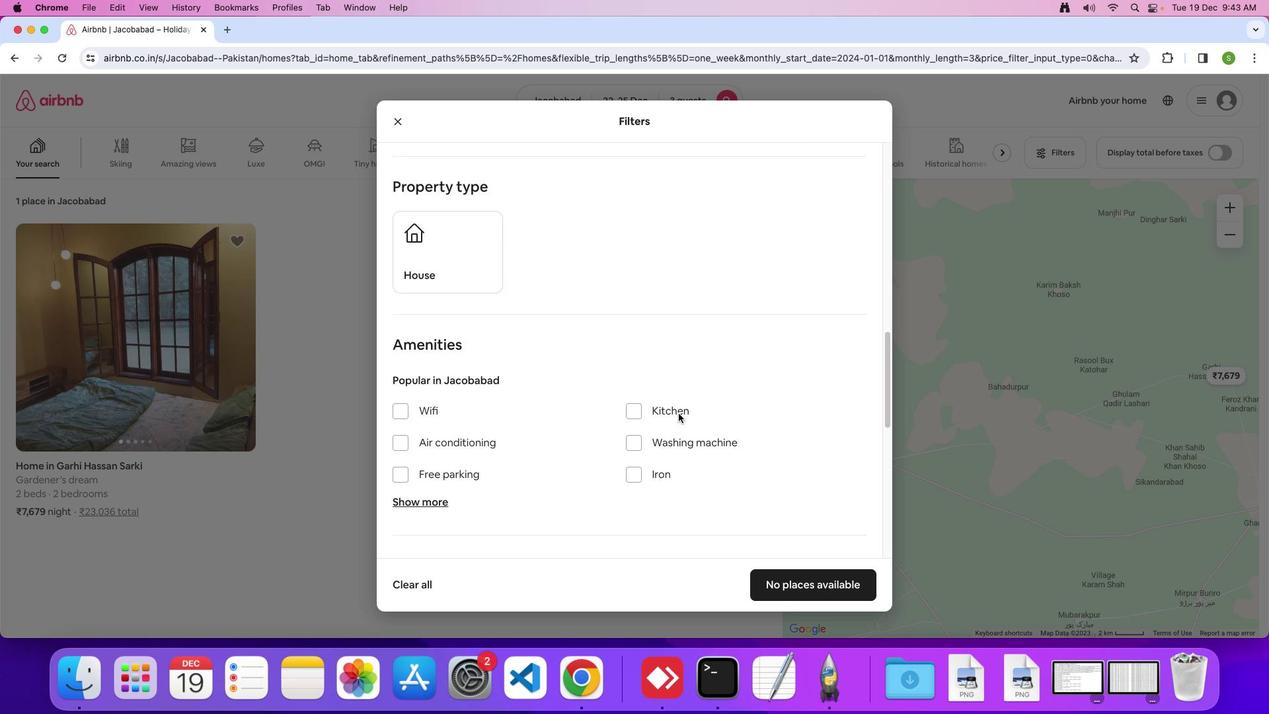 
Action: Mouse scrolled (679, 413) with delta (0, 0)
Screenshot: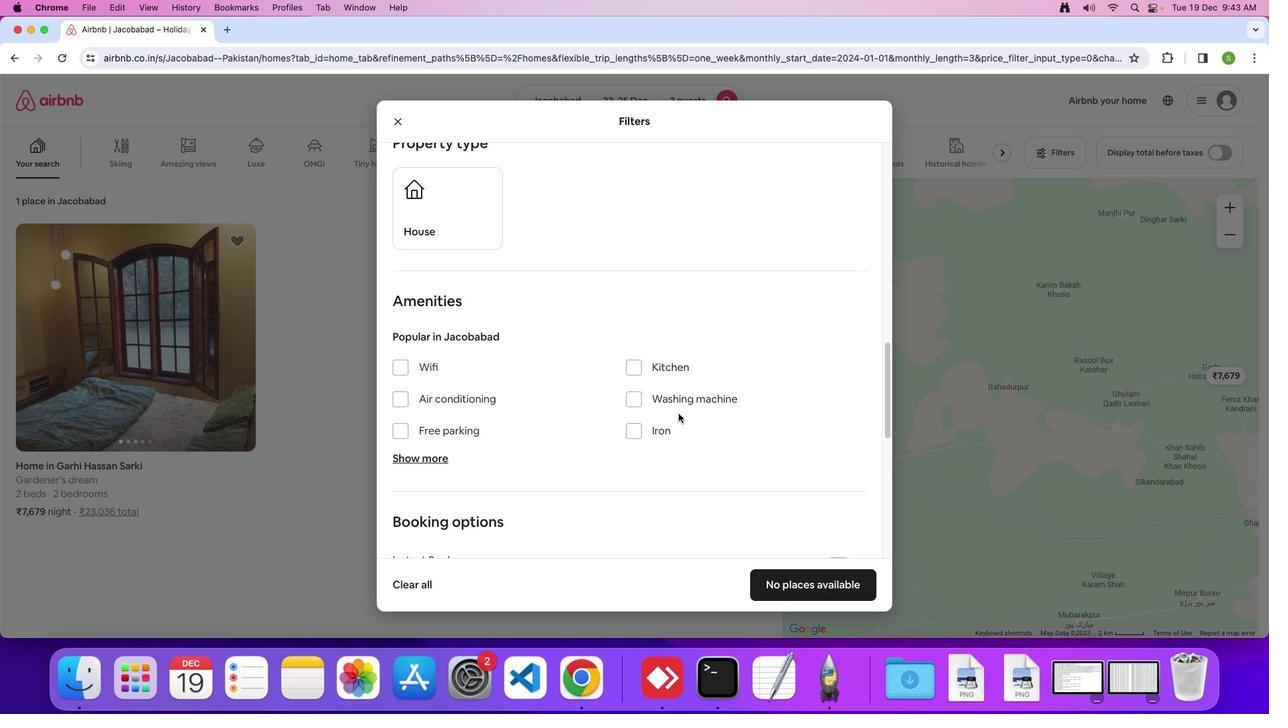 
Action: Mouse scrolled (679, 413) with delta (0, 0)
Screenshot: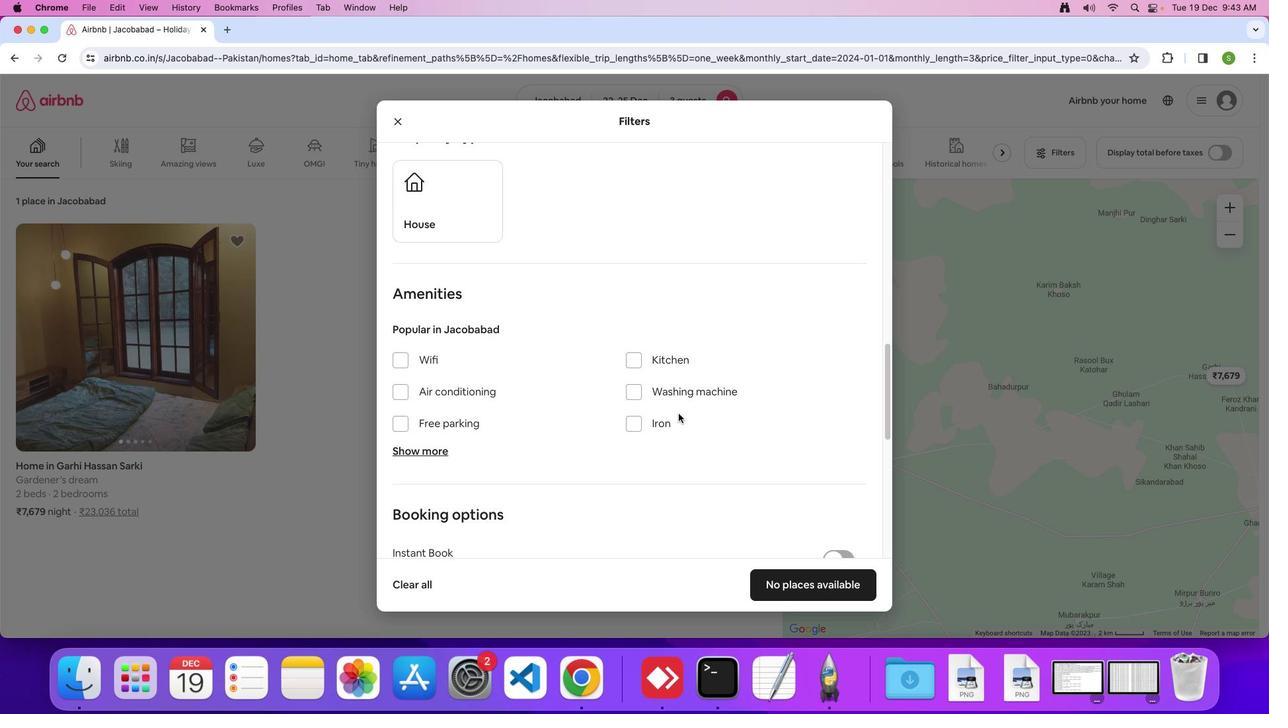 
Action: Mouse scrolled (679, 413) with delta (0, -1)
Screenshot: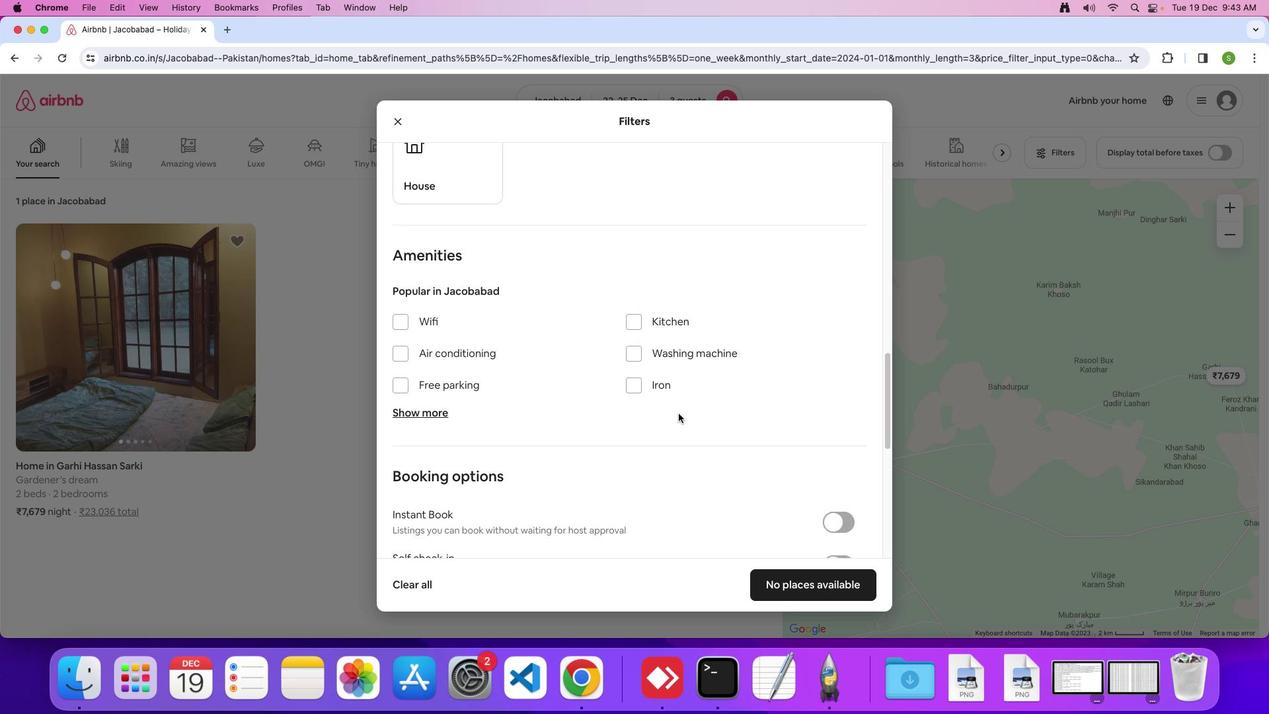 
Action: Mouse scrolled (679, 413) with delta (0, 0)
Screenshot: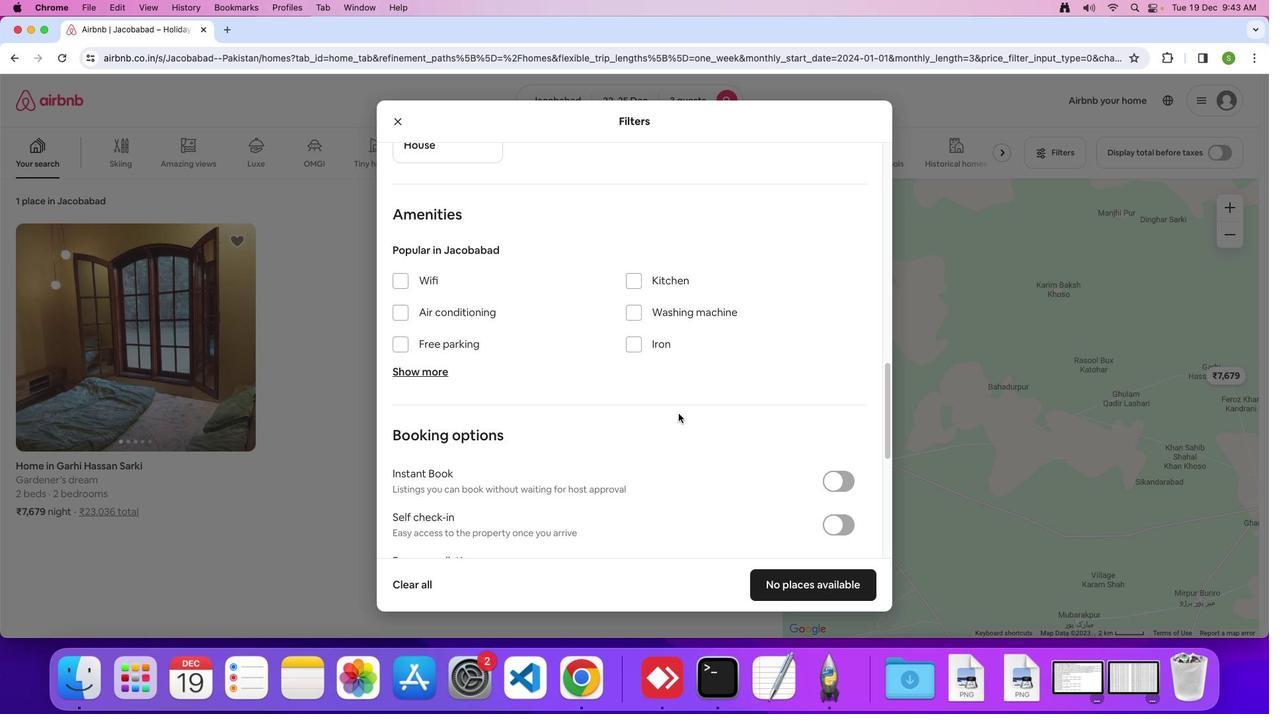 
Action: Mouse scrolled (679, 413) with delta (0, 0)
Screenshot: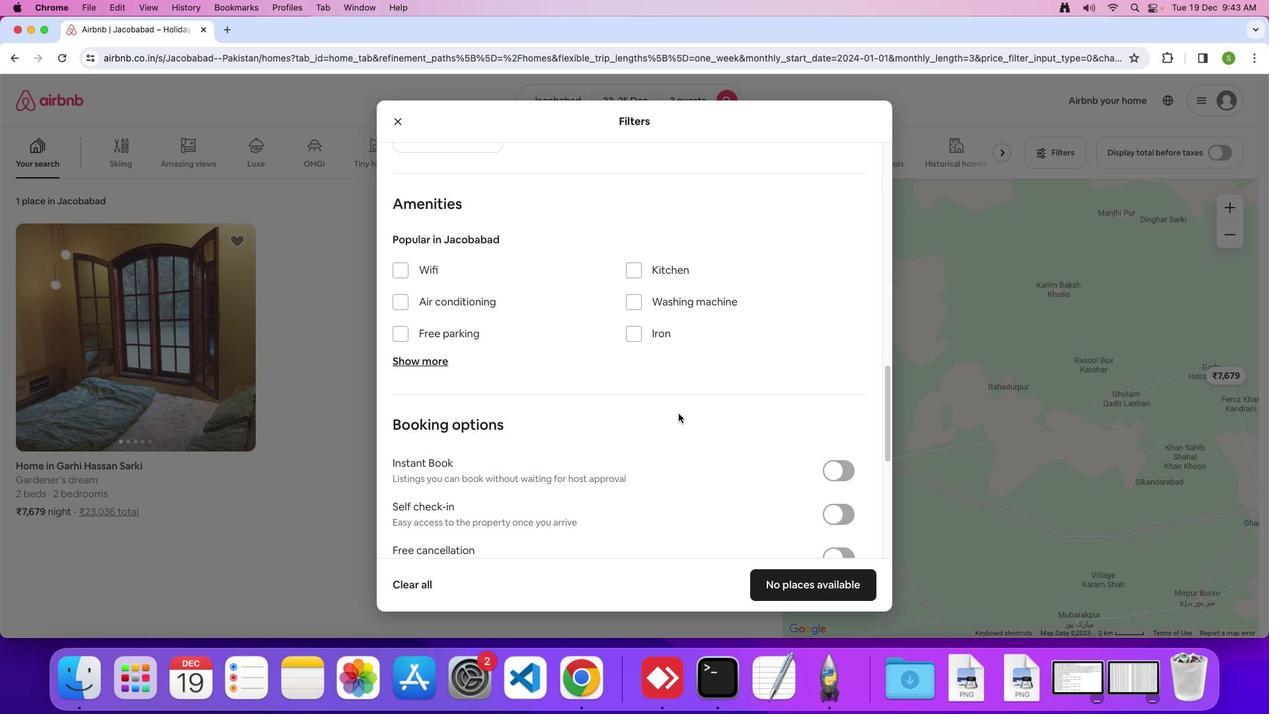
Action: Mouse scrolled (679, 413) with delta (0, 0)
Screenshot: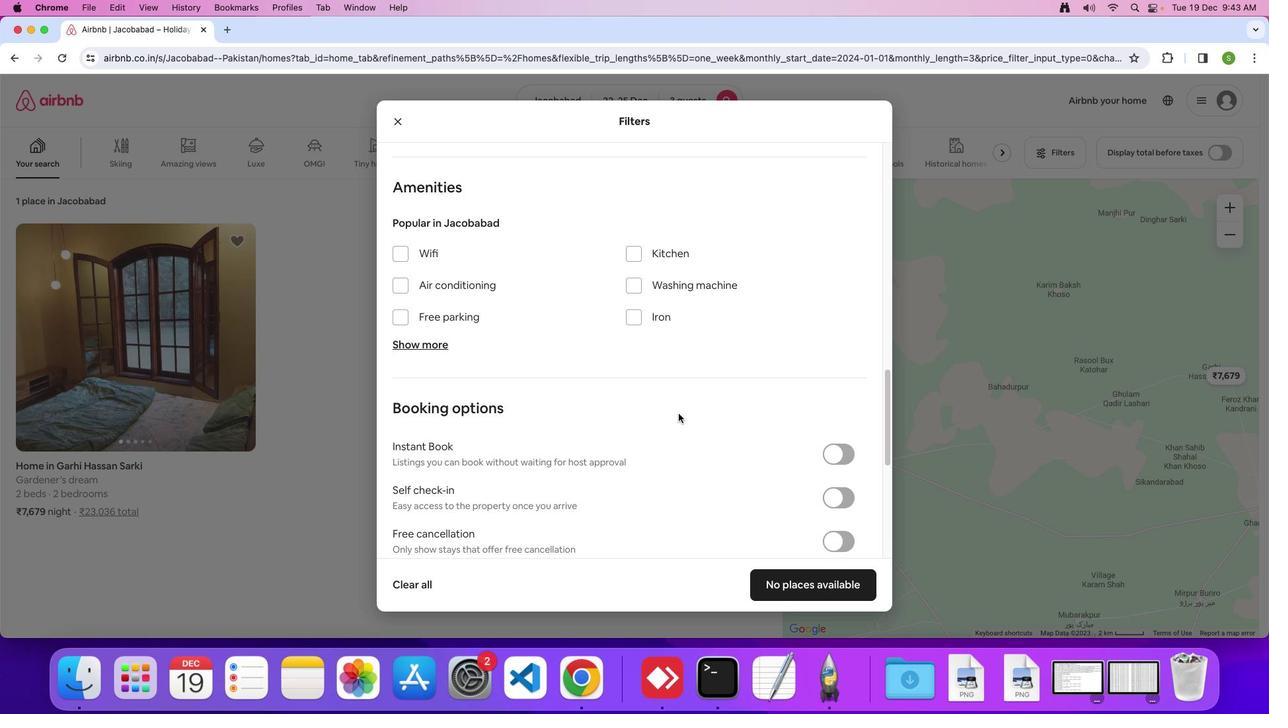 
Action: Mouse scrolled (679, 413) with delta (0, 0)
Screenshot: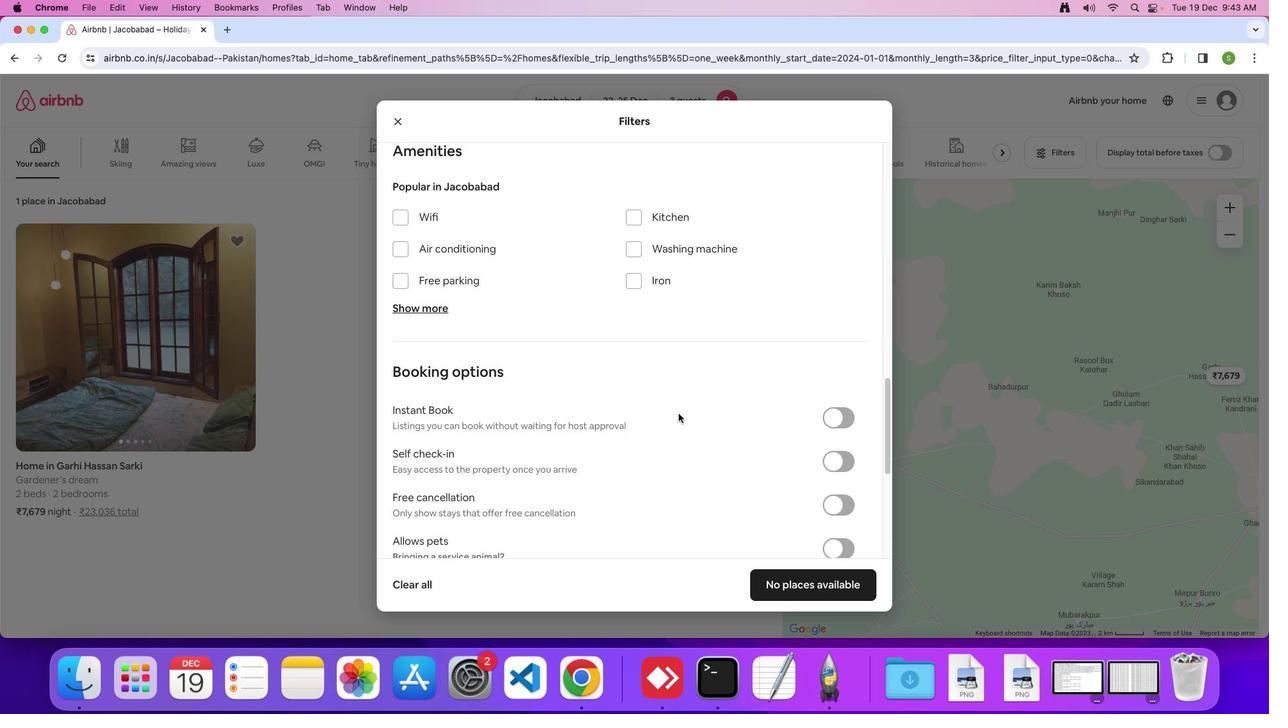 
Action: Mouse scrolled (679, 413) with delta (0, 0)
Screenshot: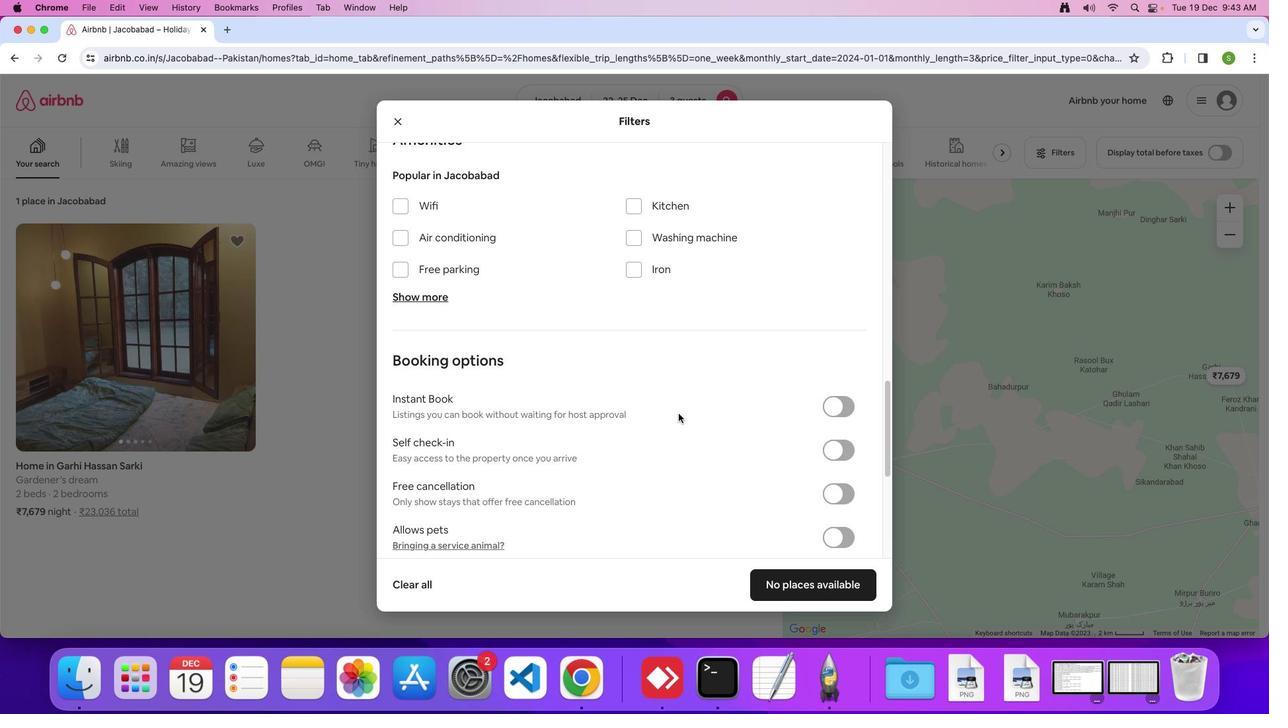 
Action: Mouse scrolled (679, 413) with delta (0, 0)
Screenshot: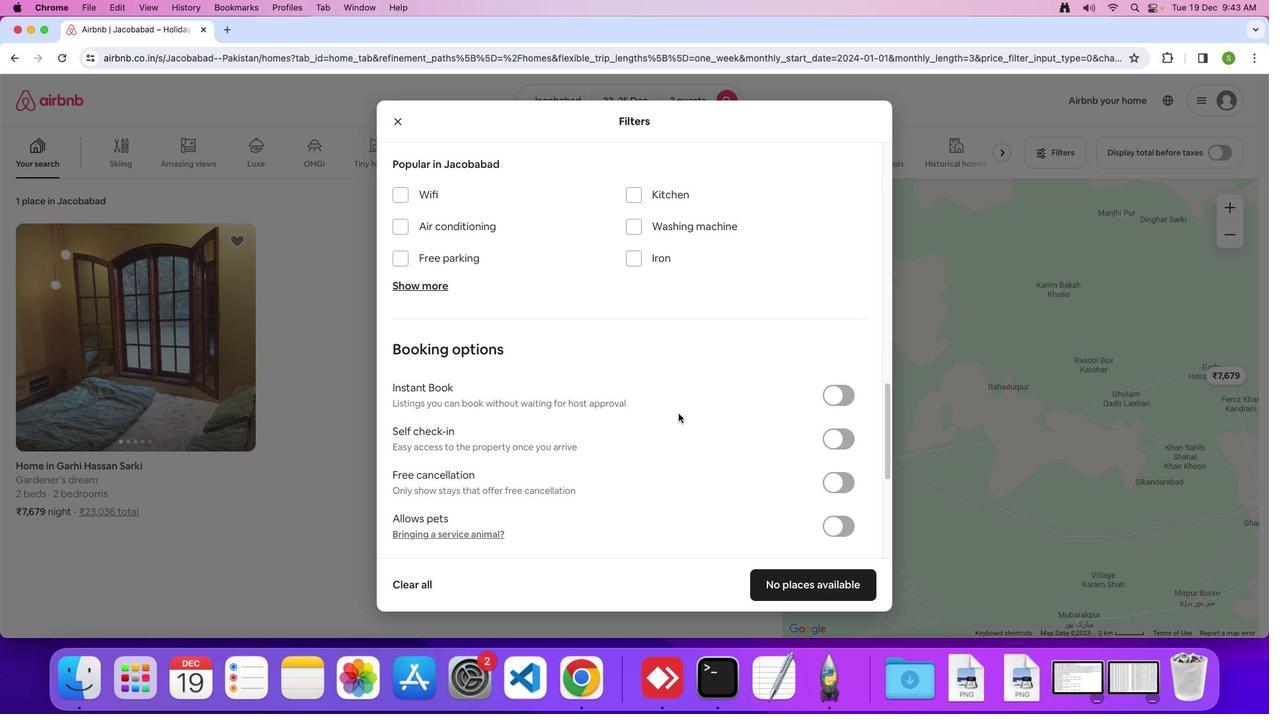 
Action: Mouse scrolled (679, 413) with delta (0, 0)
Screenshot: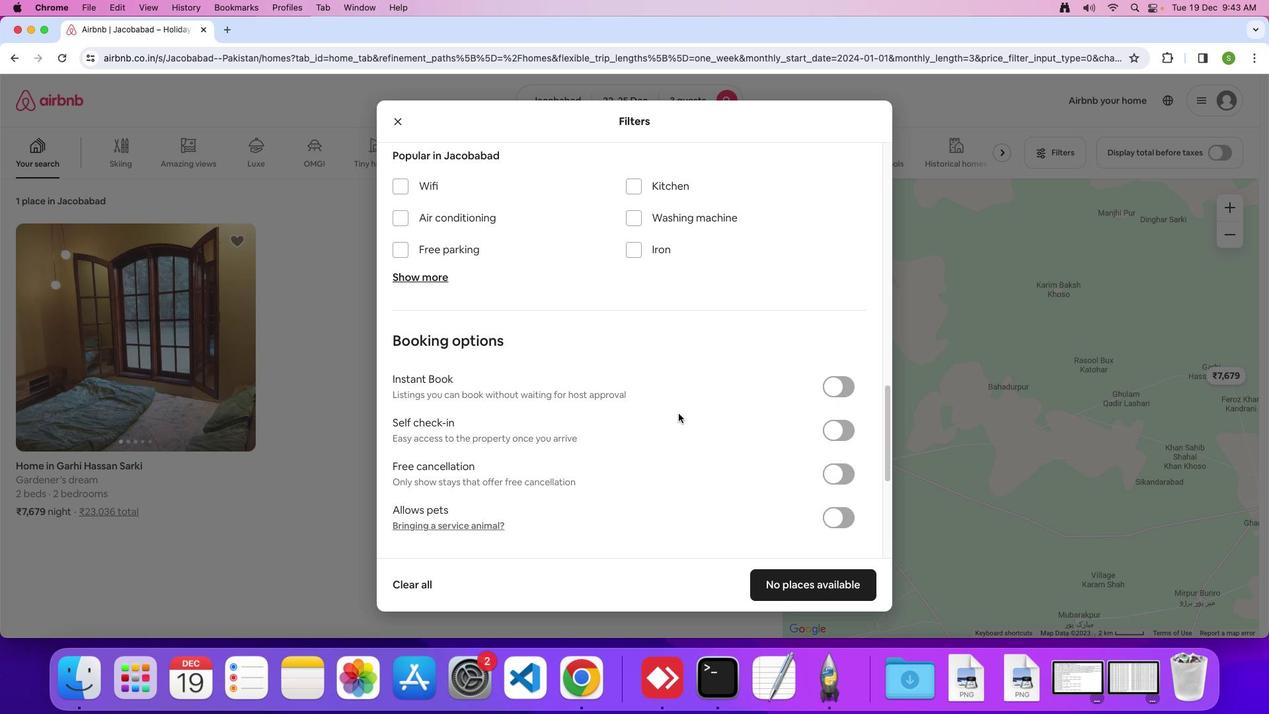 
Action: Mouse scrolled (679, 413) with delta (0, 0)
Screenshot: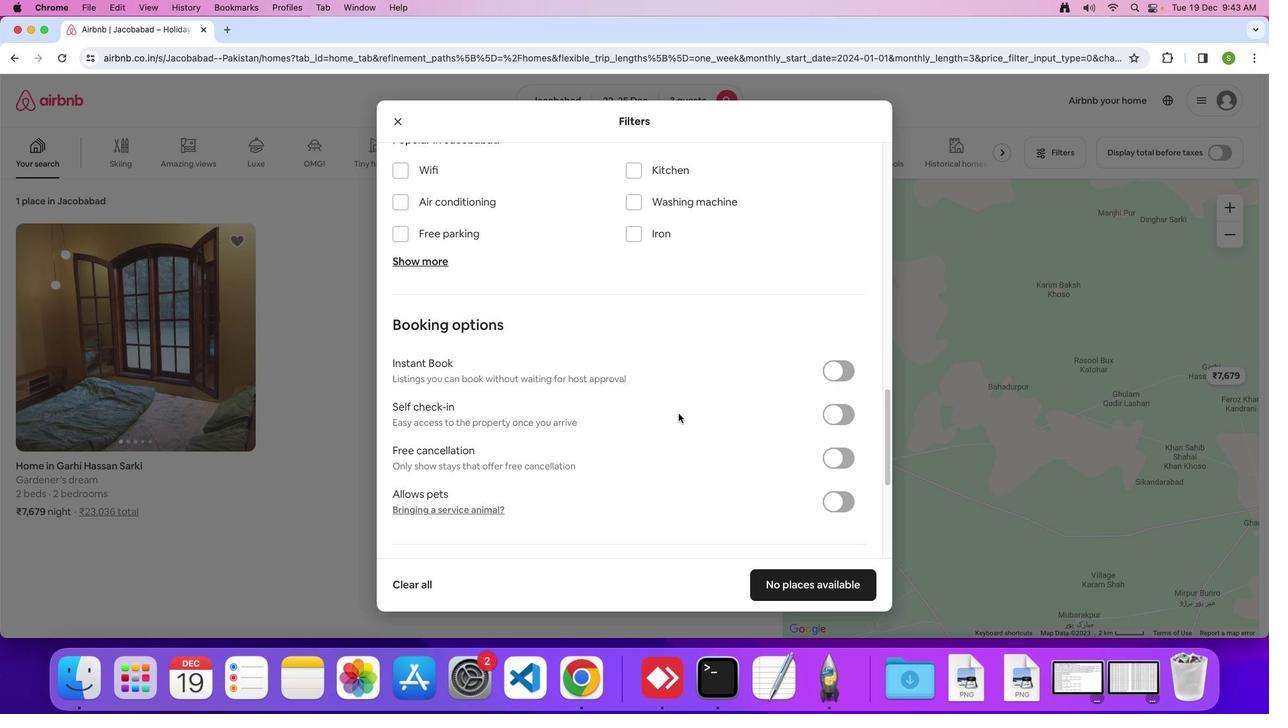 
Action: Mouse moved to (678, 413)
Screenshot: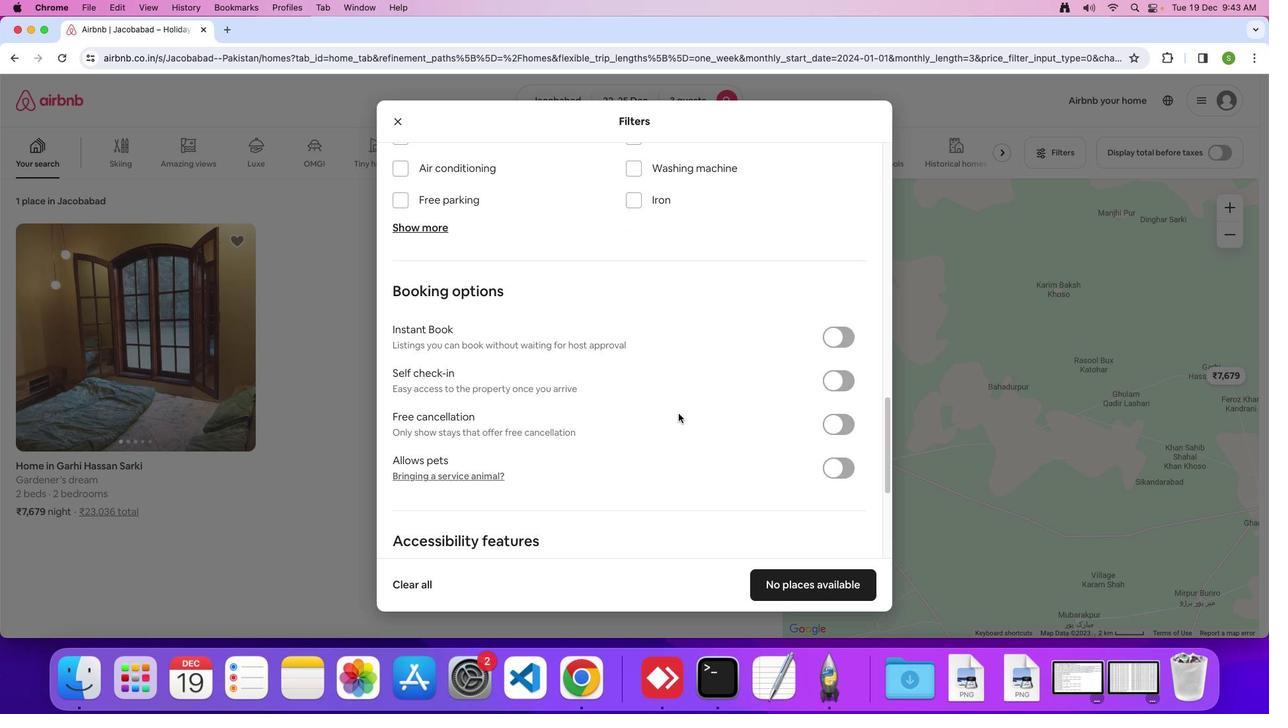 
Action: Mouse scrolled (678, 413) with delta (0, 0)
Screenshot: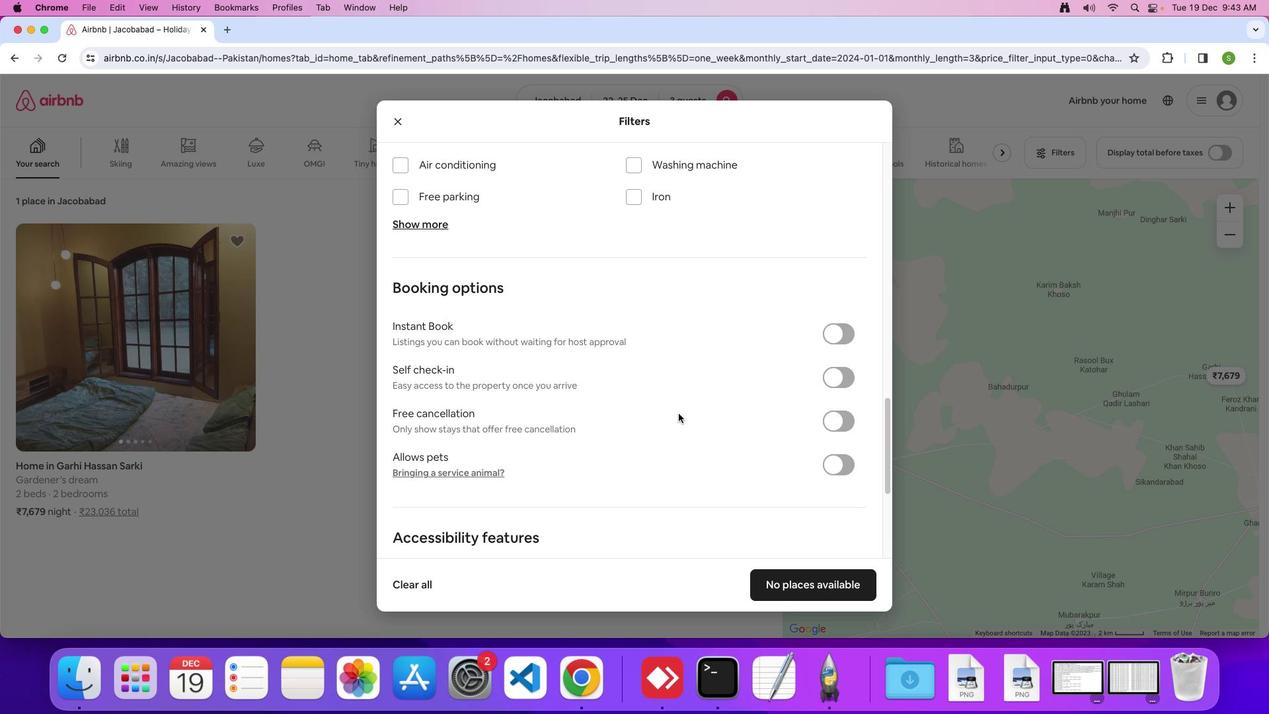 
Action: Mouse scrolled (678, 413) with delta (0, 0)
Screenshot: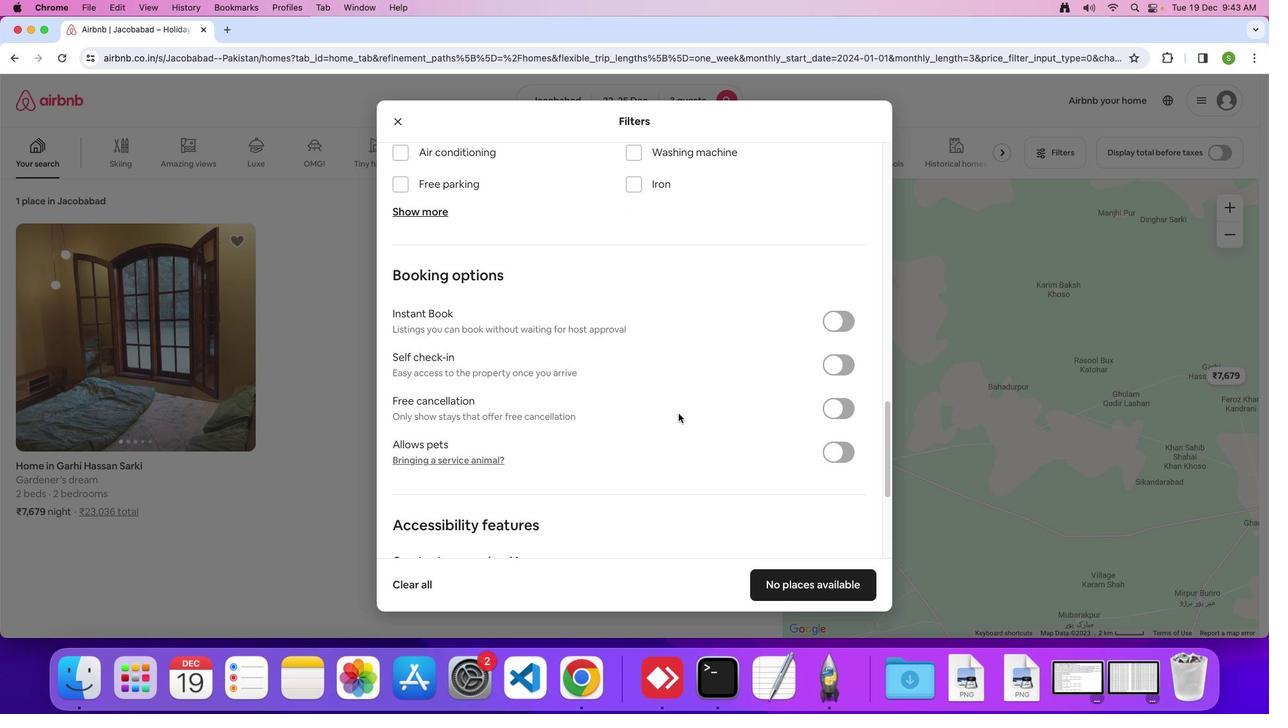 
Action: Mouse scrolled (678, 413) with delta (0, 0)
Screenshot: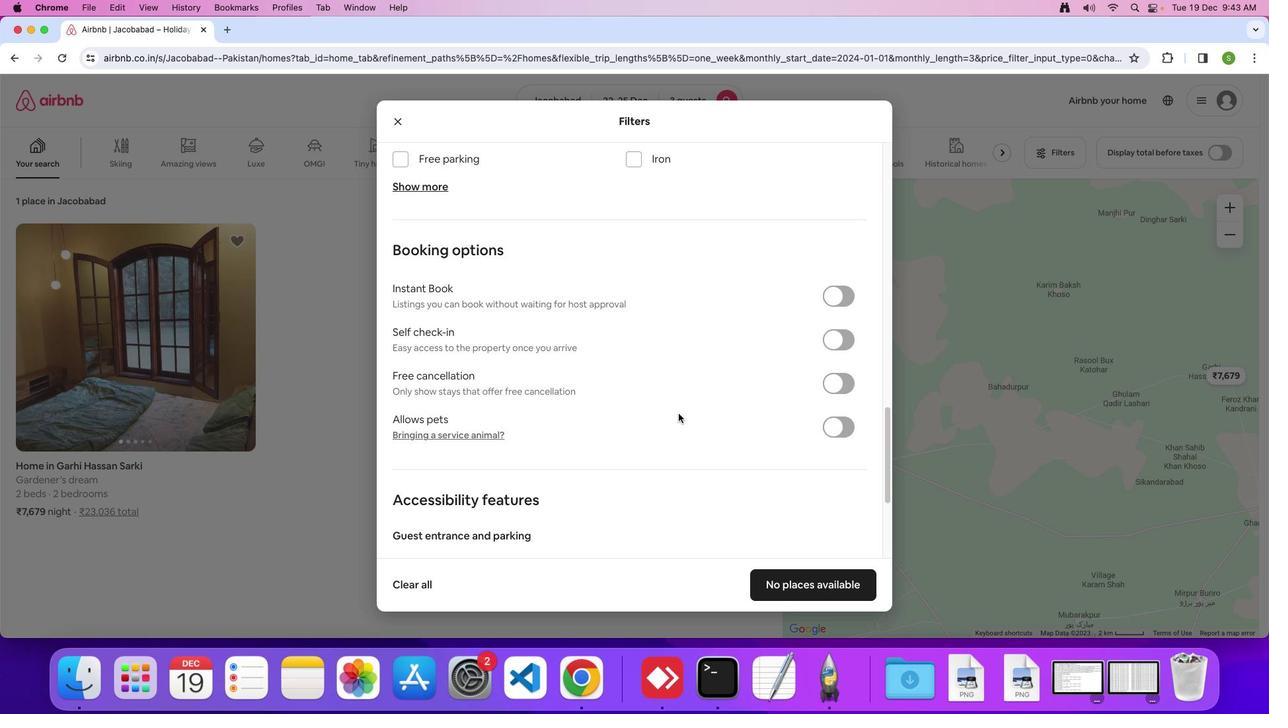 
Action: Mouse scrolled (678, 413) with delta (0, 0)
Screenshot: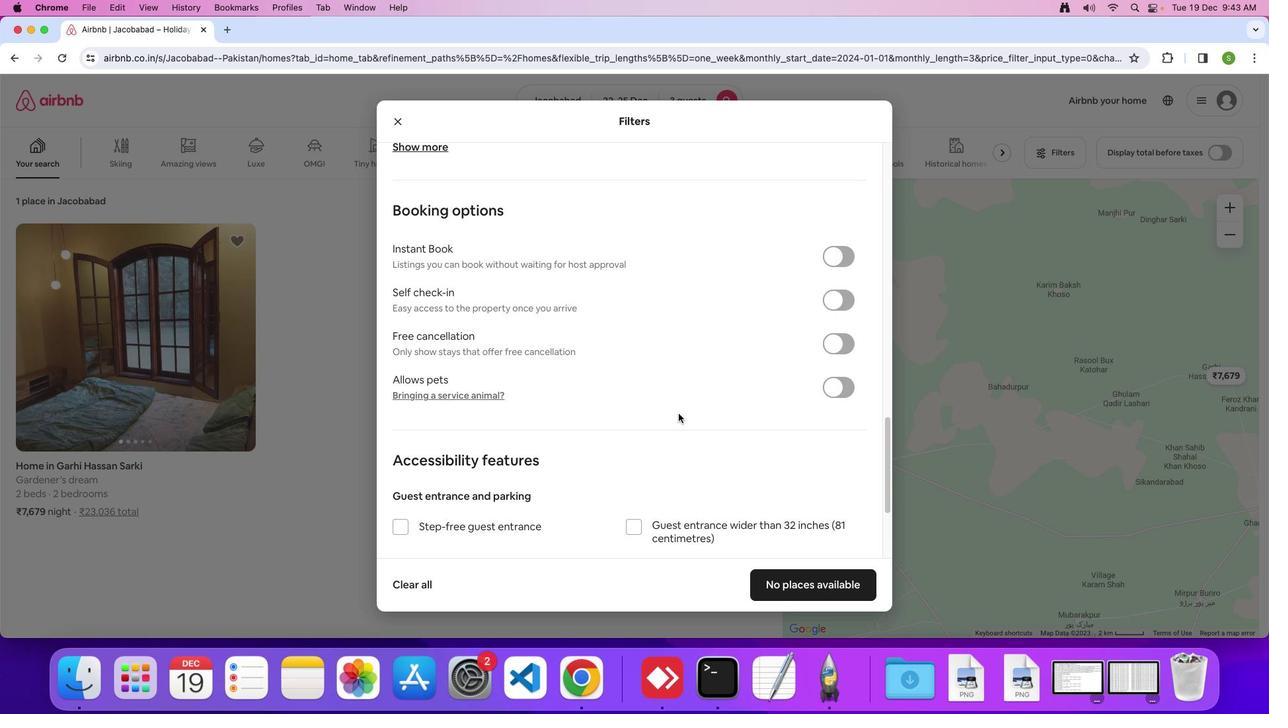 
Action: Mouse scrolled (678, 413) with delta (0, 0)
Screenshot: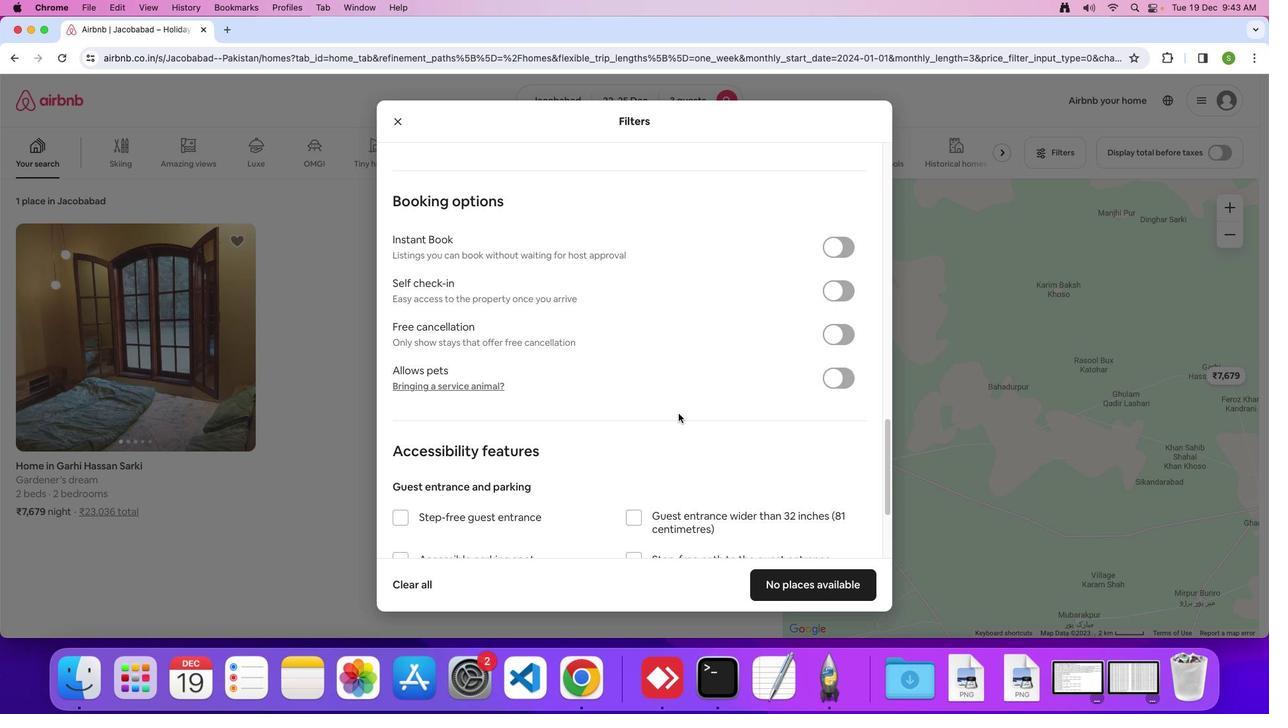 
Action: Mouse scrolled (678, 413) with delta (0, -1)
Screenshot: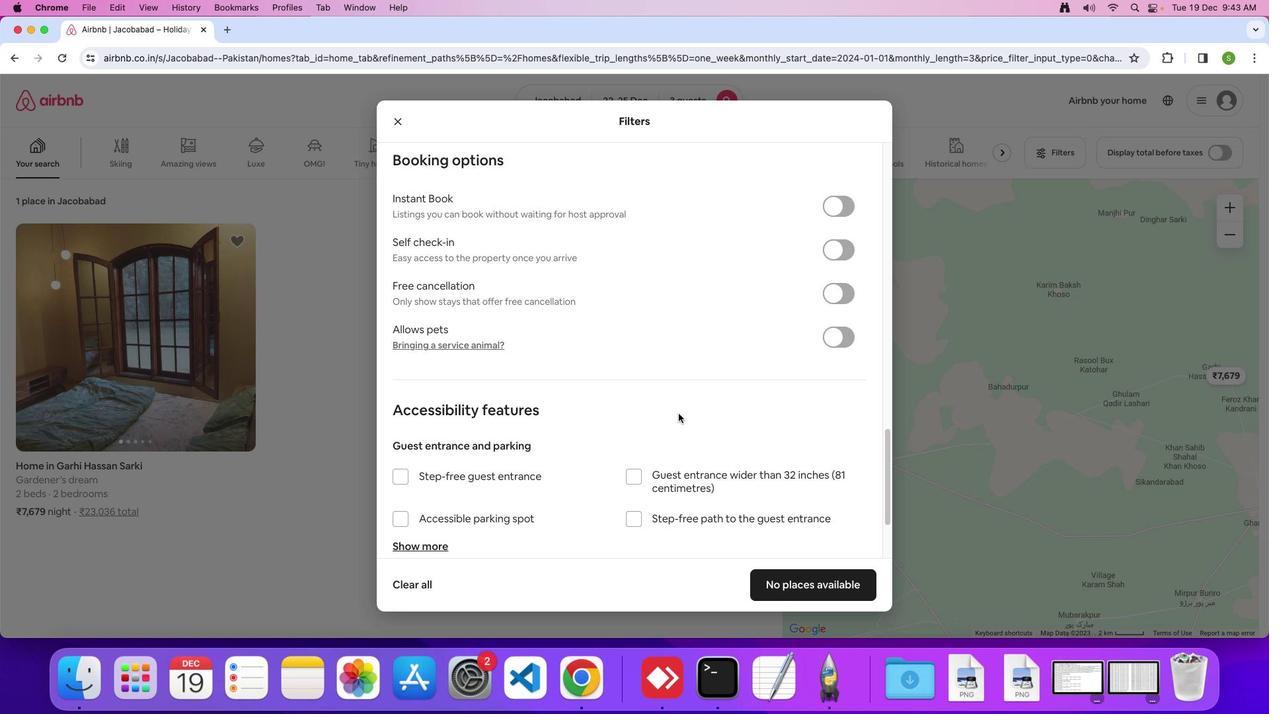 
Action: Mouse moved to (678, 413)
Screenshot: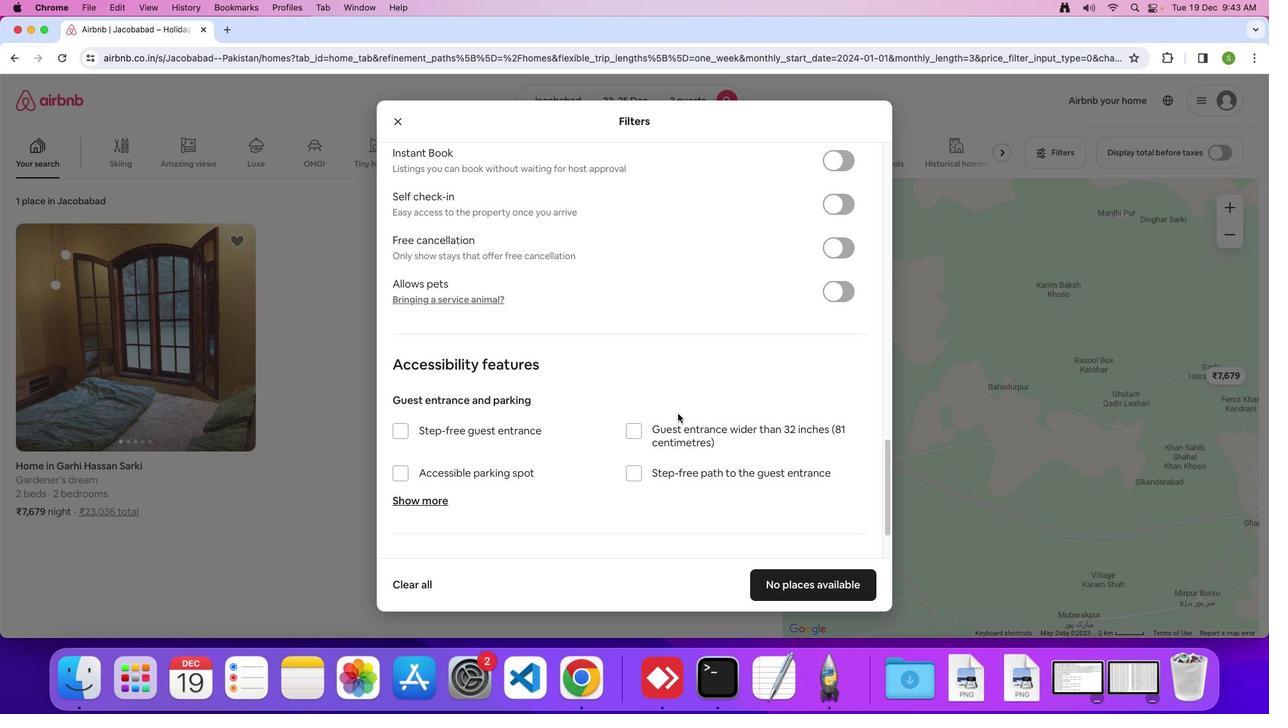 
Action: Mouse scrolled (678, 413) with delta (0, 0)
Screenshot: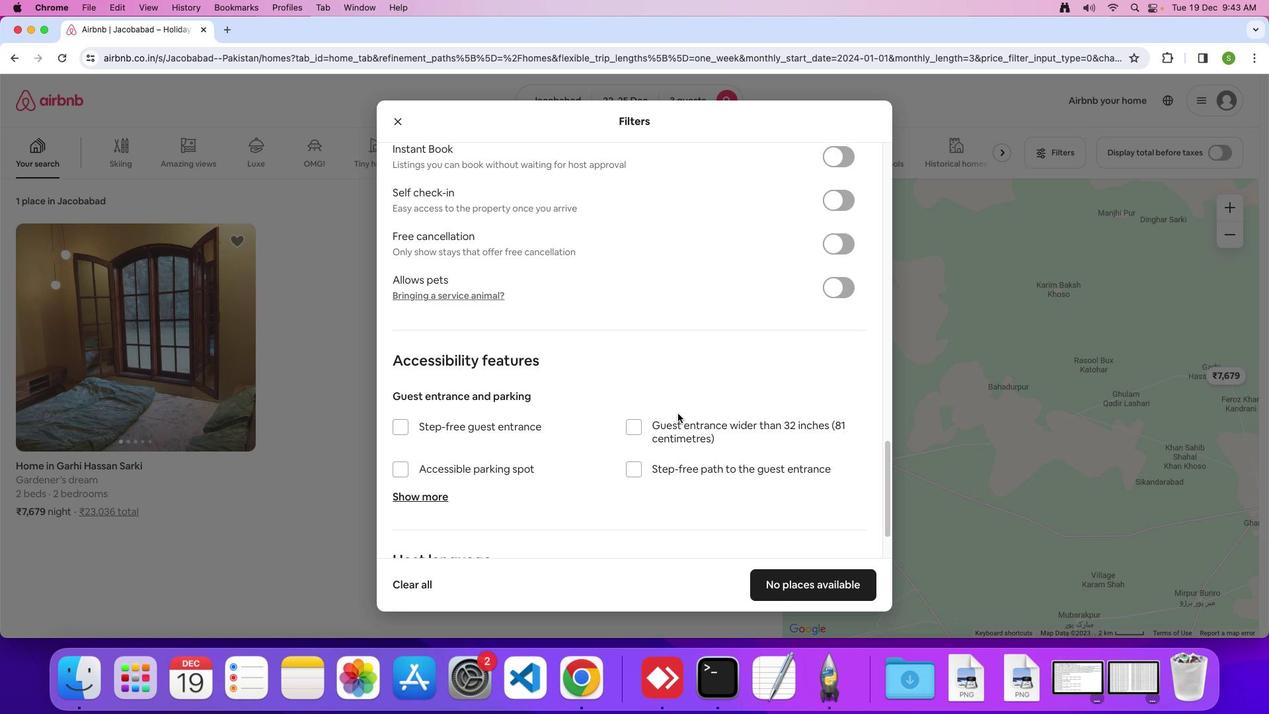 
Action: Mouse scrolled (678, 413) with delta (0, 0)
Screenshot: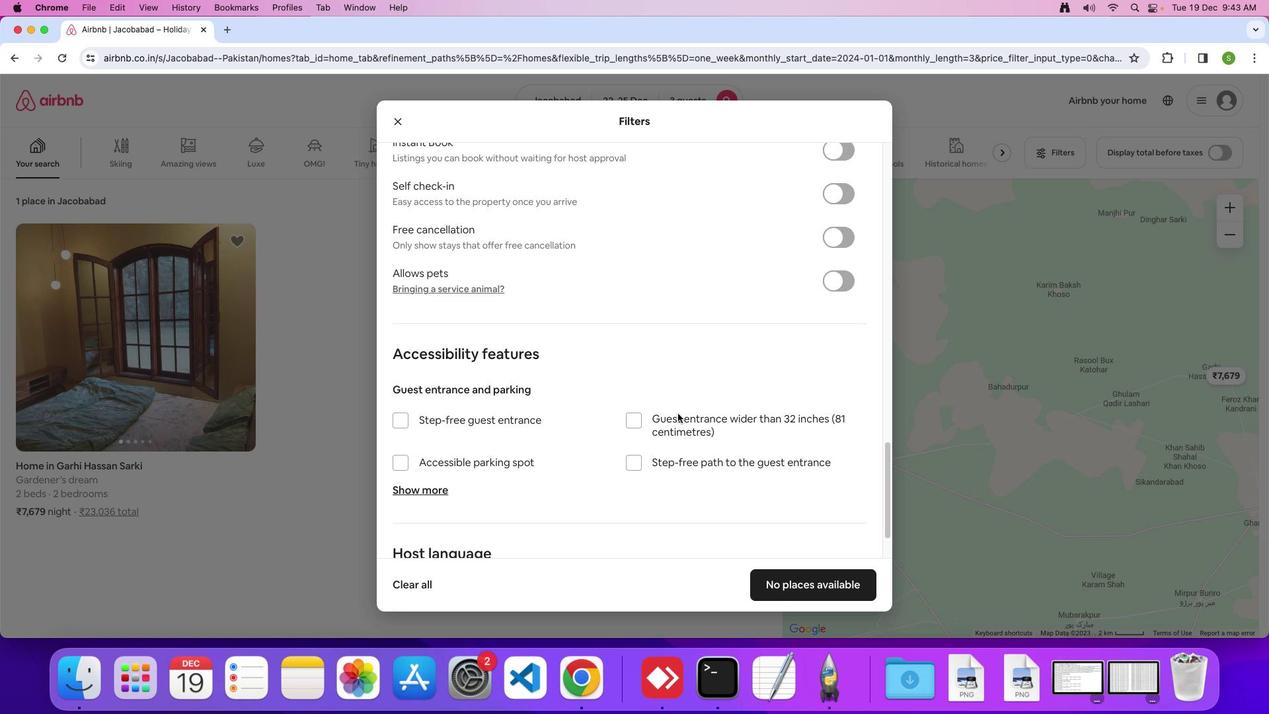 
Action: Mouse scrolled (678, 413) with delta (0, -1)
Screenshot: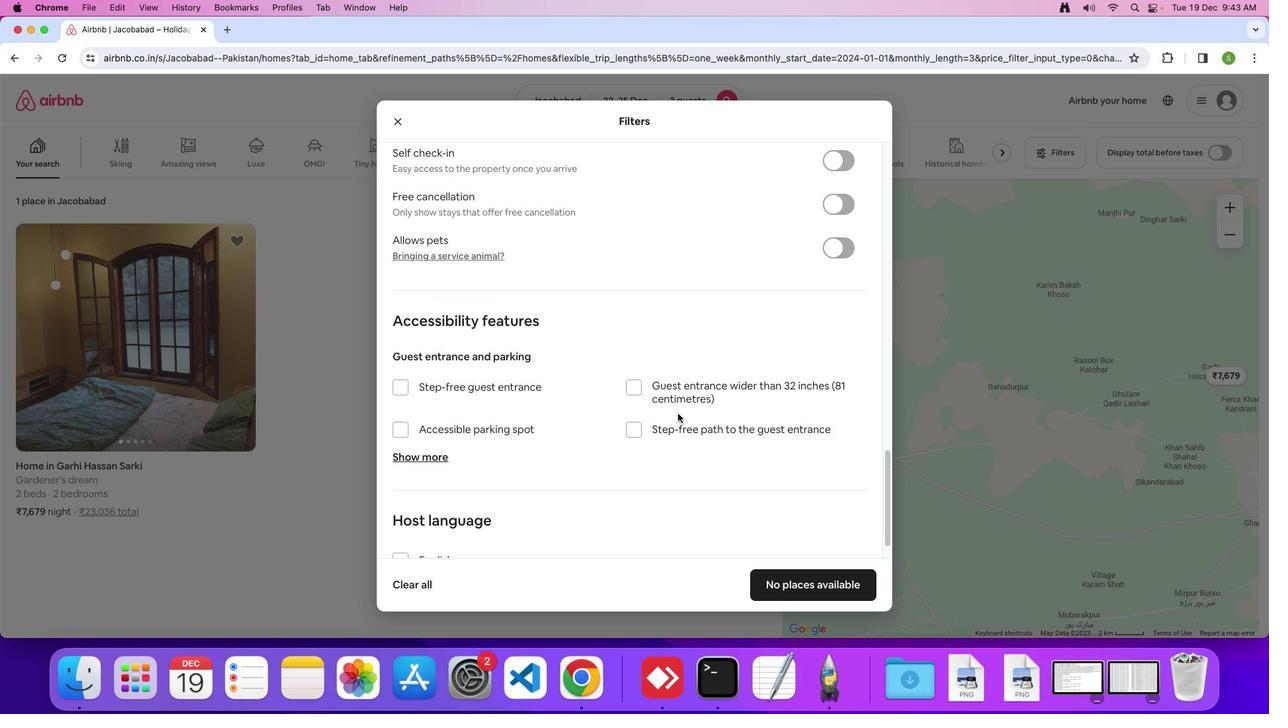 
Action: Mouse moved to (677, 413)
Screenshot: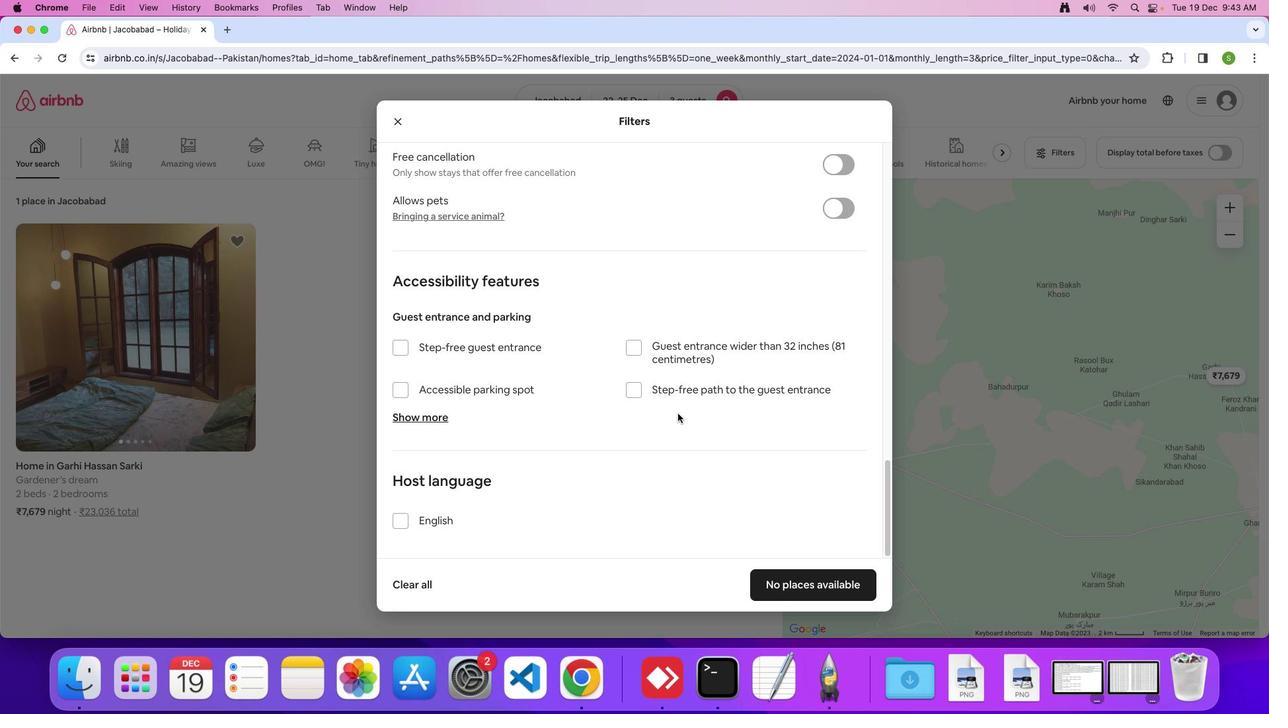 
Action: Mouse scrolled (677, 413) with delta (0, 0)
Screenshot: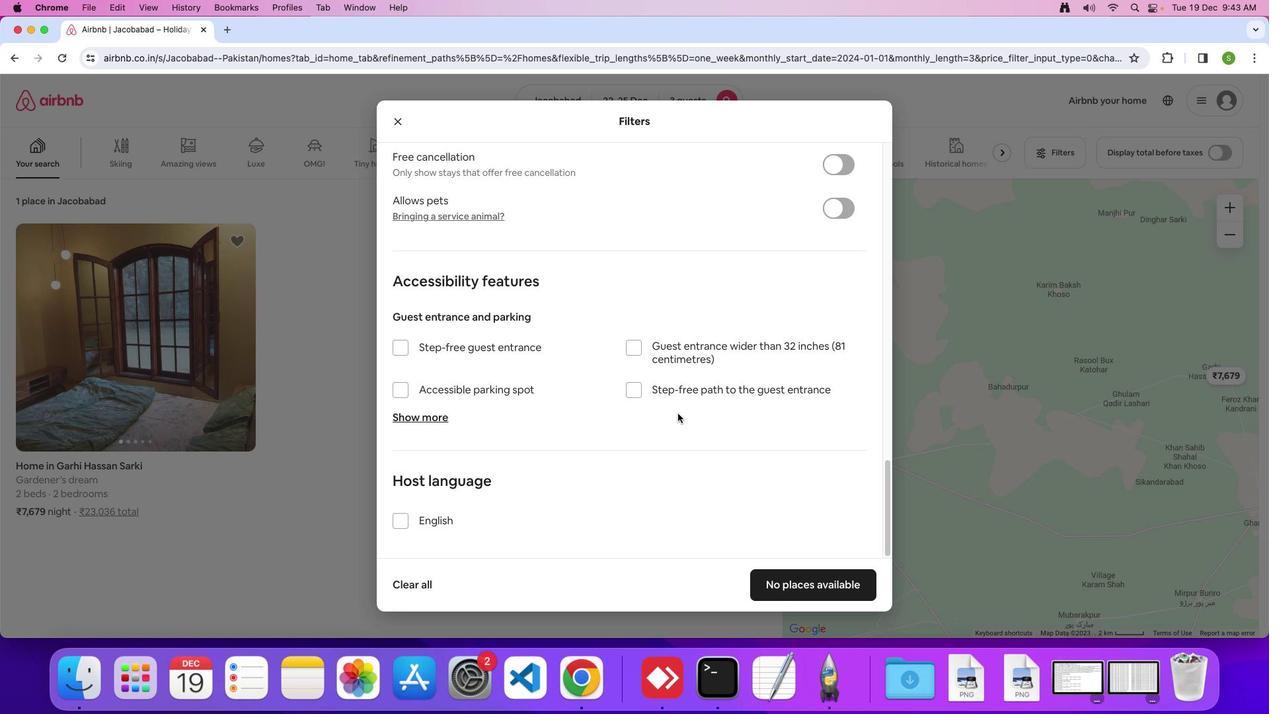 
Action: Mouse scrolled (677, 413) with delta (0, 0)
Screenshot: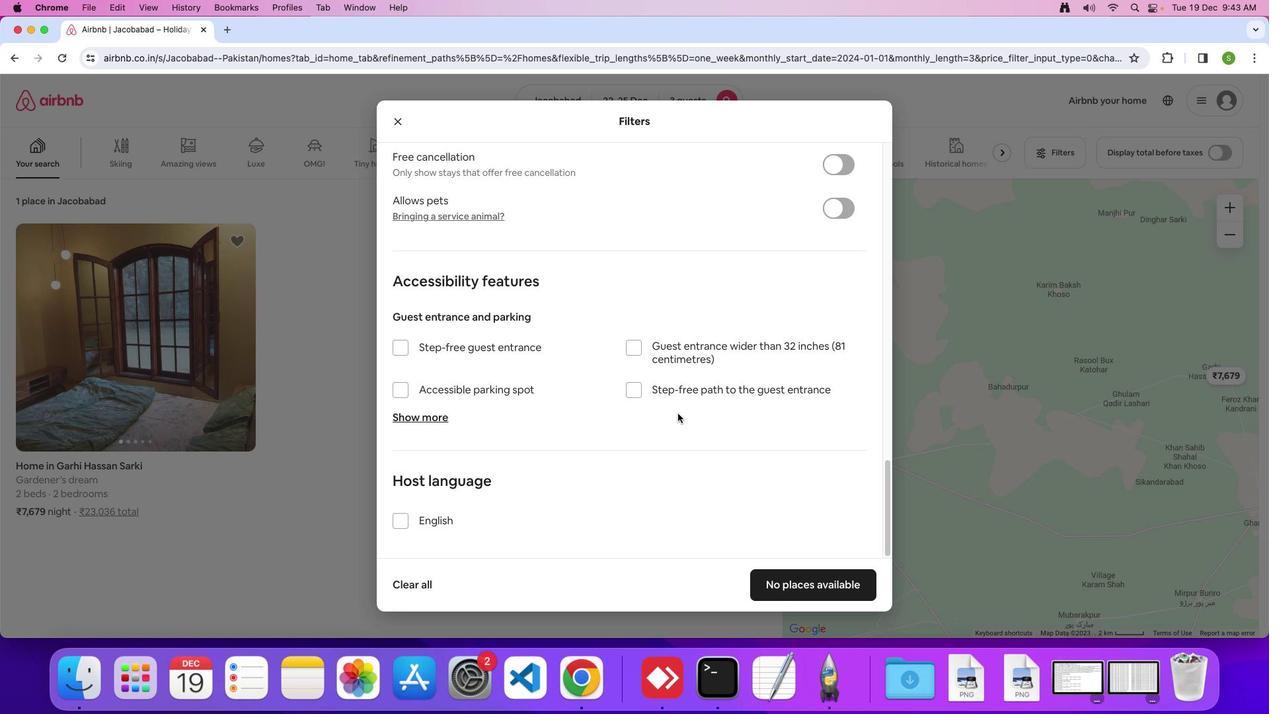 
Action: Mouse scrolled (677, 413) with delta (0, 0)
Screenshot: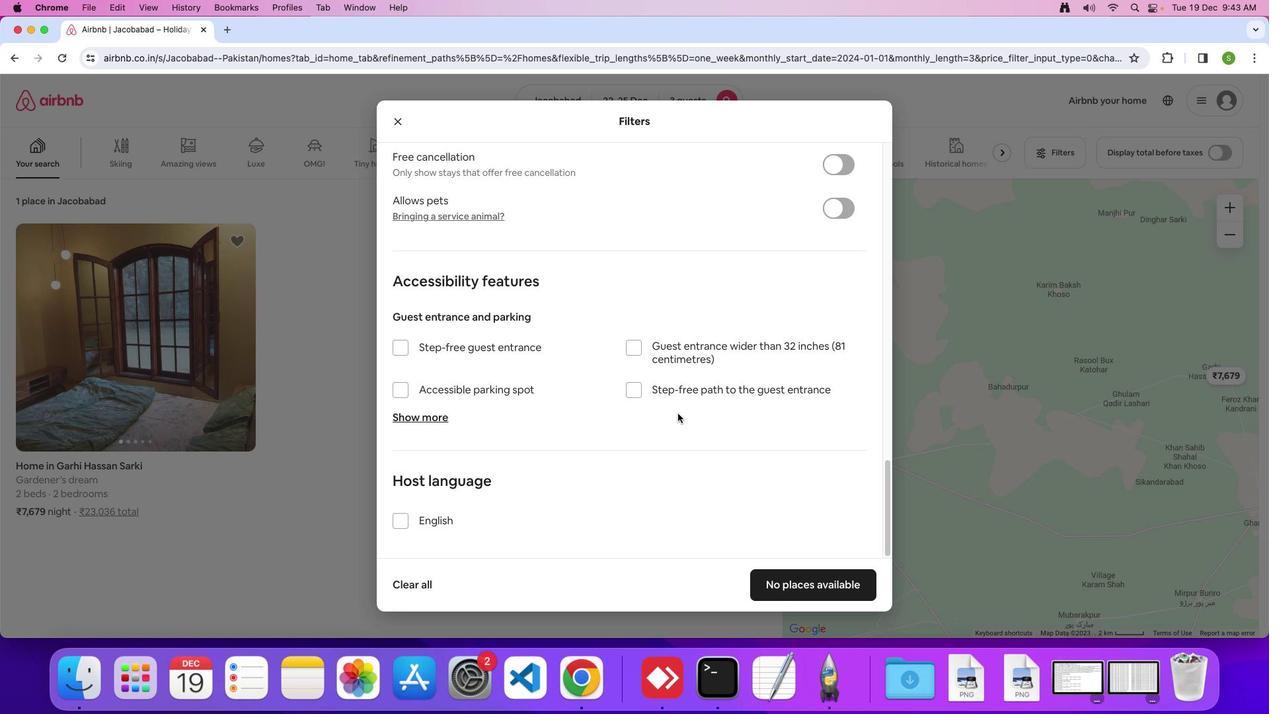 
Action: Mouse scrolled (677, 413) with delta (0, 0)
Screenshot: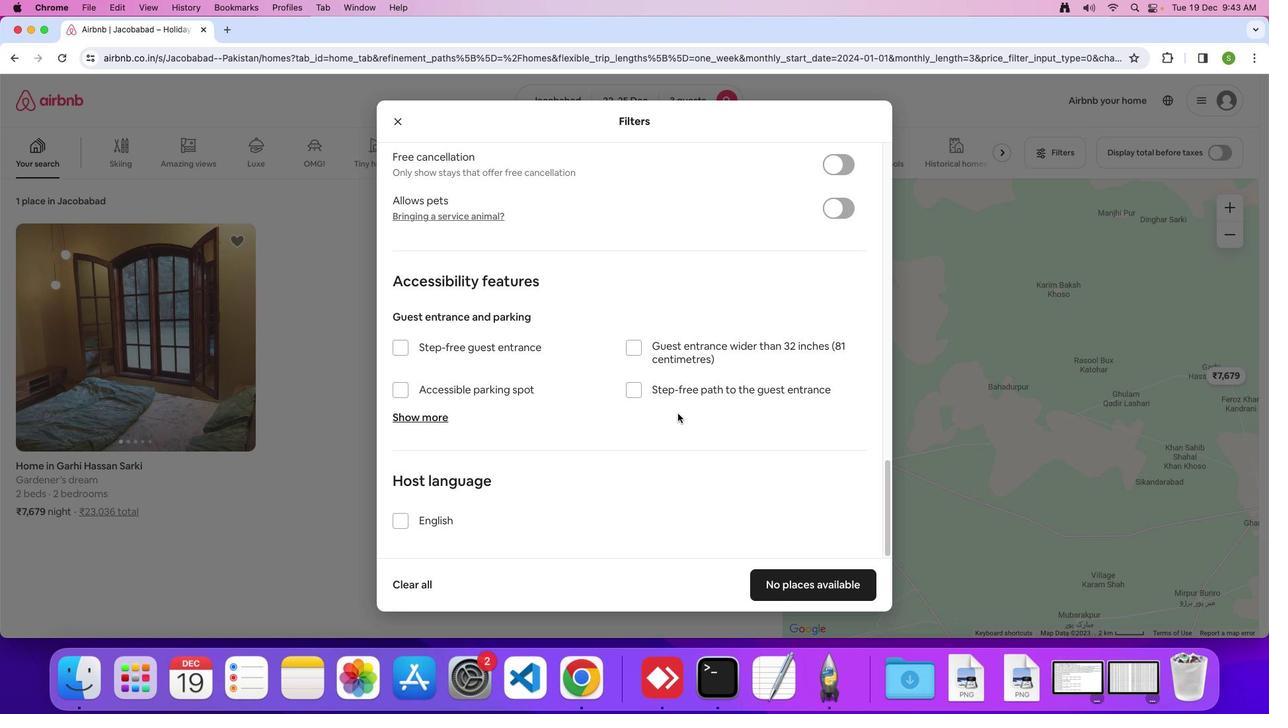 
Action: Mouse scrolled (677, 413) with delta (0, 0)
Screenshot: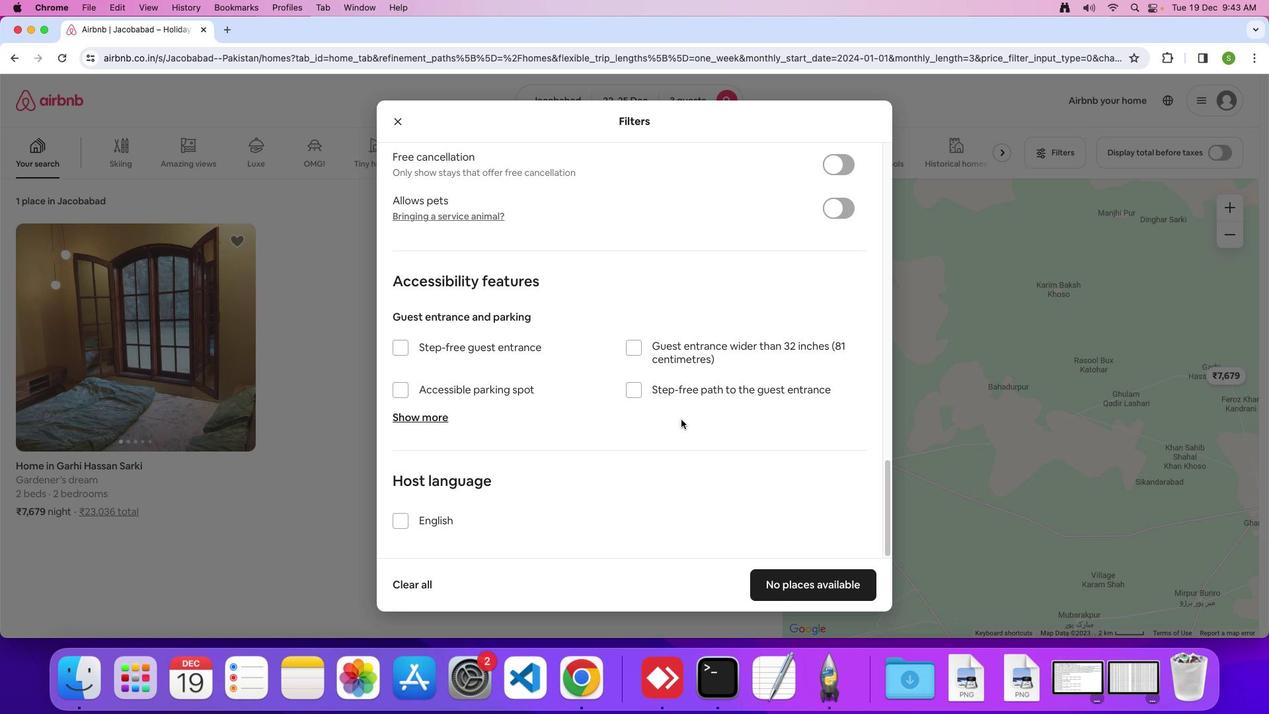 
Action: Mouse moved to (810, 594)
Screenshot: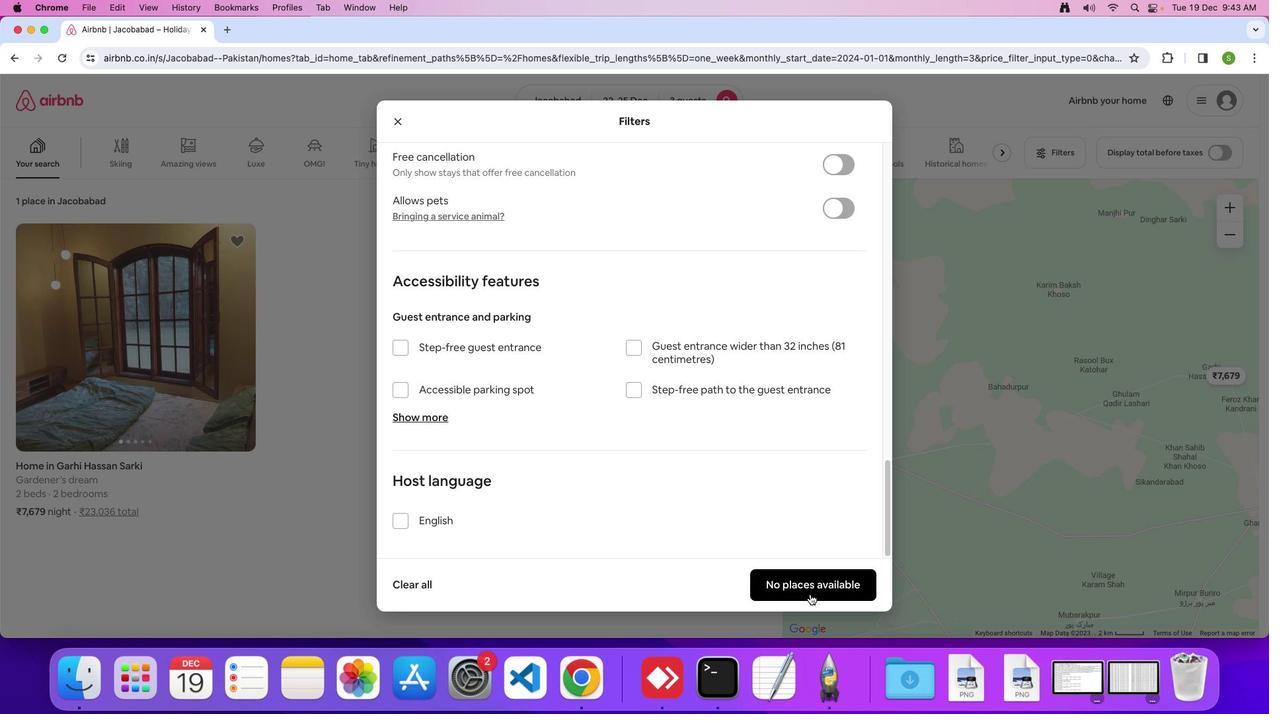 
Action: Mouse pressed left at (810, 594)
Screenshot: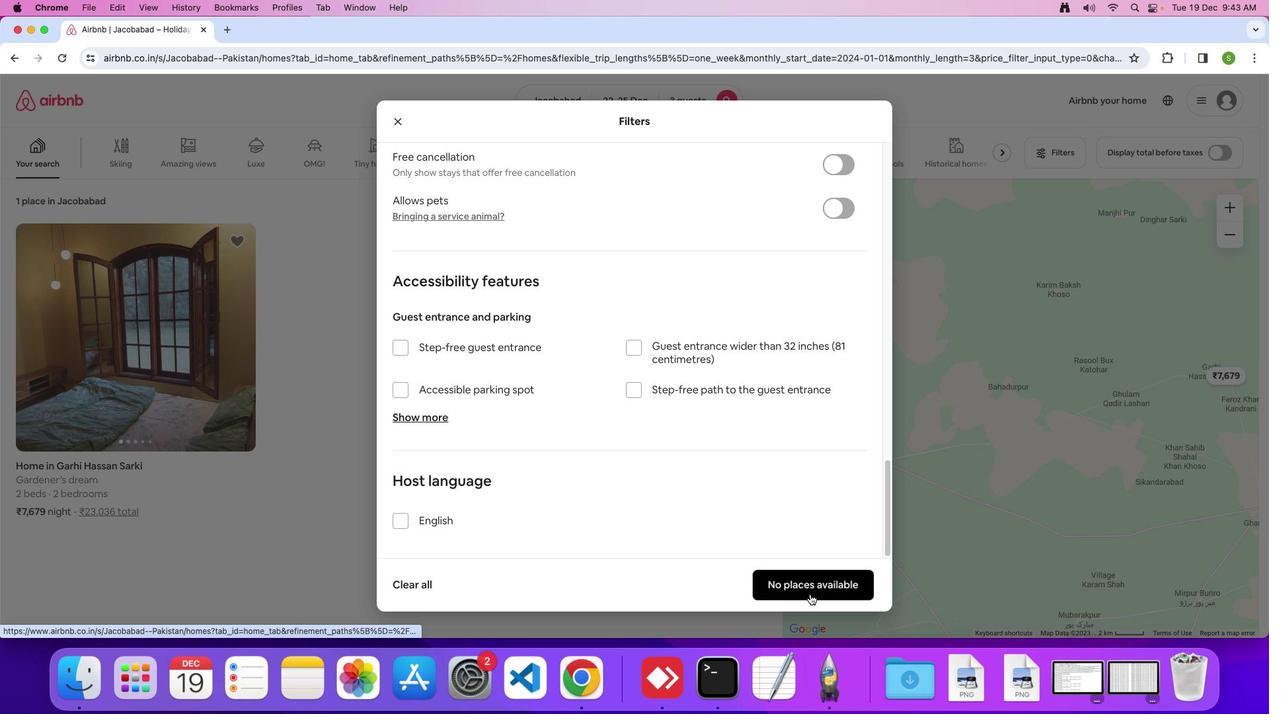 
Action: Mouse moved to (611, 396)
Screenshot: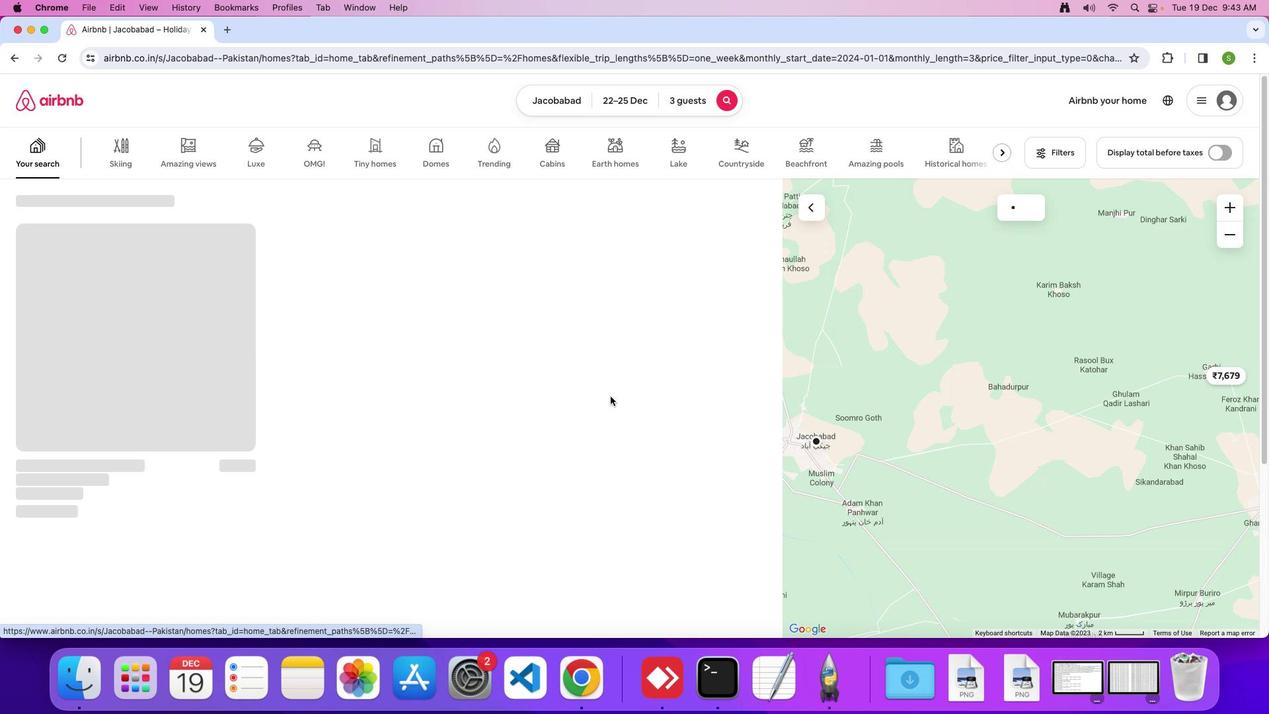 
